 Task: Look for space in Juan Griego, Venezuela from 12th August, 2023 to 16th August, 2023 for 8 adults in price range Rs.10000 to Rs.16000. Place can be private room with 8 bedrooms having 8 beds and 8 bathrooms. Property type can be house, flat, guest house, hotel. Amenities needed are: wifi, TV, free parkinig on premises, gym, breakfast. Booking option can be shelf check-in. Required host language is English.
Action: Mouse moved to (617, 119)
Screenshot: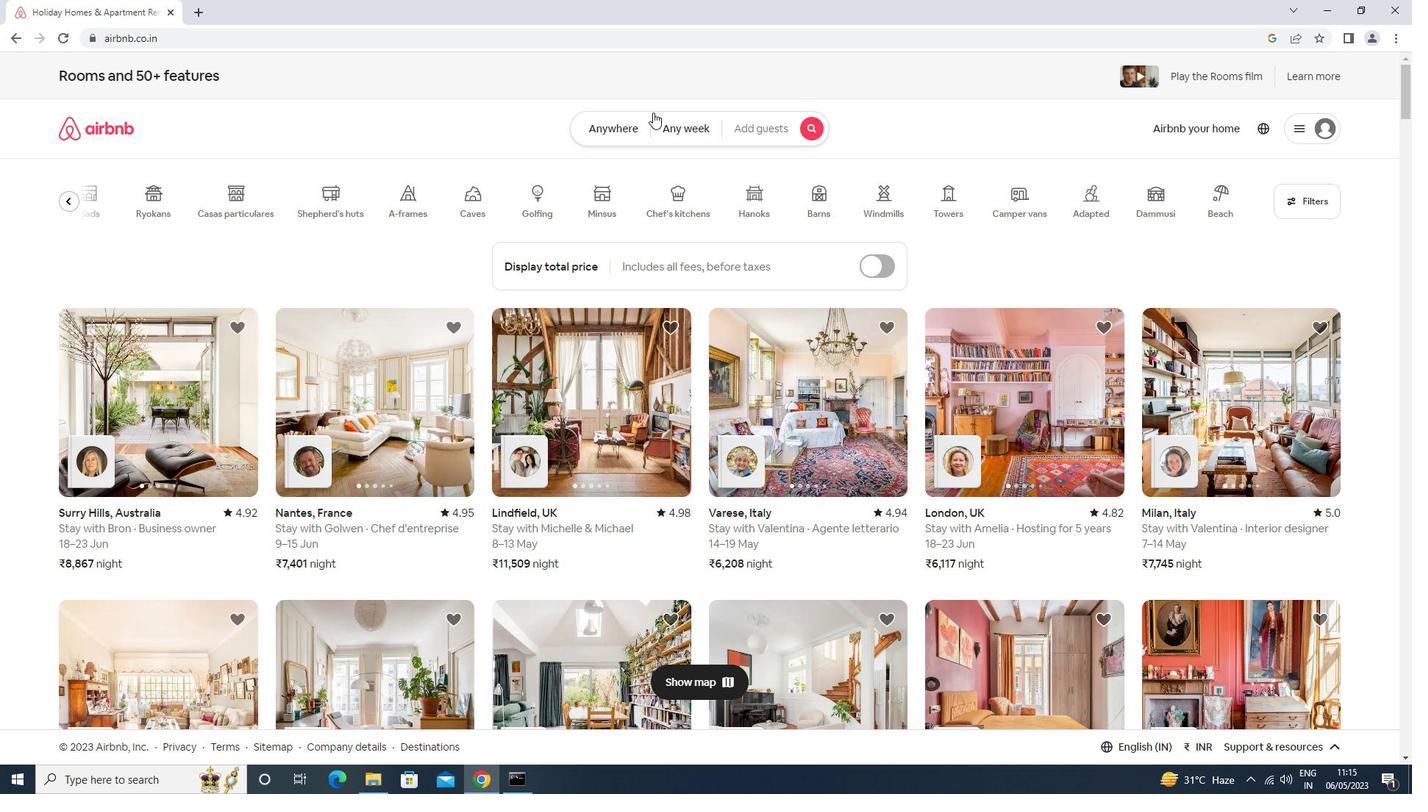 
Action: Mouse pressed left at (617, 119)
Screenshot: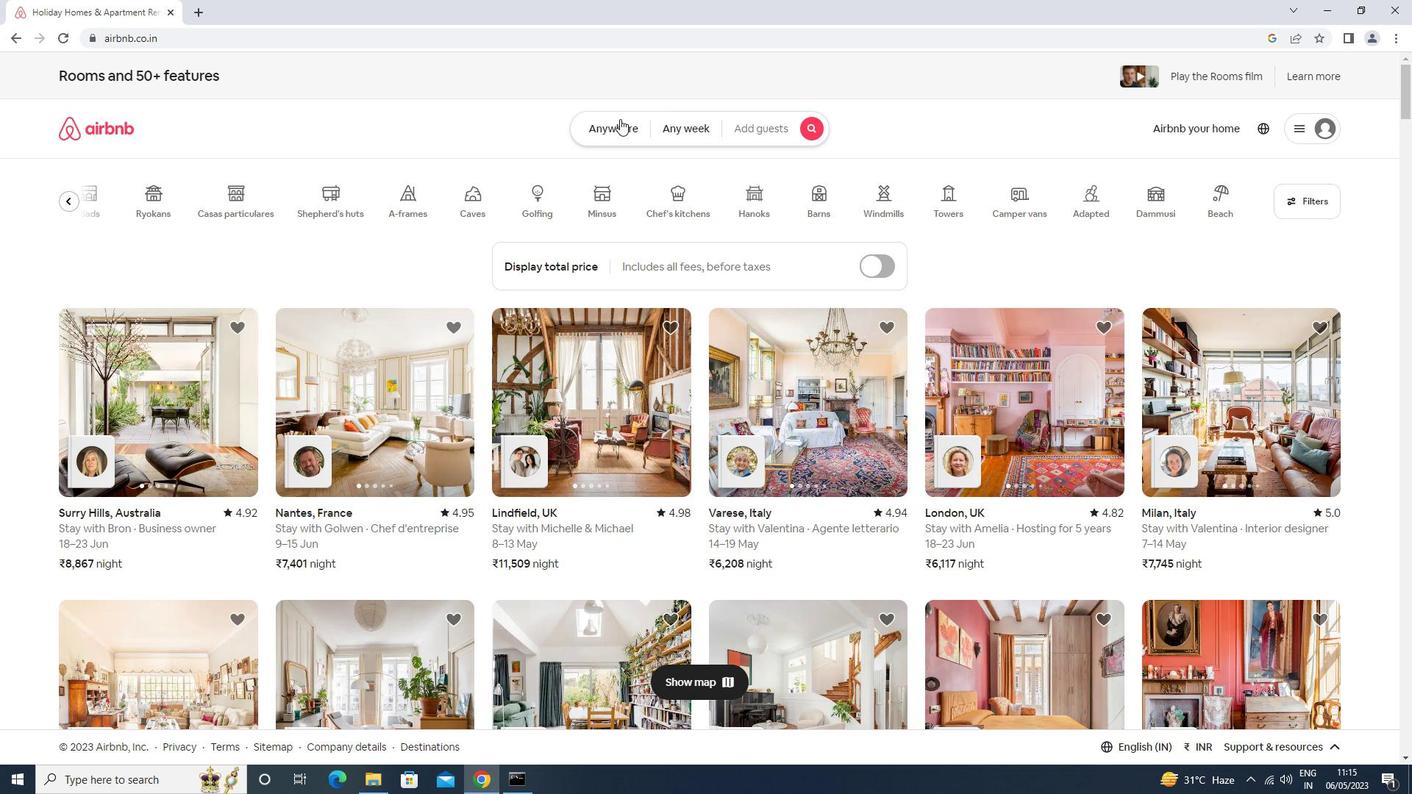 
Action: Mouse moved to (578, 169)
Screenshot: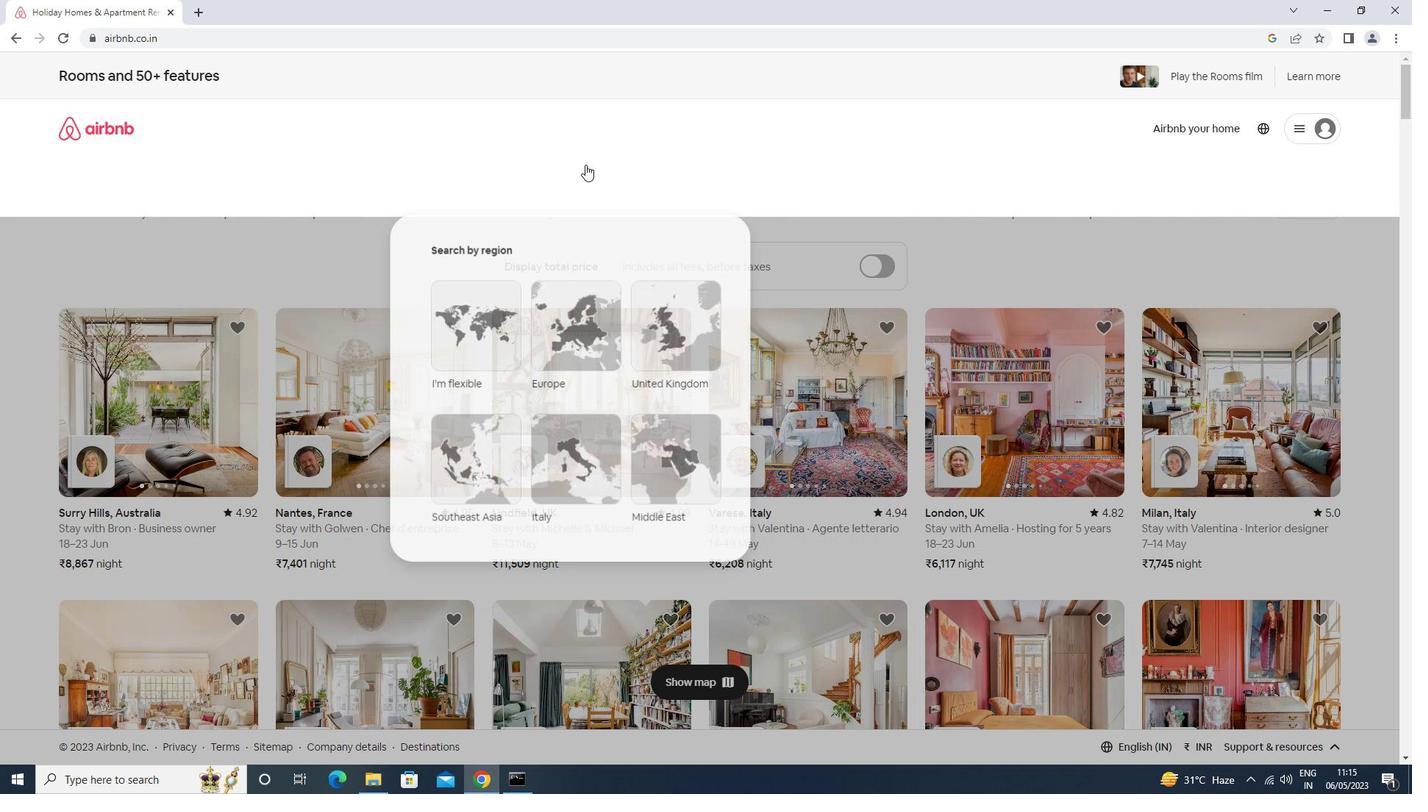 
Action: Mouse pressed left at (578, 169)
Screenshot: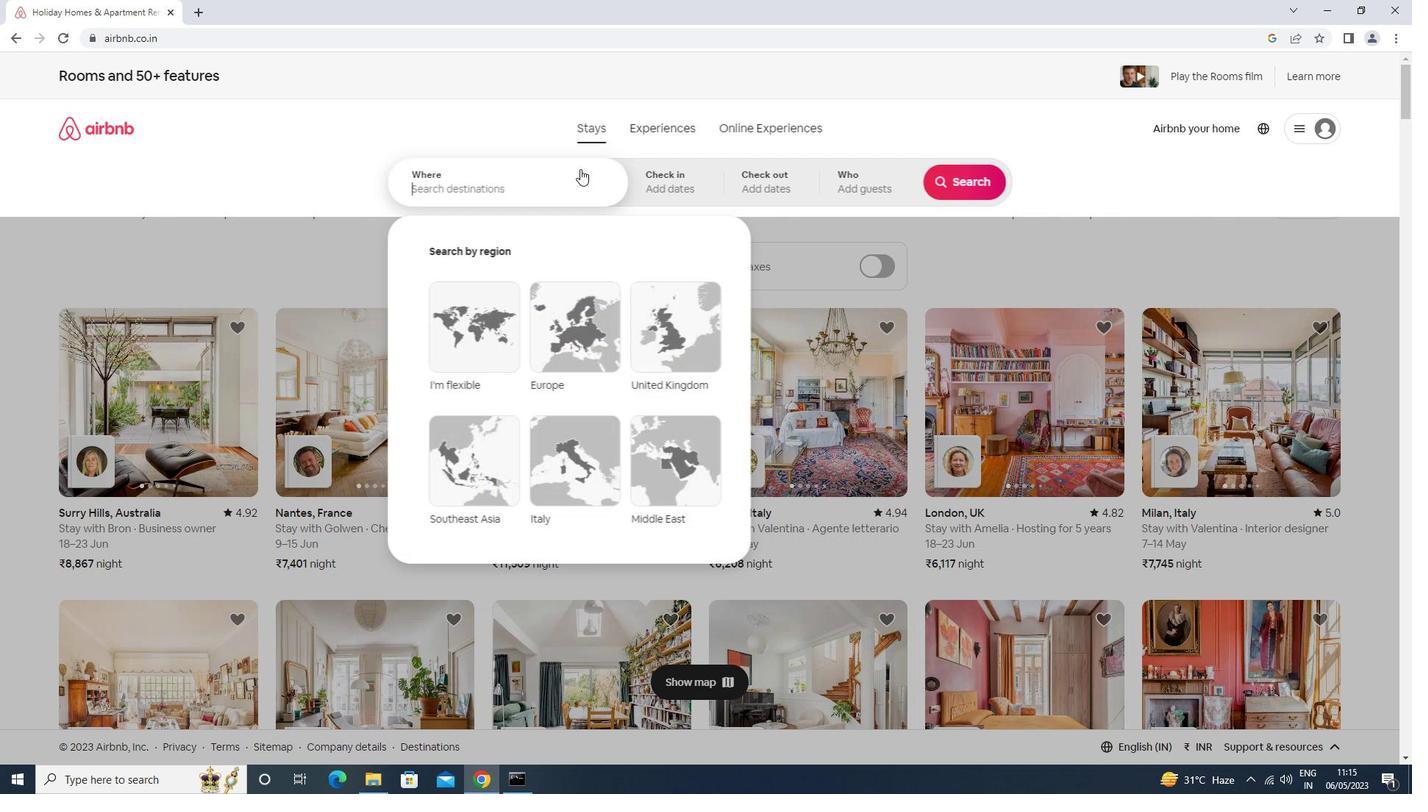 
Action: Mouse moved to (578, 169)
Screenshot: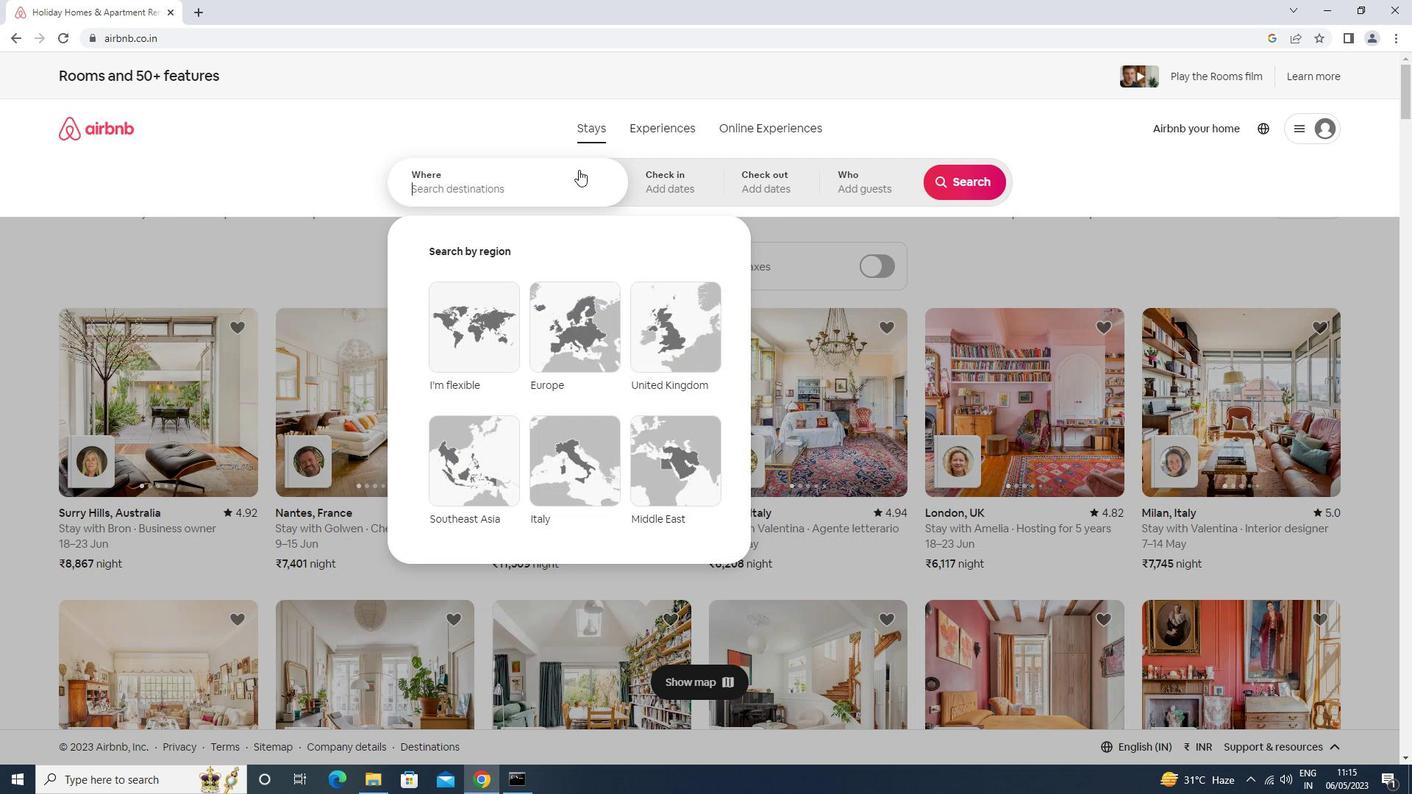 
Action: Key pressed griego<Key.space>venezuela<Key.enter>
Screenshot: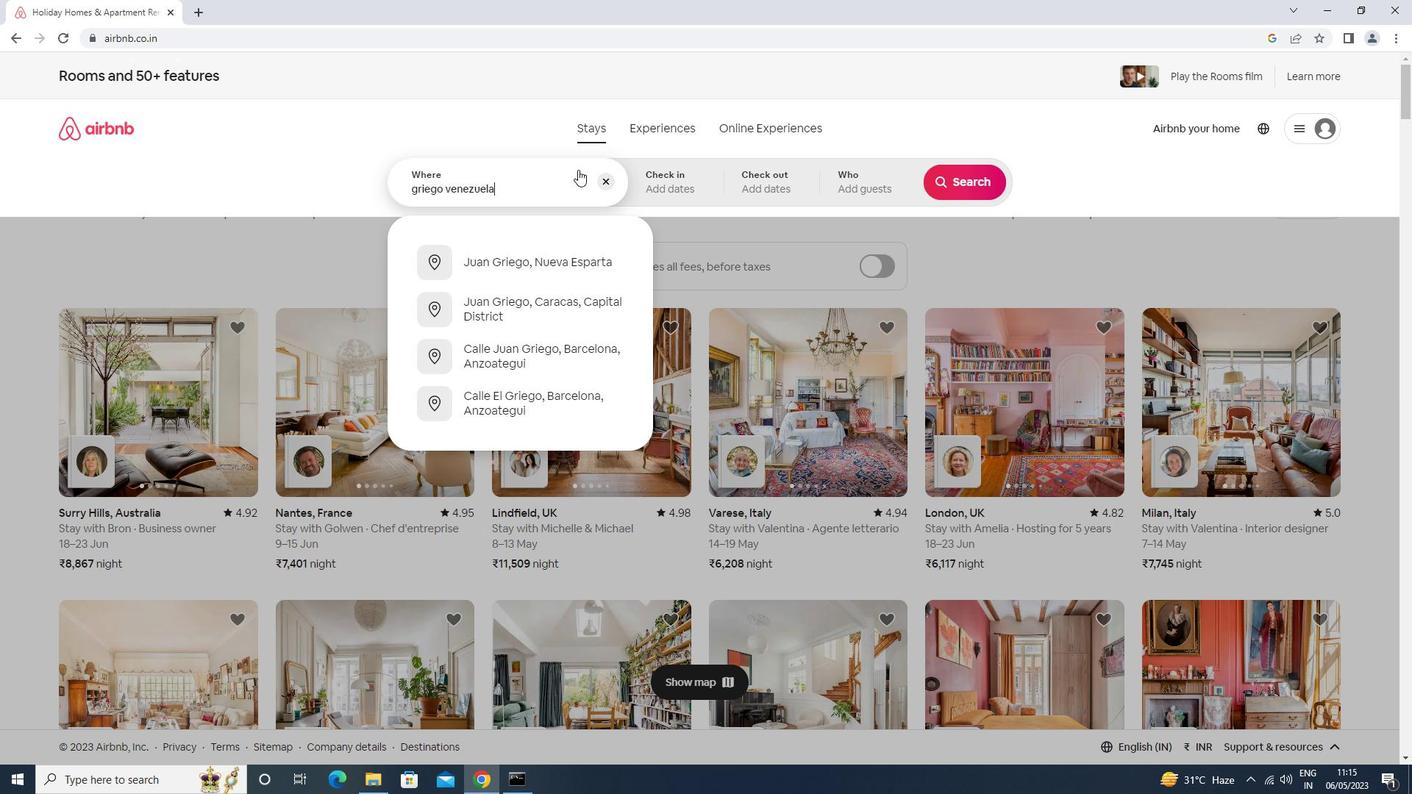 
Action: Mouse moved to (956, 298)
Screenshot: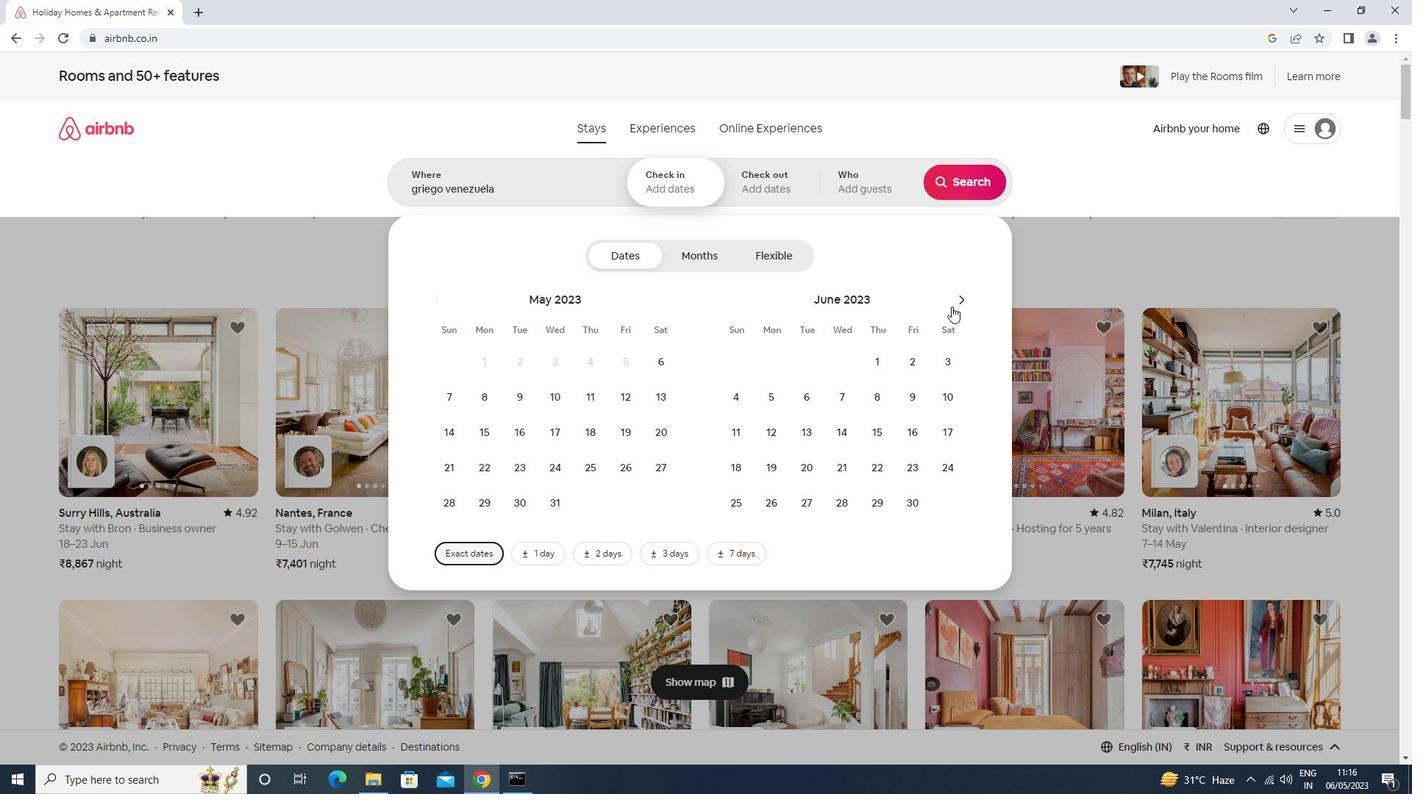 
Action: Mouse pressed left at (956, 298)
Screenshot: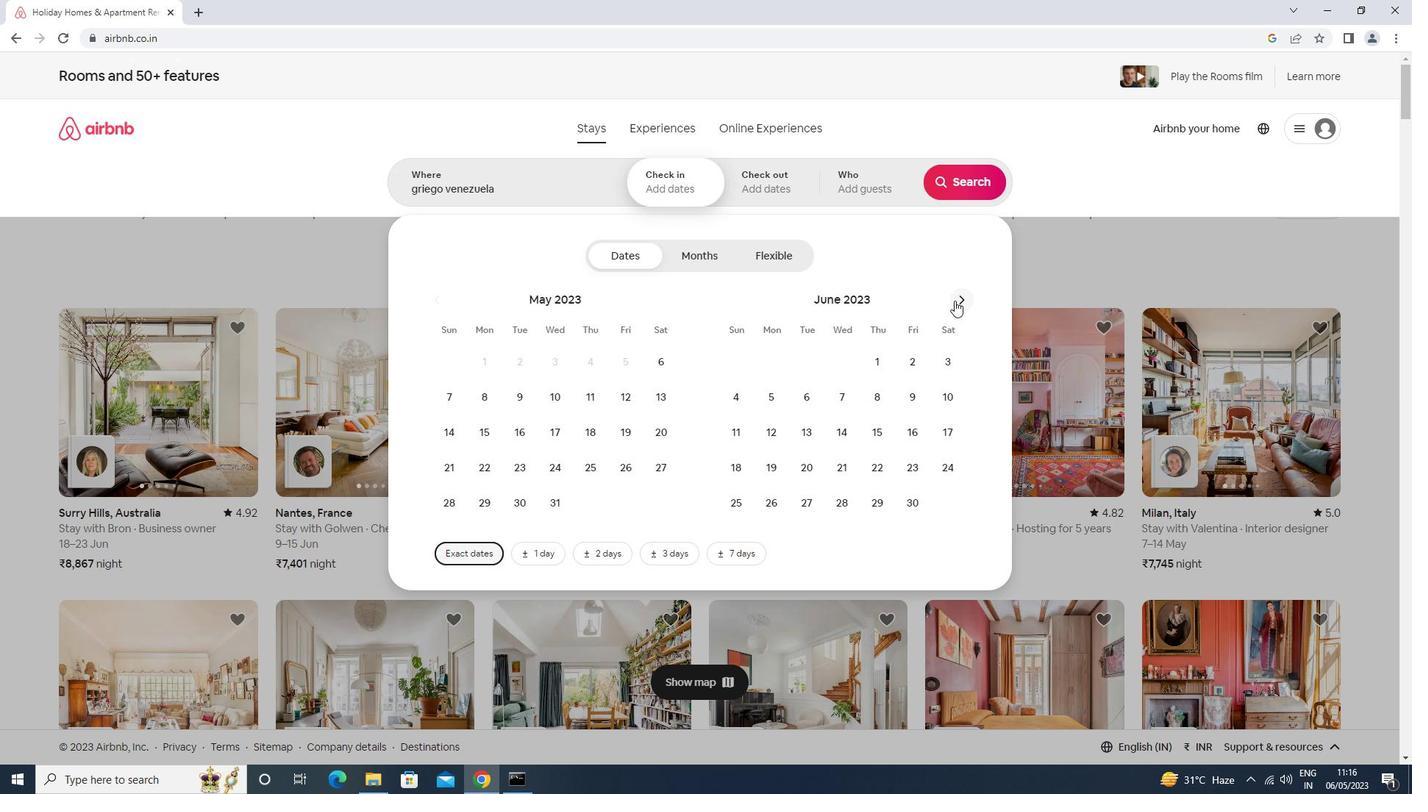 
Action: Mouse moved to (957, 297)
Screenshot: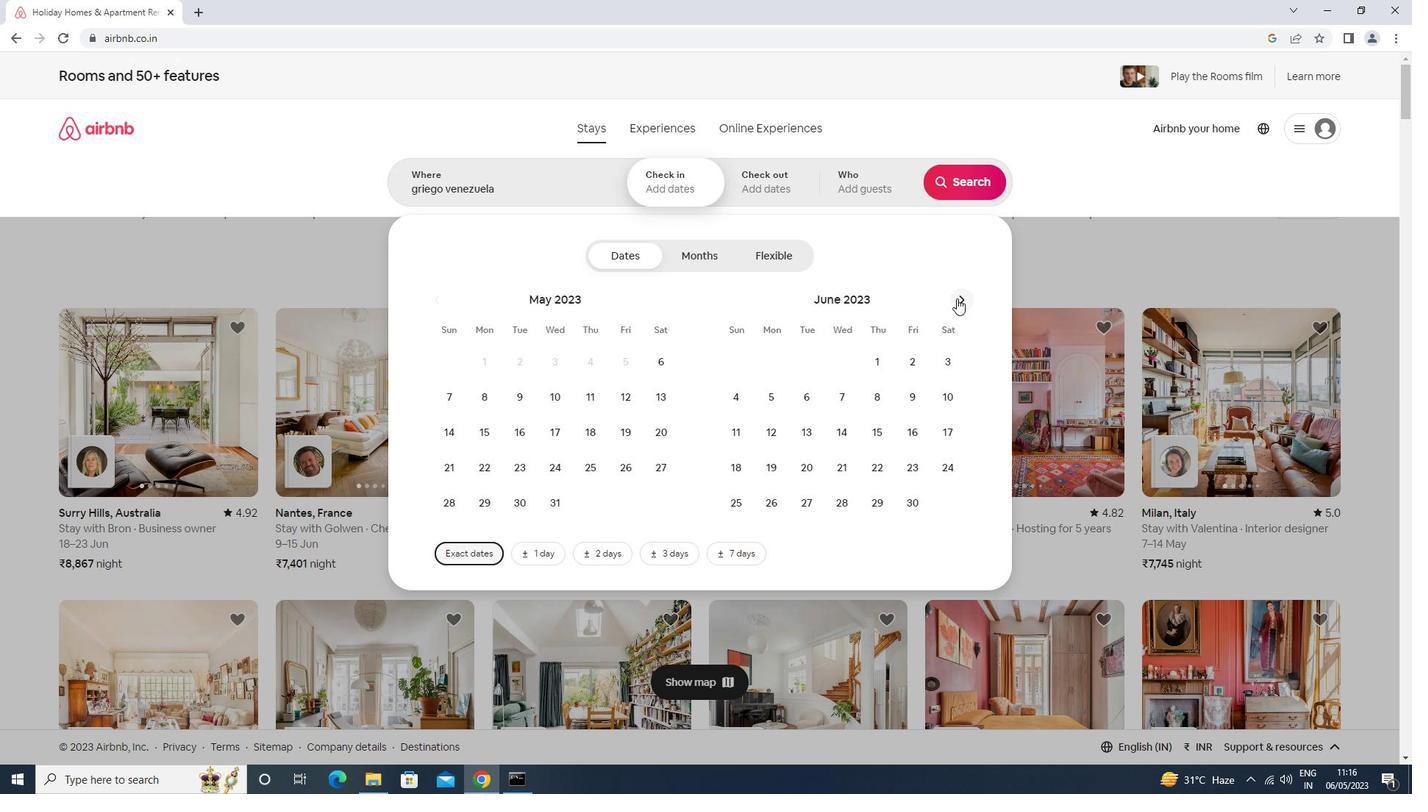 
Action: Mouse pressed left at (957, 297)
Screenshot: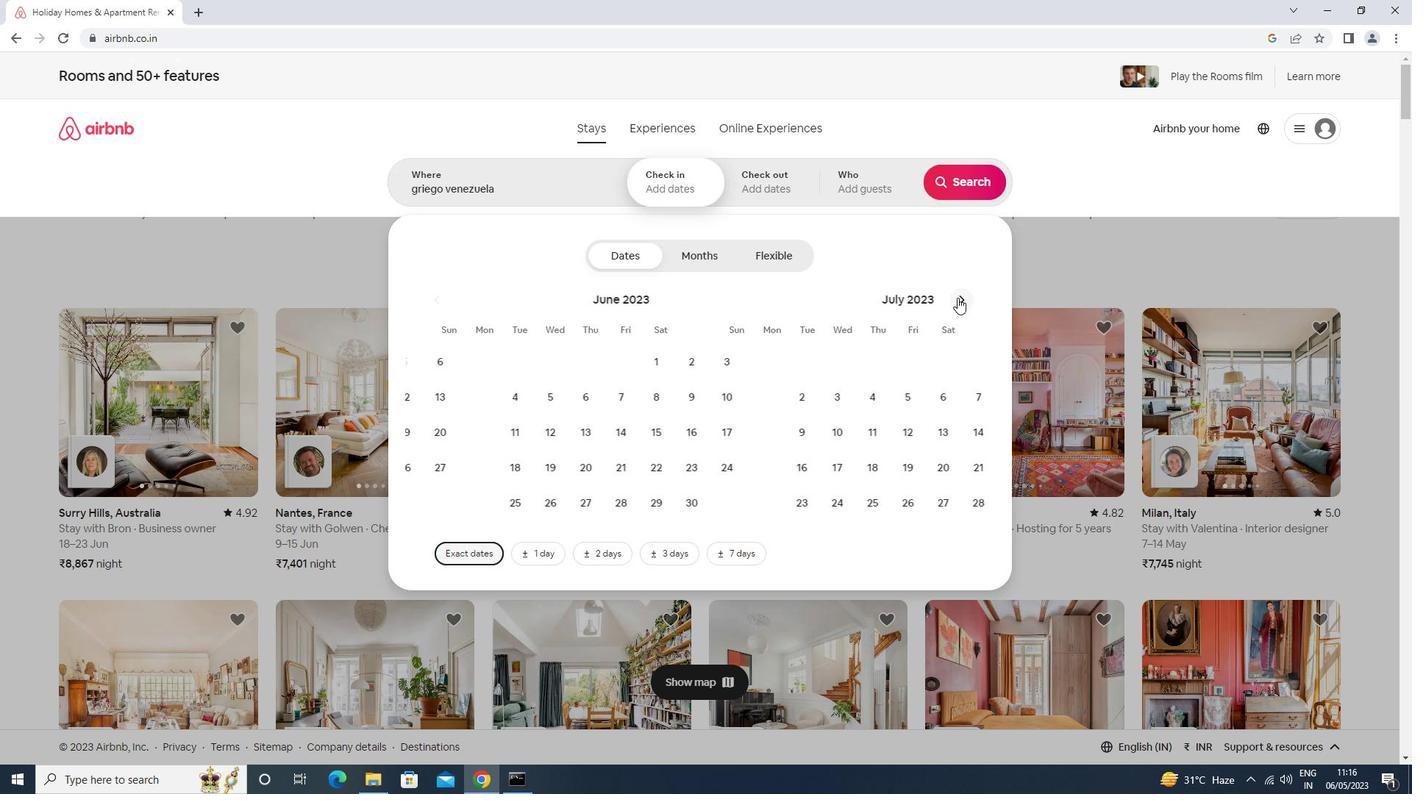 
Action: Mouse moved to (948, 393)
Screenshot: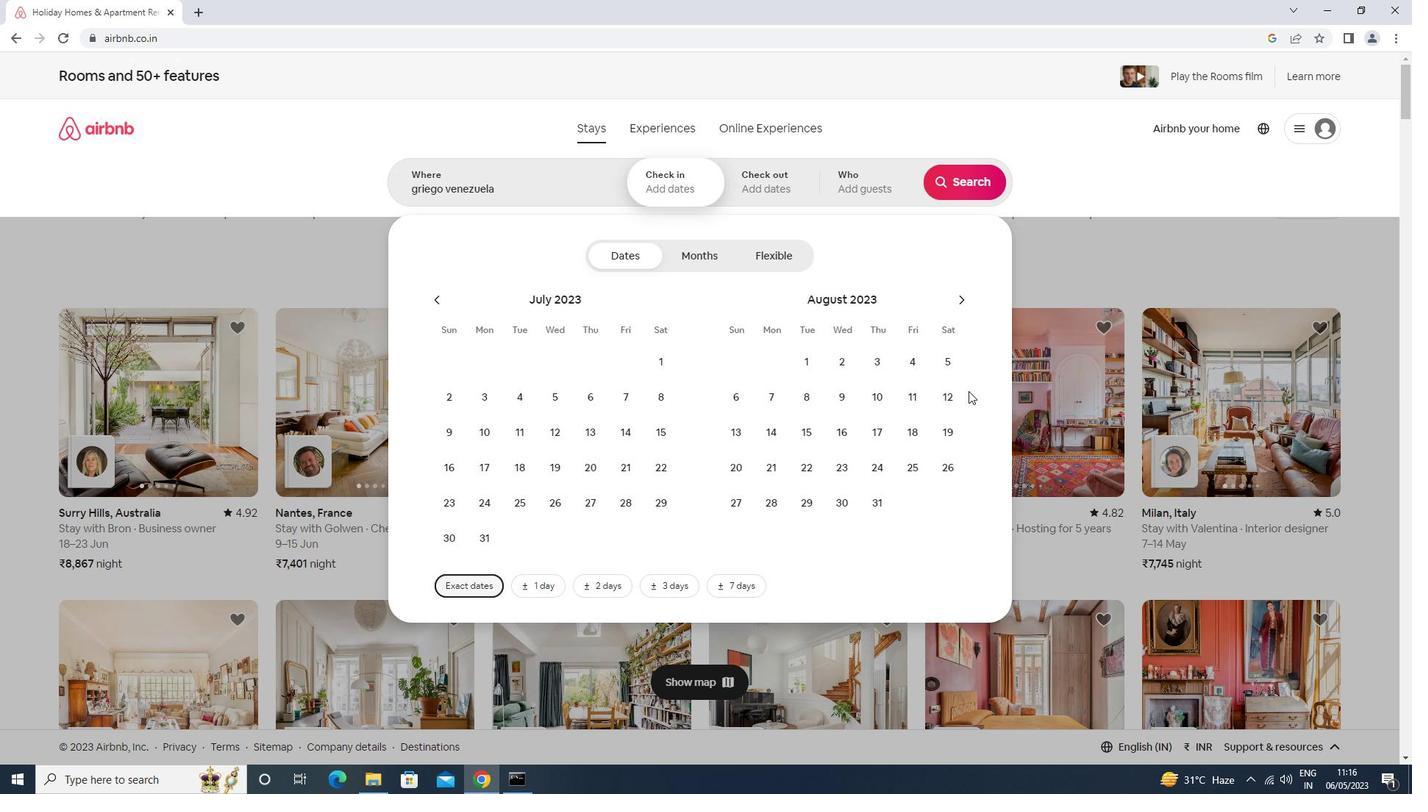 
Action: Mouse pressed left at (948, 393)
Screenshot: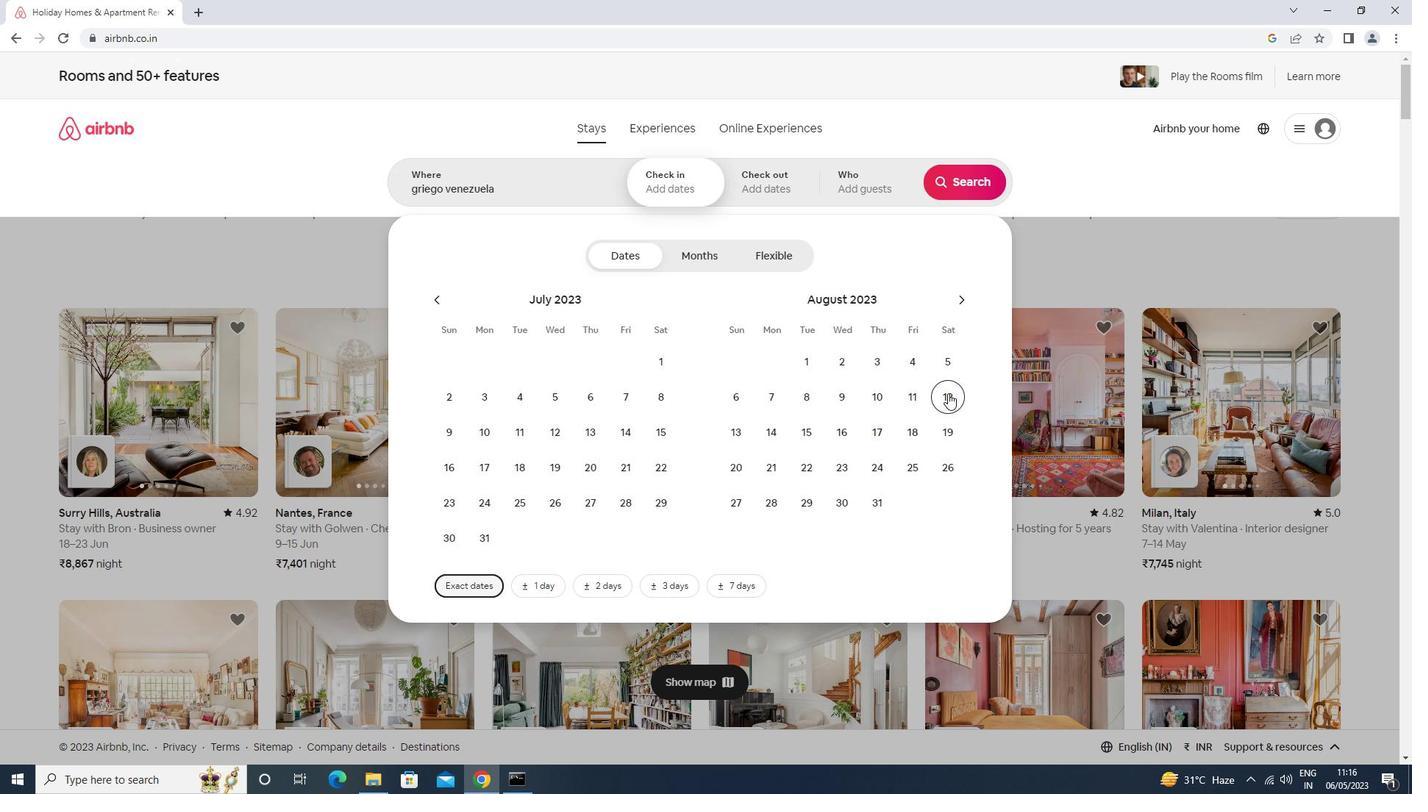 
Action: Mouse moved to (842, 444)
Screenshot: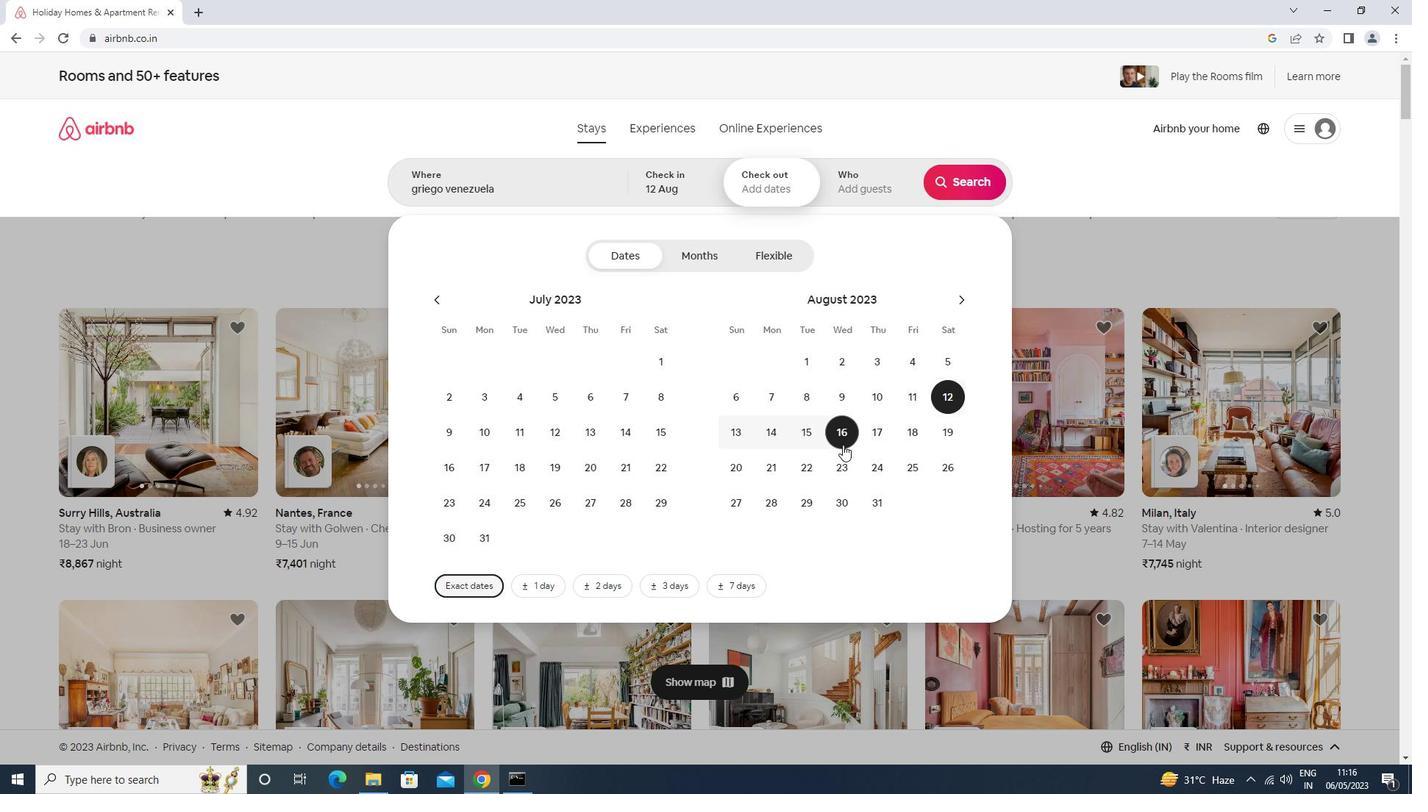 
Action: Mouse pressed left at (842, 444)
Screenshot: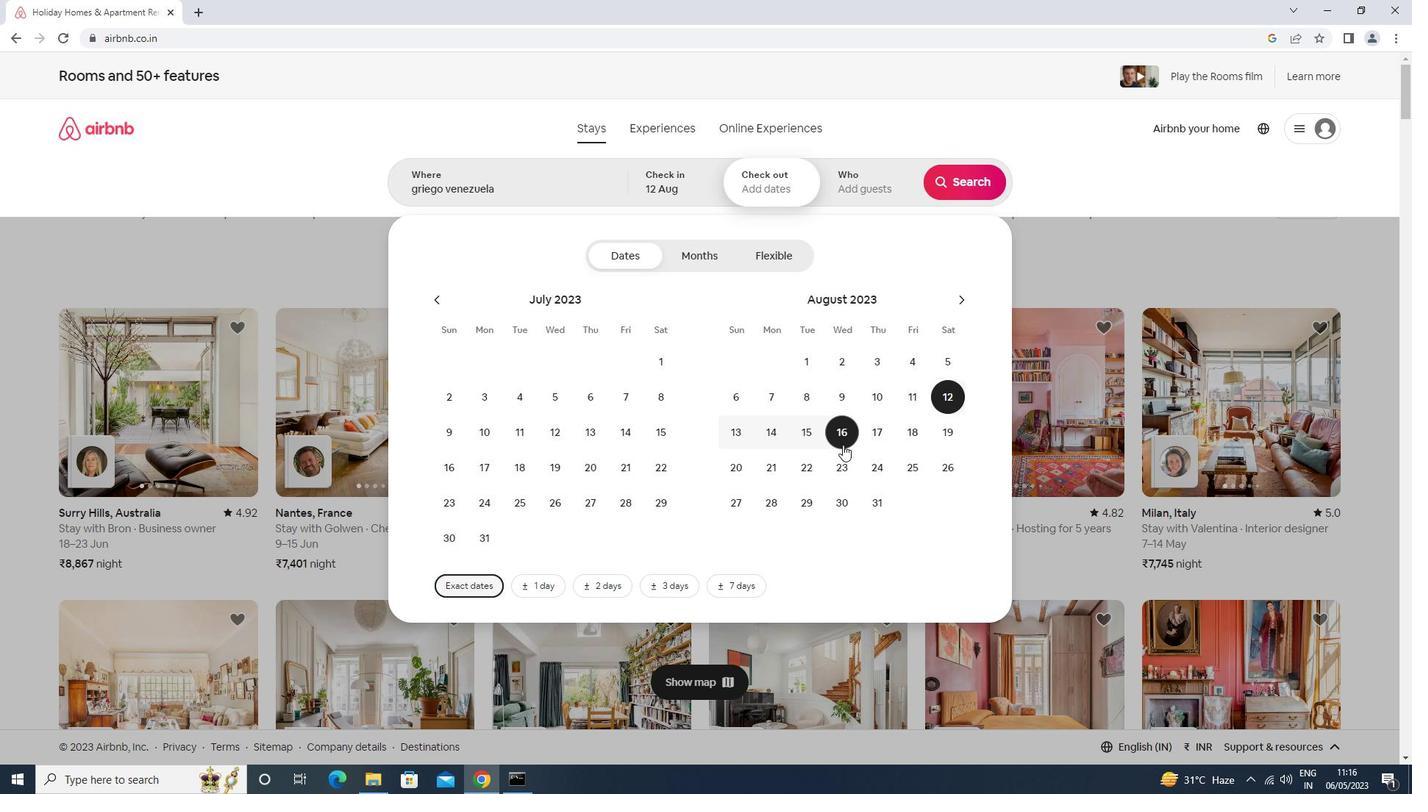 
Action: Mouse moved to (860, 191)
Screenshot: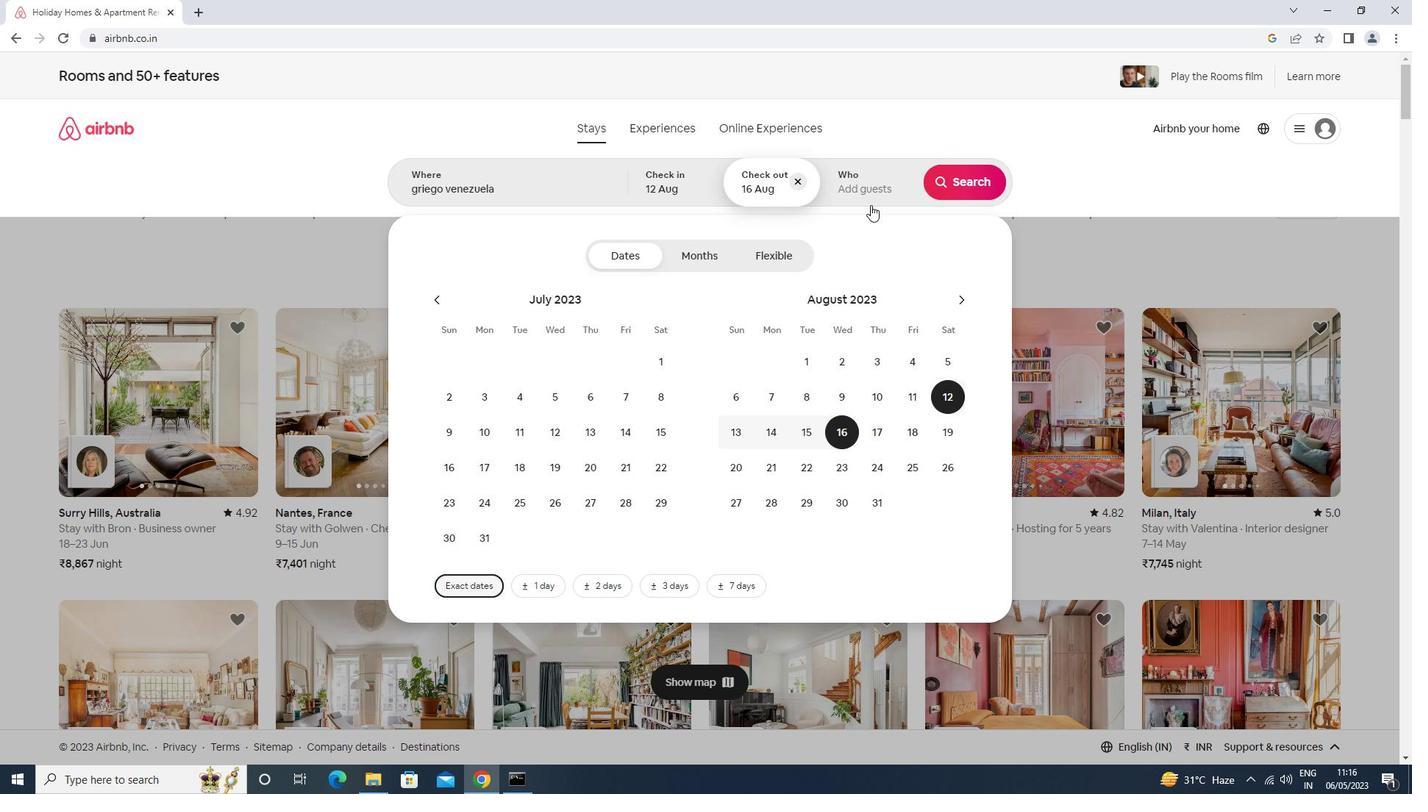
Action: Mouse pressed left at (860, 191)
Screenshot: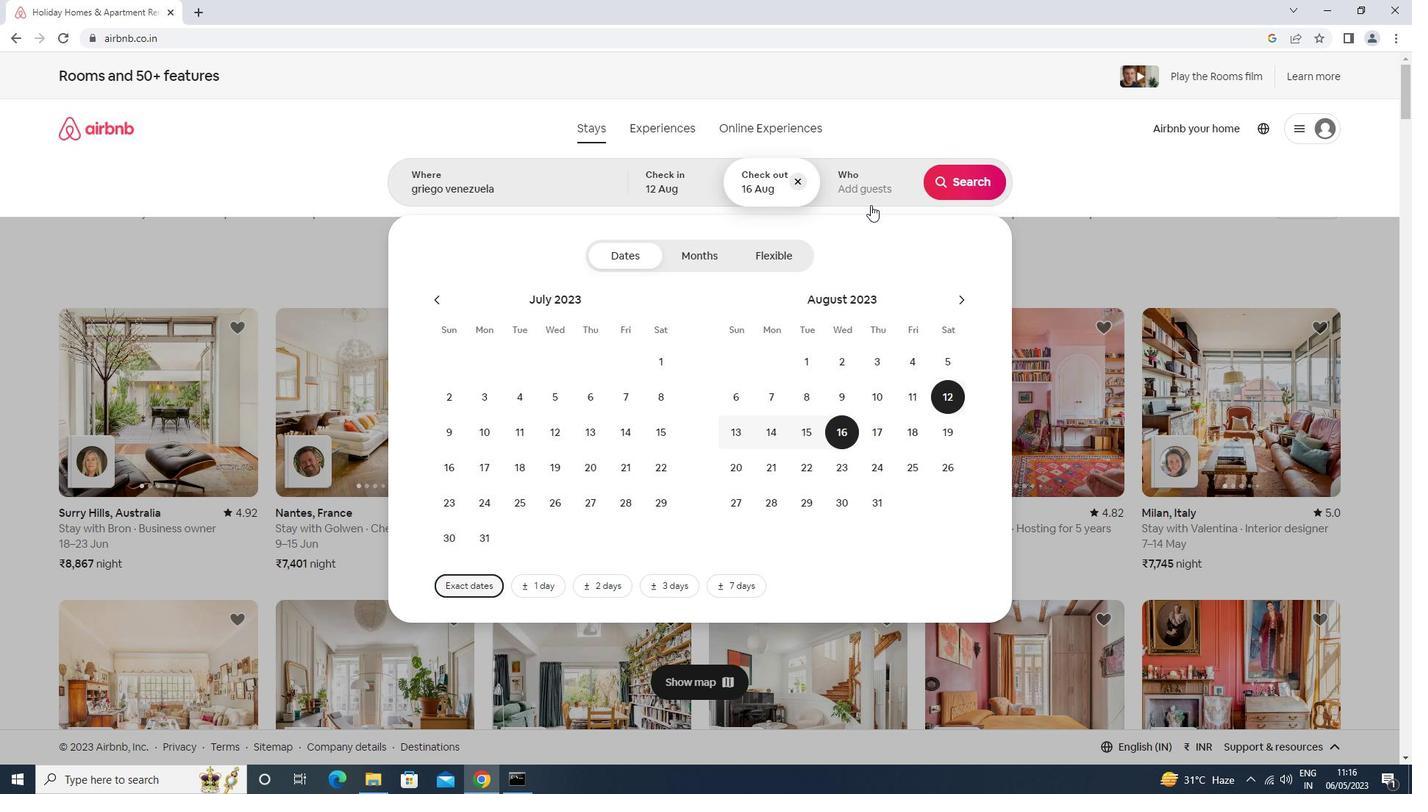 
Action: Mouse moved to (963, 257)
Screenshot: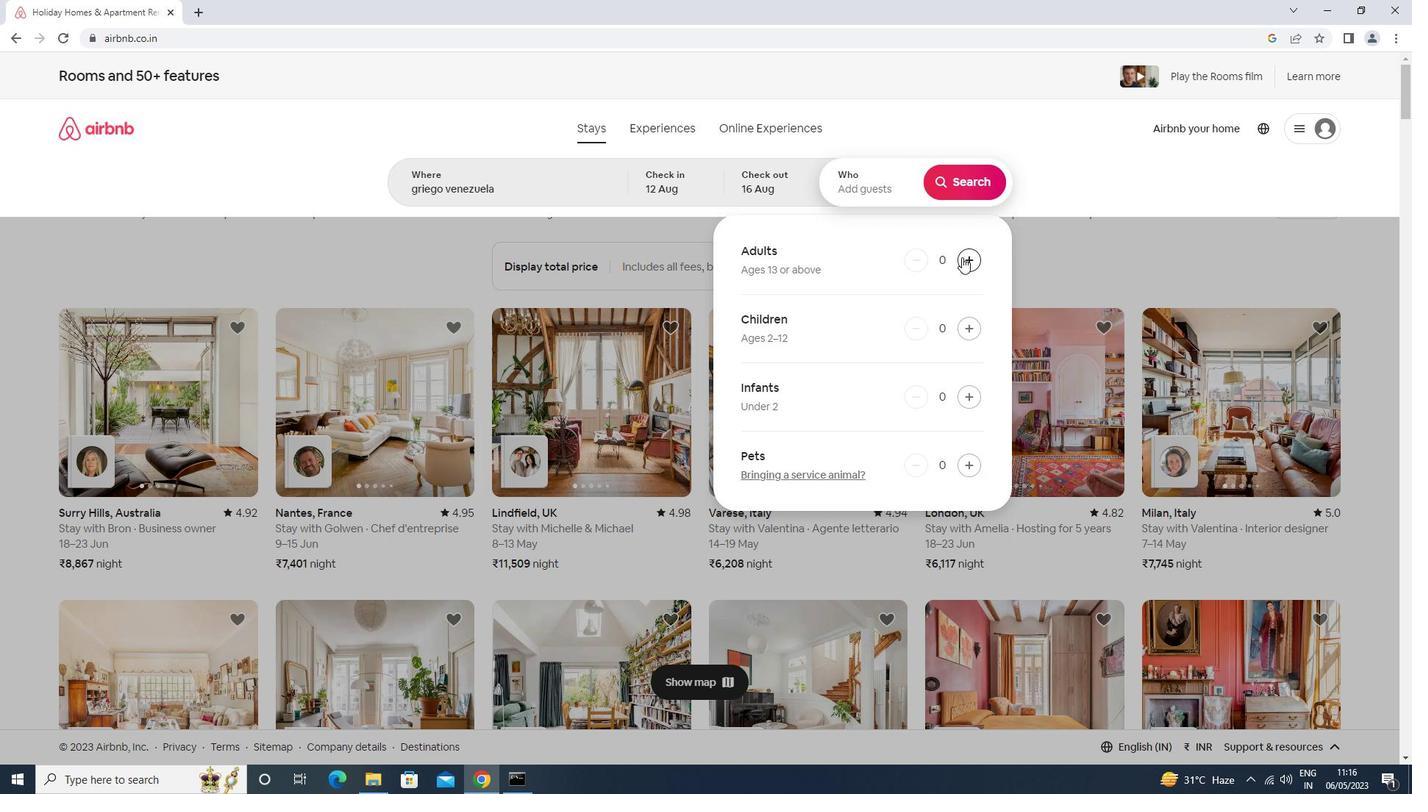 
Action: Mouse pressed left at (963, 257)
Screenshot: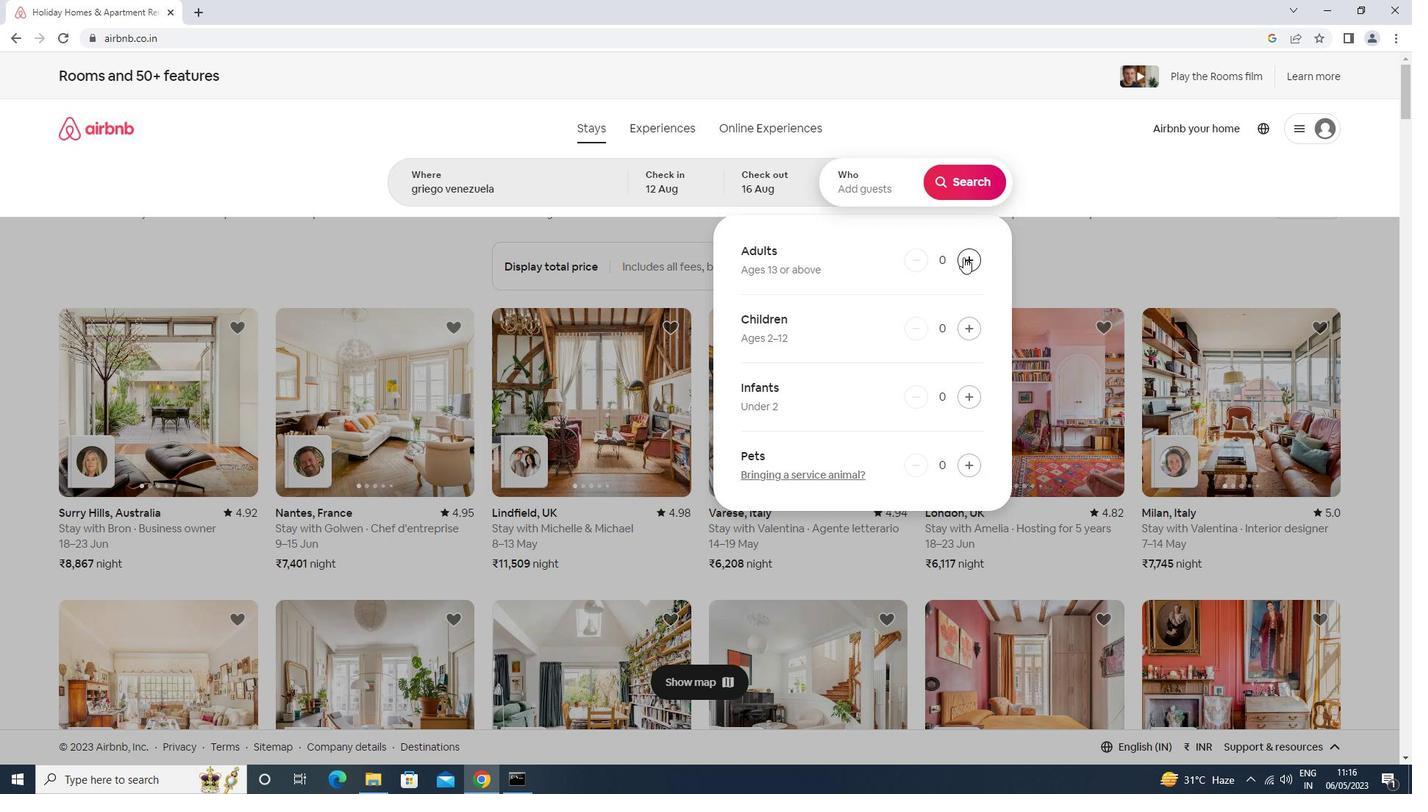 
Action: Mouse pressed left at (963, 257)
Screenshot: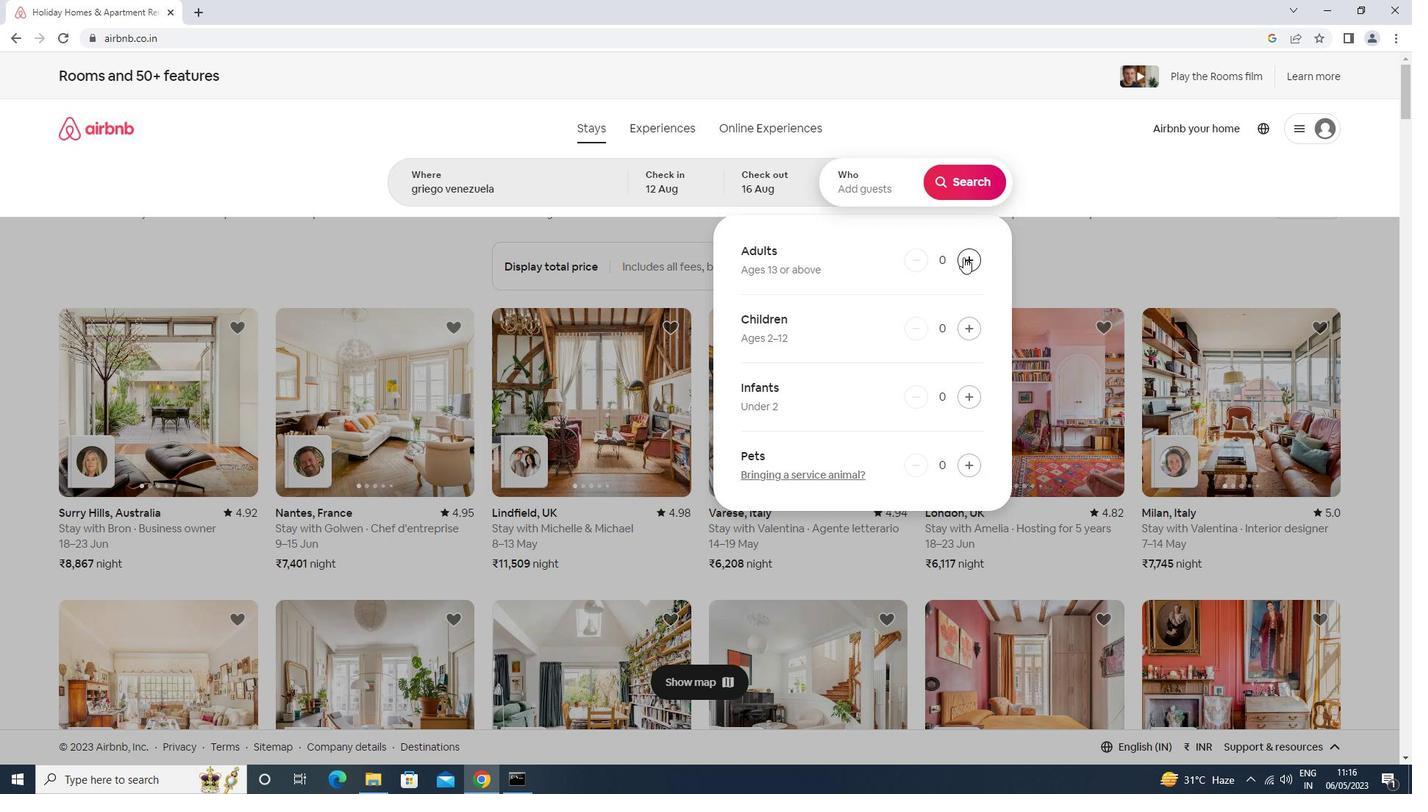 
Action: Mouse pressed left at (963, 257)
Screenshot: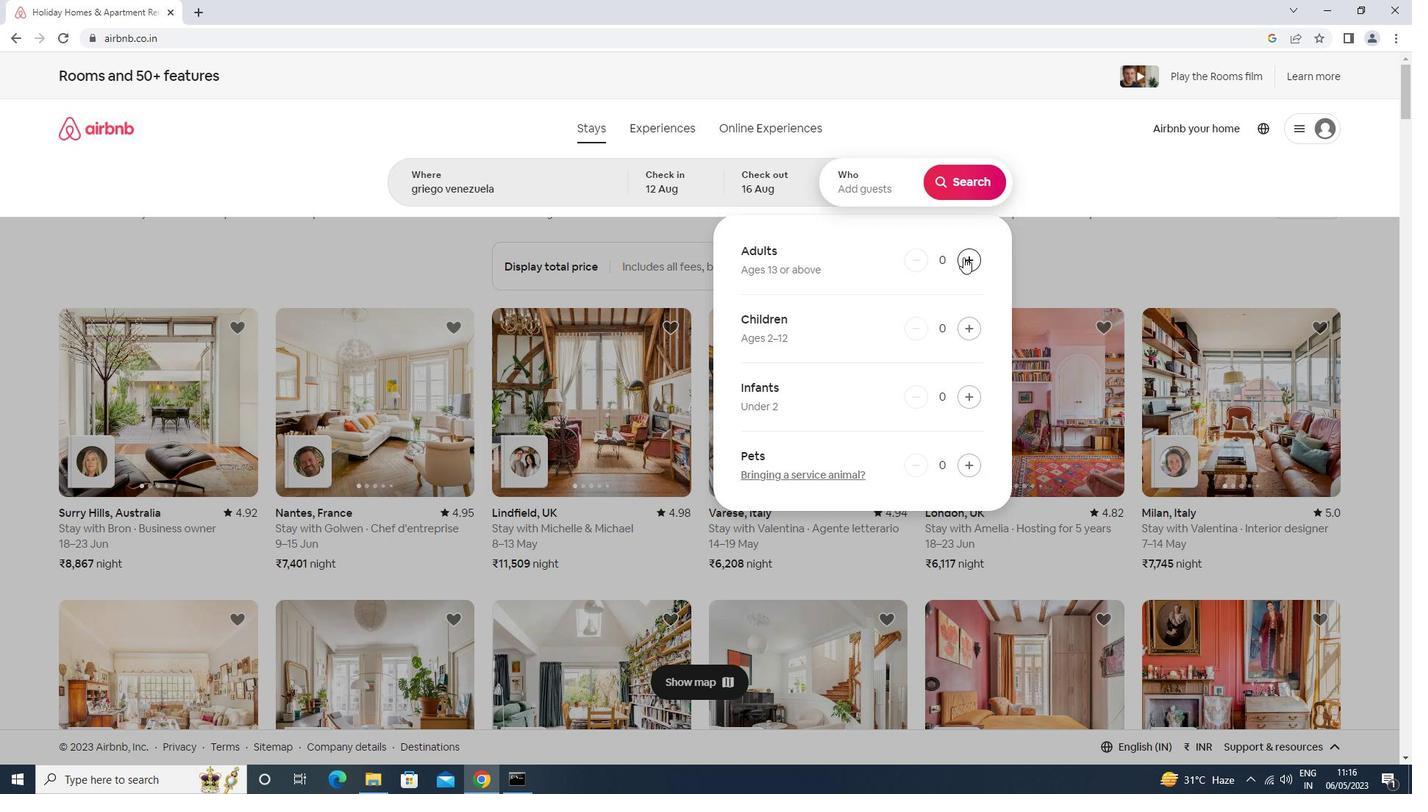 
Action: Mouse pressed left at (963, 257)
Screenshot: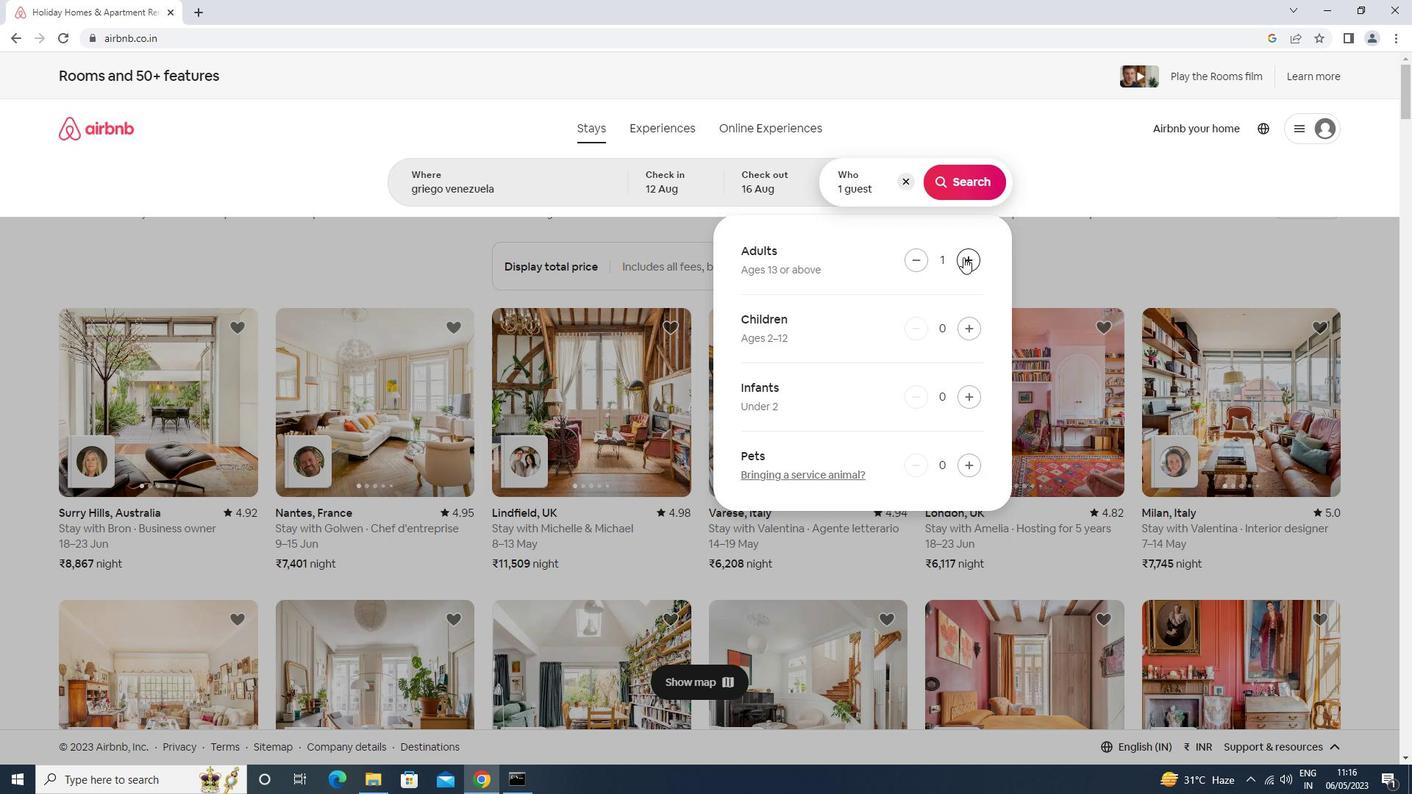 
Action: Mouse pressed left at (963, 257)
Screenshot: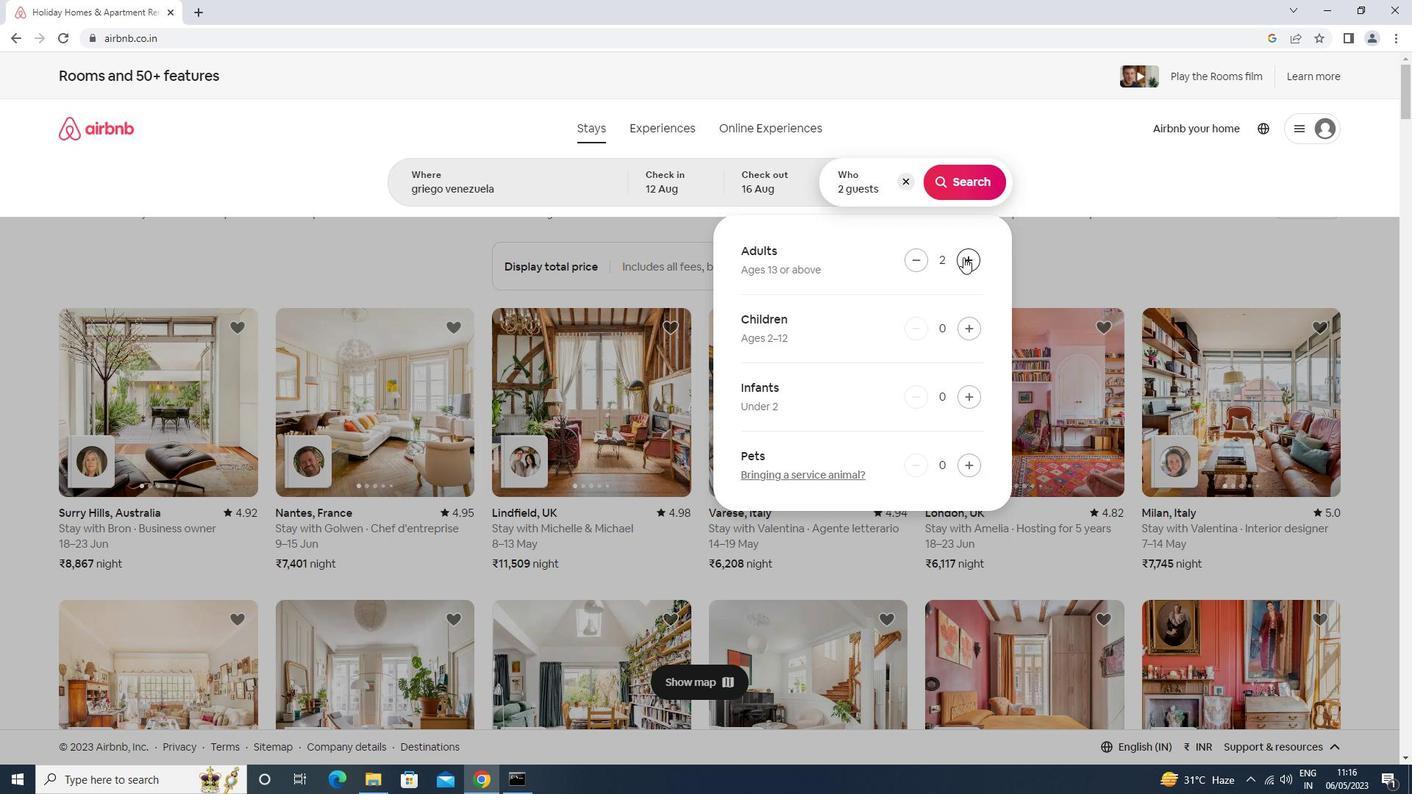 
Action: Mouse pressed left at (963, 257)
Screenshot: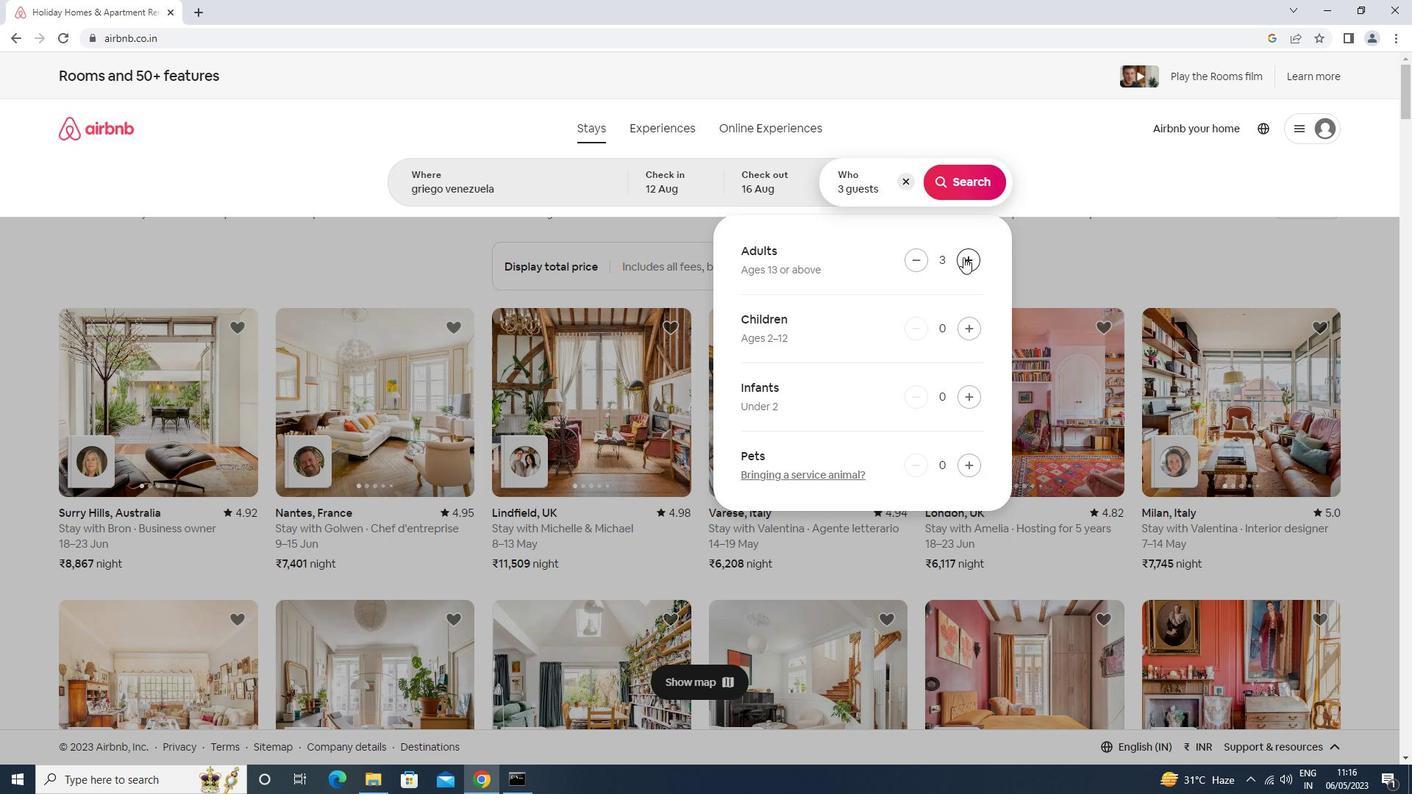 
Action: Mouse pressed left at (963, 257)
Screenshot: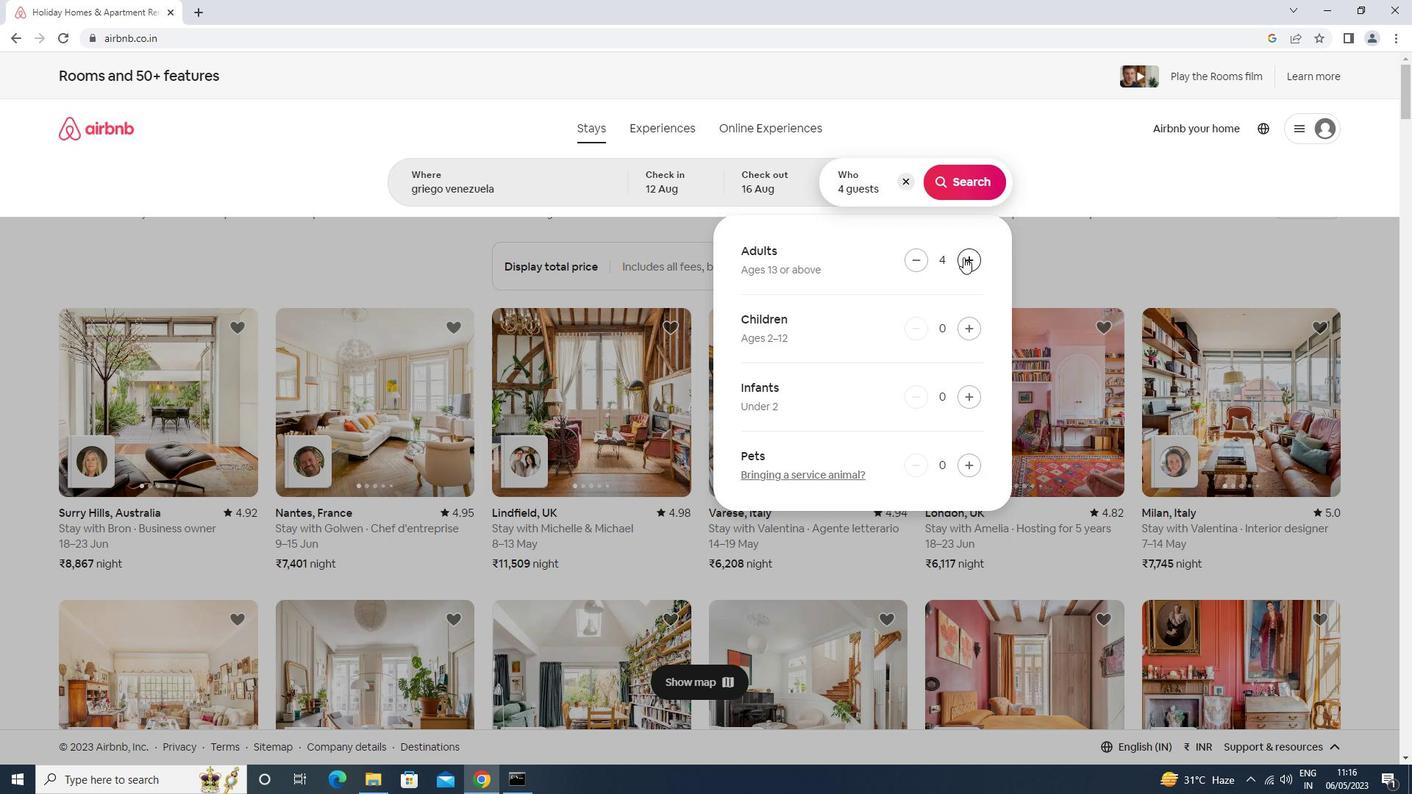 
Action: Mouse pressed left at (963, 257)
Screenshot: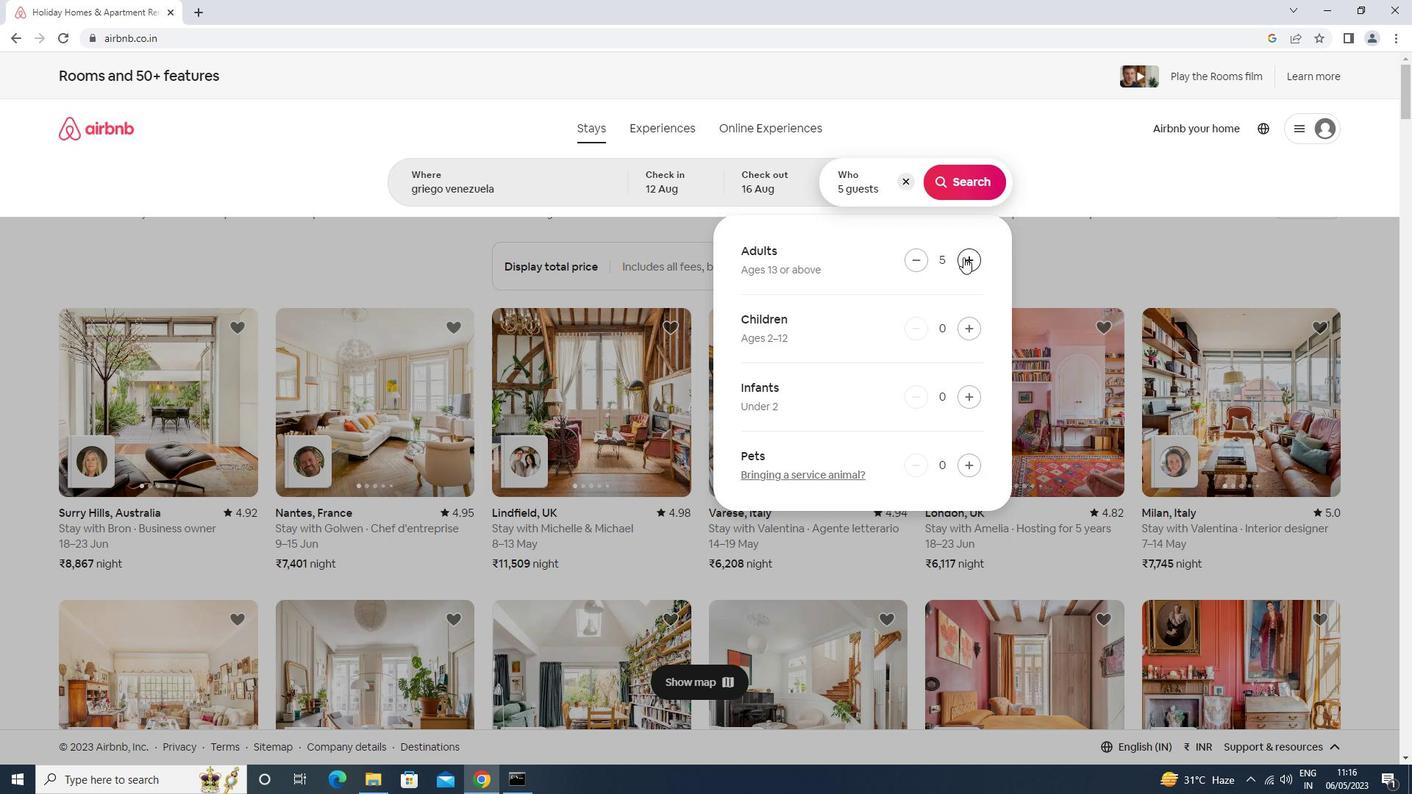 
Action: Mouse moved to (975, 183)
Screenshot: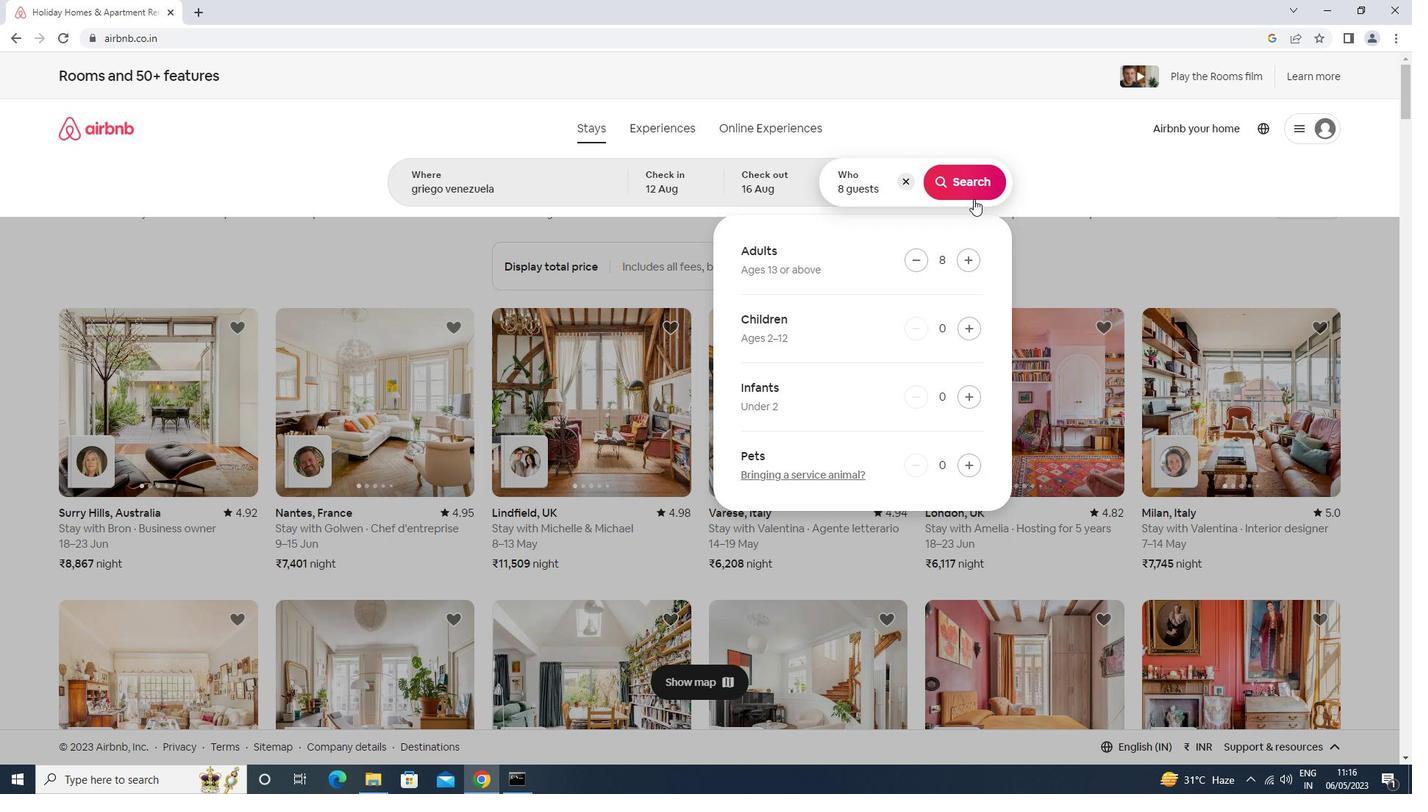 
Action: Mouse pressed left at (975, 183)
Screenshot: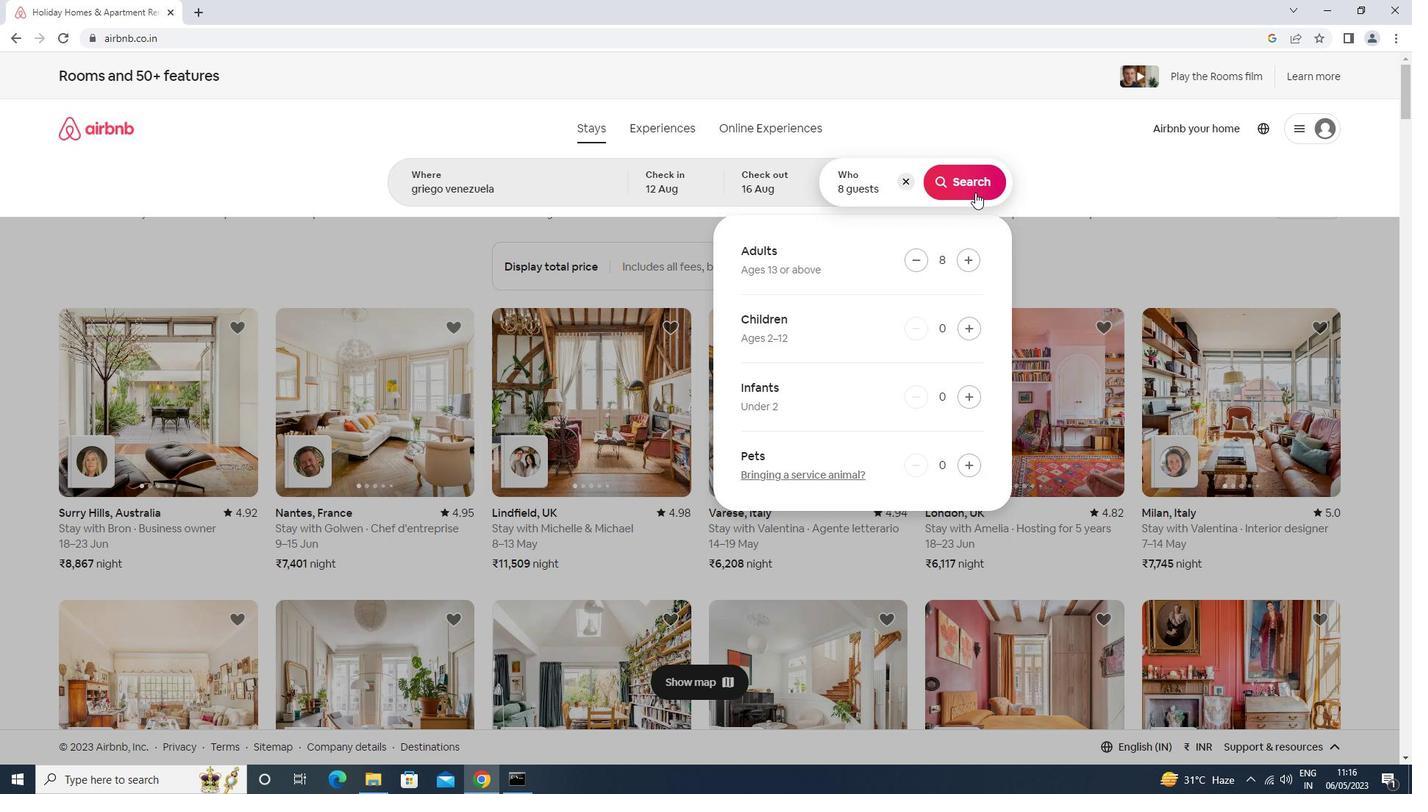 
Action: Mouse moved to (1348, 133)
Screenshot: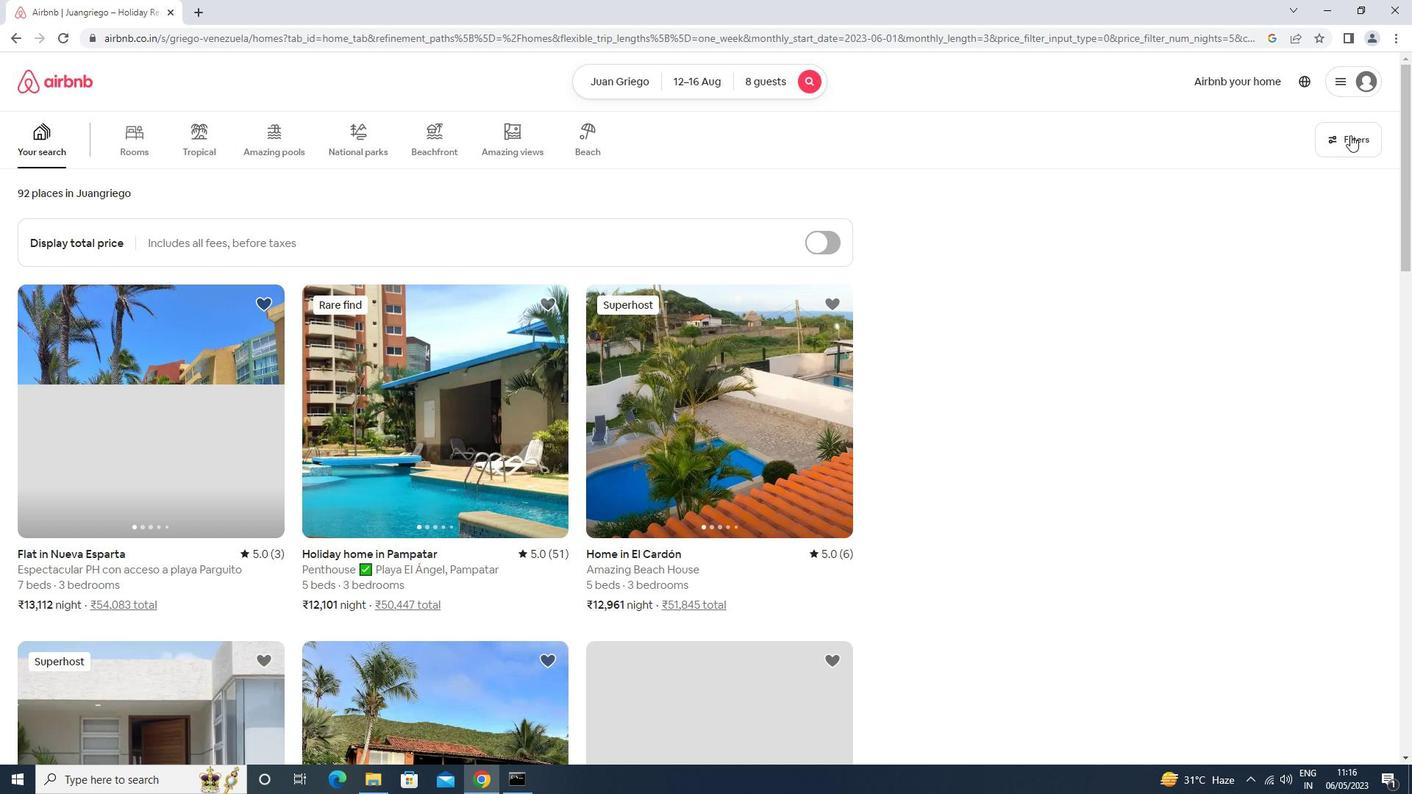 
Action: Mouse pressed left at (1348, 133)
Screenshot: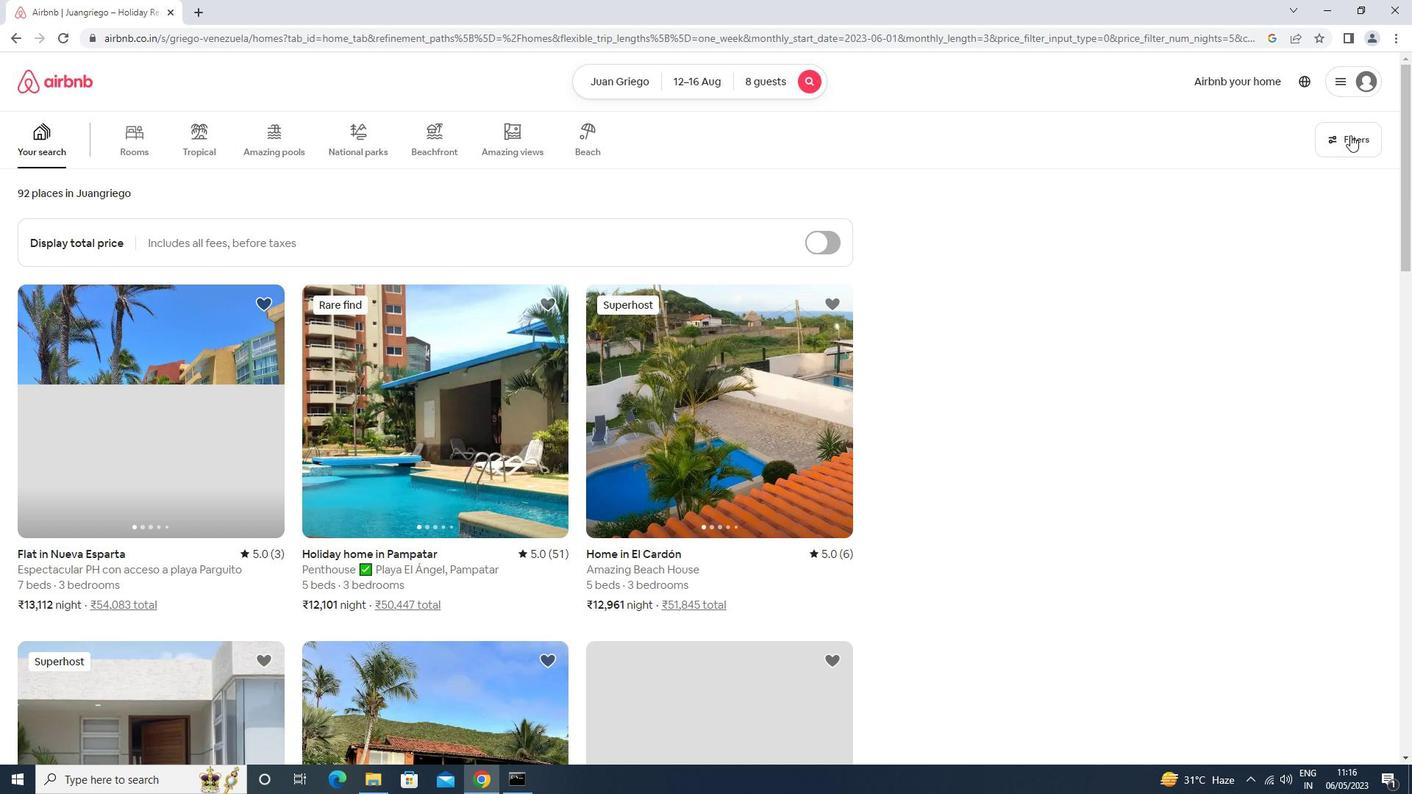 
Action: Mouse moved to (604, 497)
Screenshot: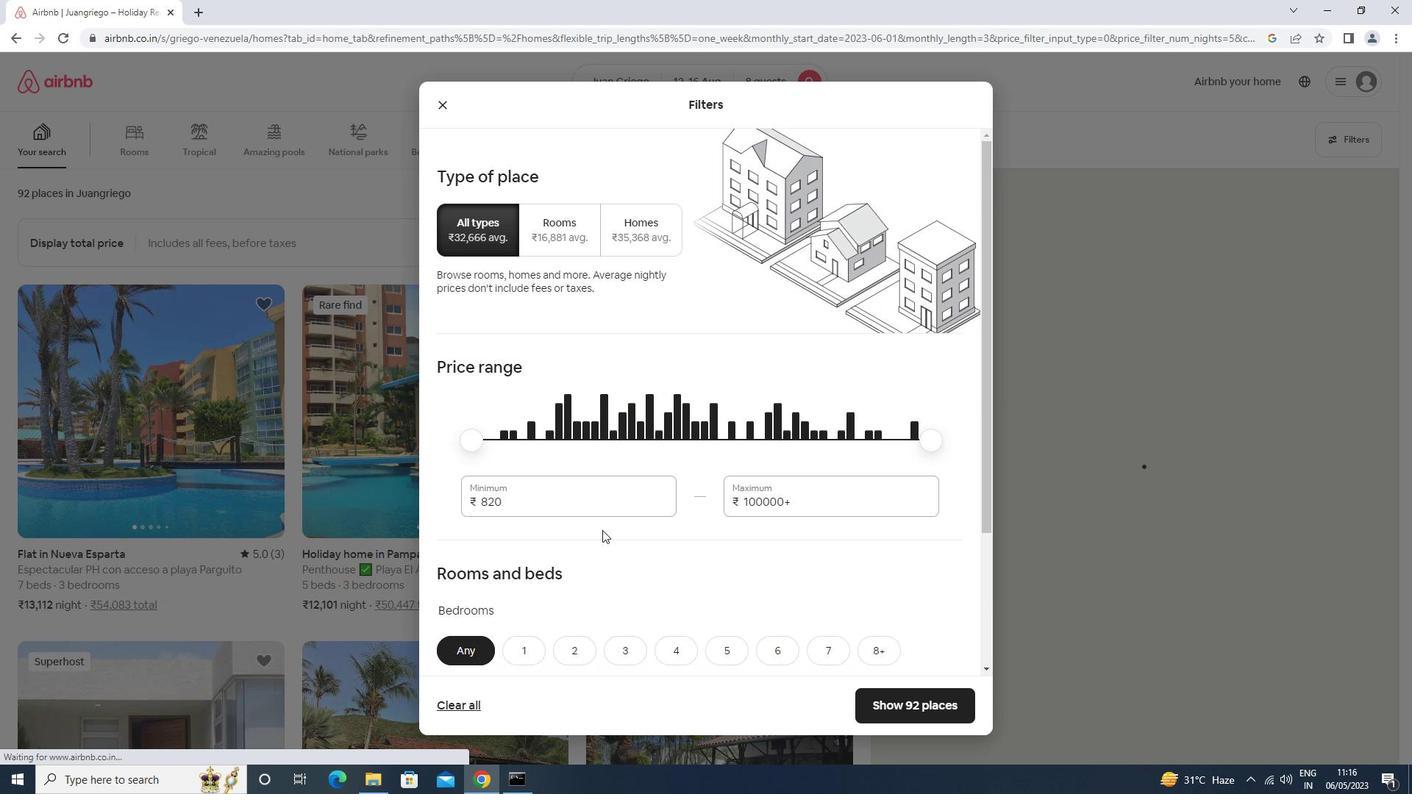 
Action: Mouse pressed left at (604, 497)
Screenshot: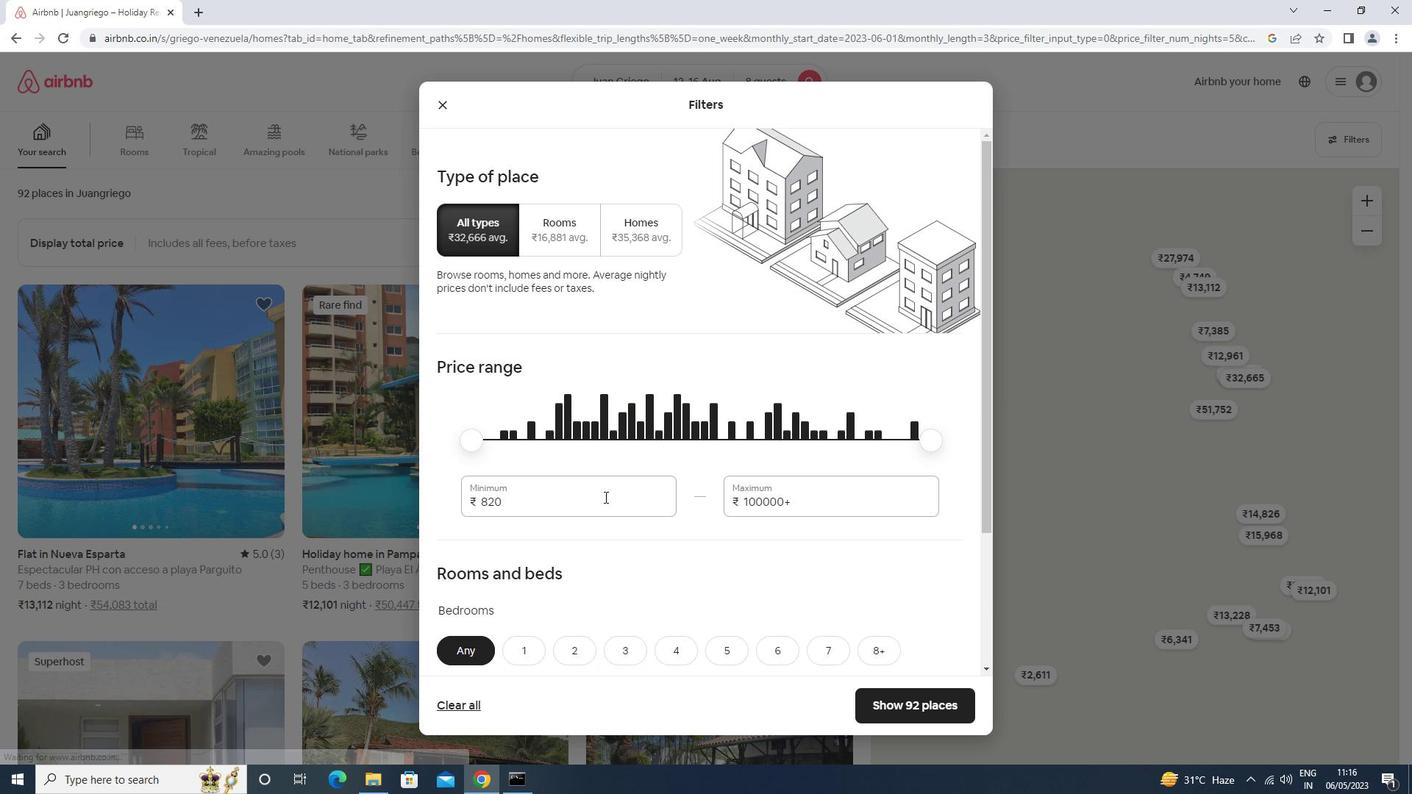 
Action: Mouse moved to (601, 495)
Screenshot: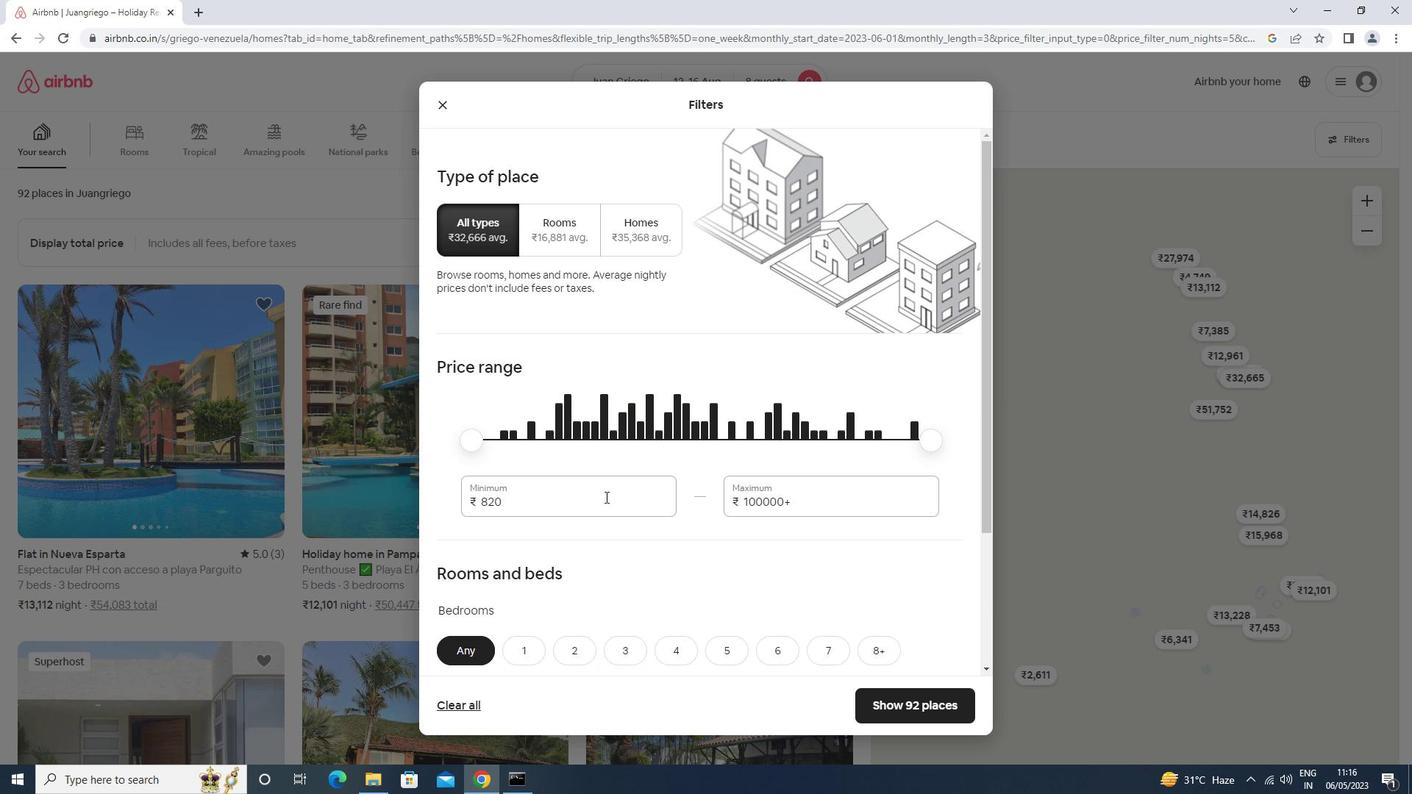 
Action: Key pressed <Key.backspace><Key.backspace><Key.backspace><Key.backspace><Key.backspace>10000<Key.tab>16000
Screenshot: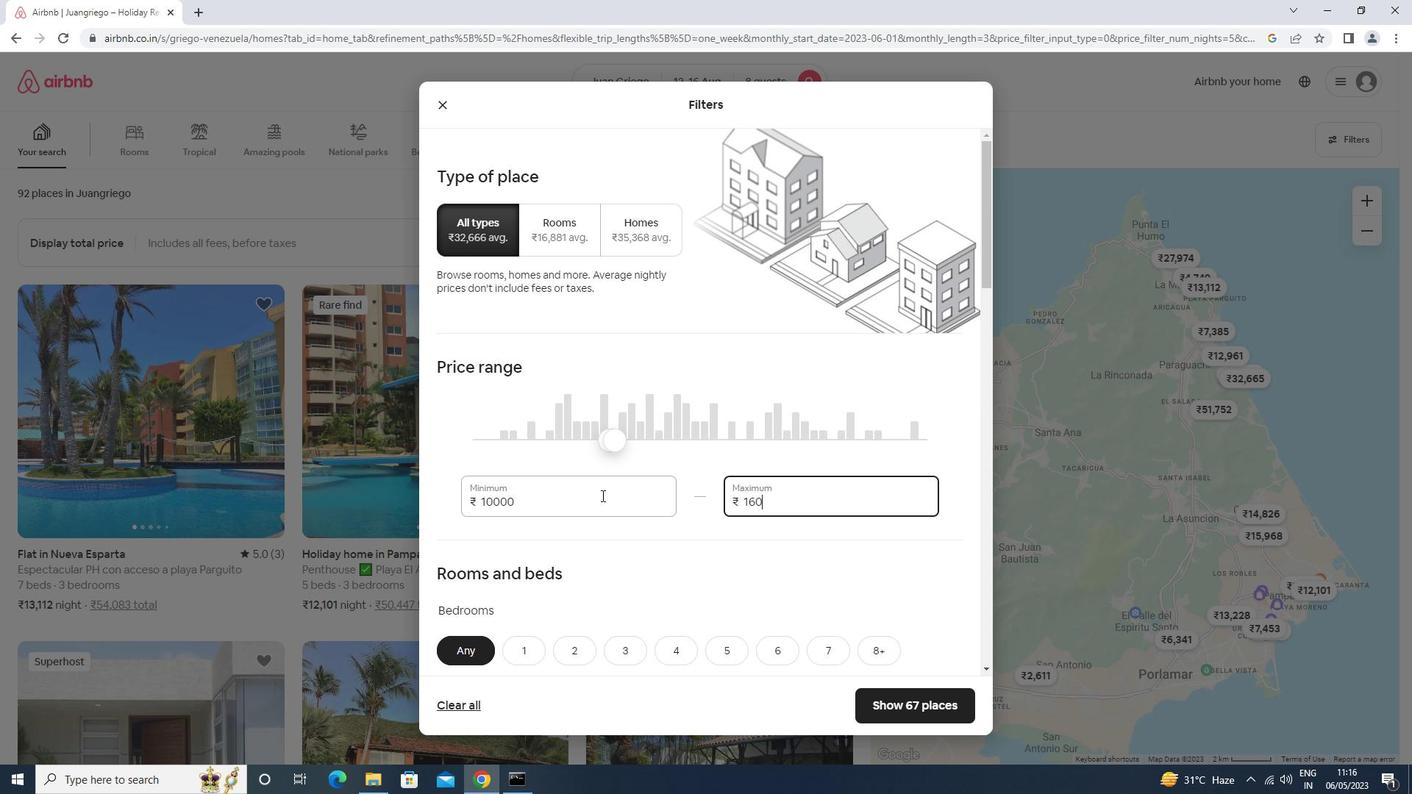 
Action: Mouse moved to (602, 490)
Screenshot: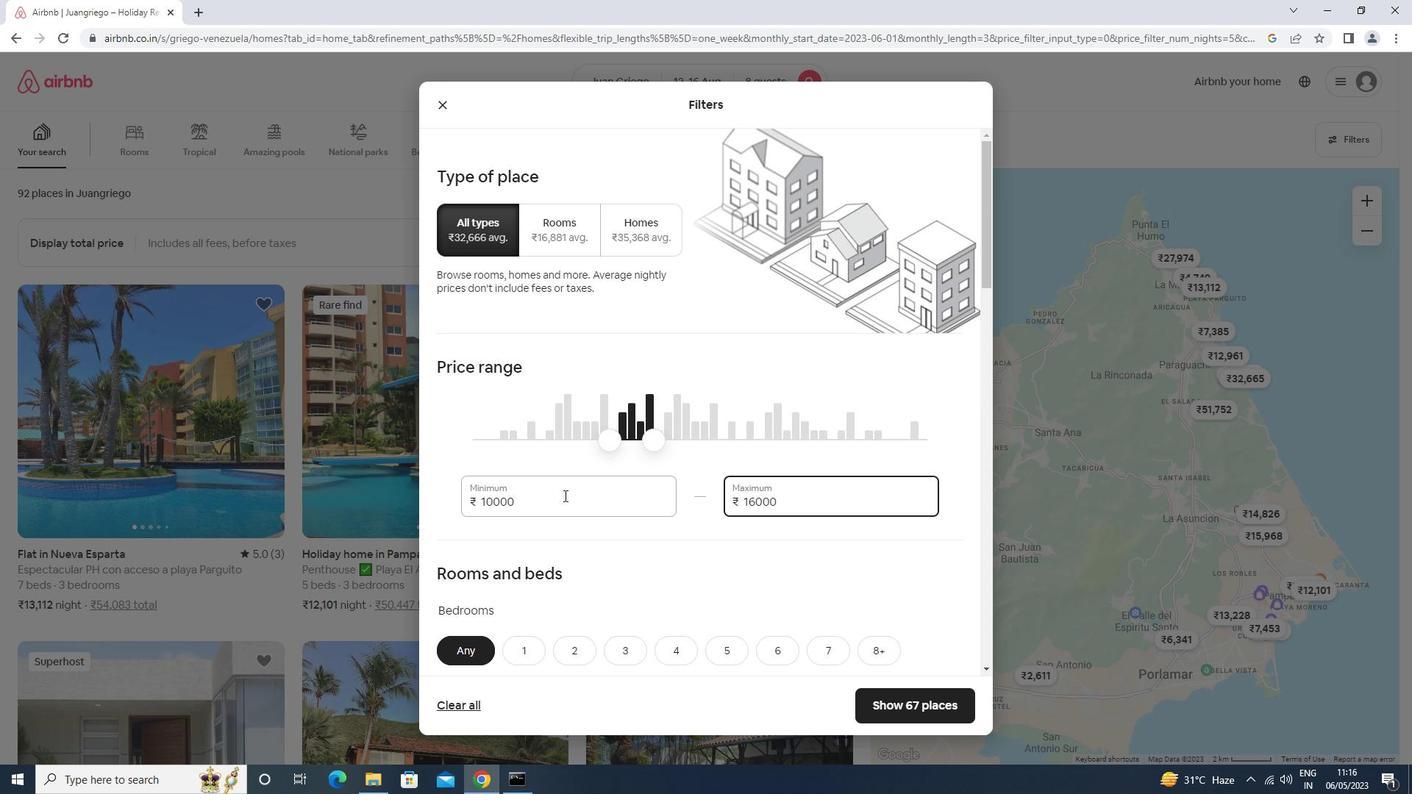 
Action: Mouse scrolled (602, 489) with delta (0, 0)
Screenshot: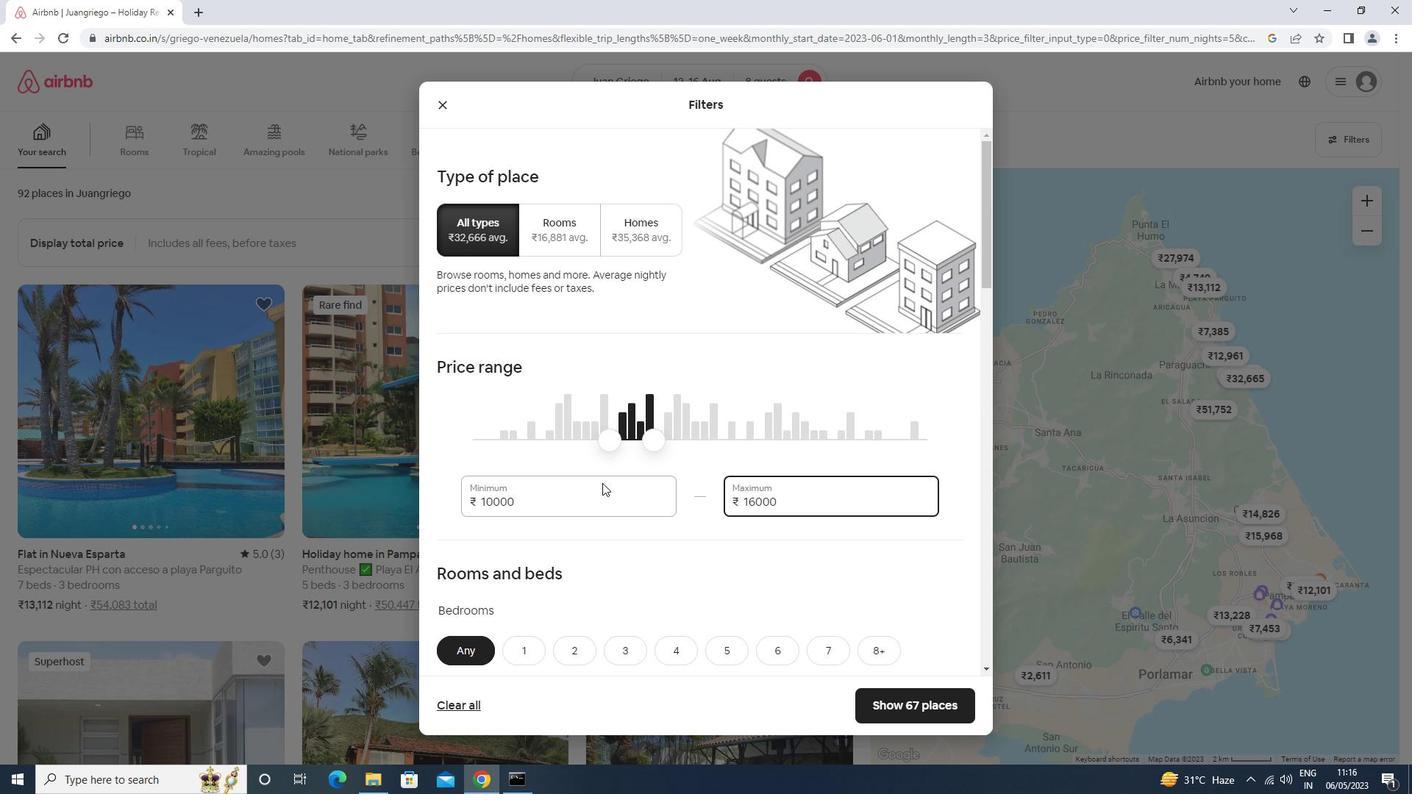 
Action: Mouse moved to (602, 484)
Screenshot: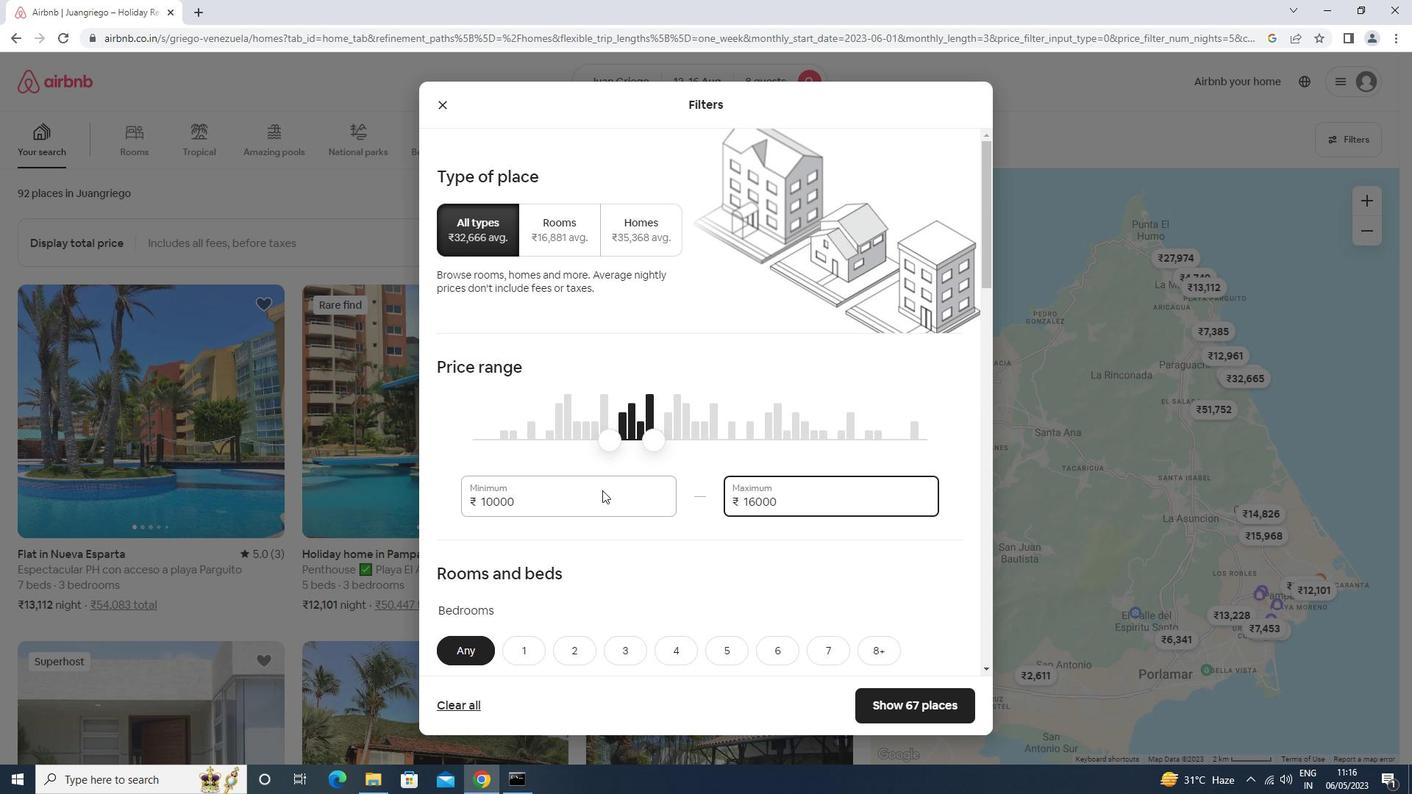 
Action: Mouse scrolled (602, 483) with delta (0, 0)
Screenshot: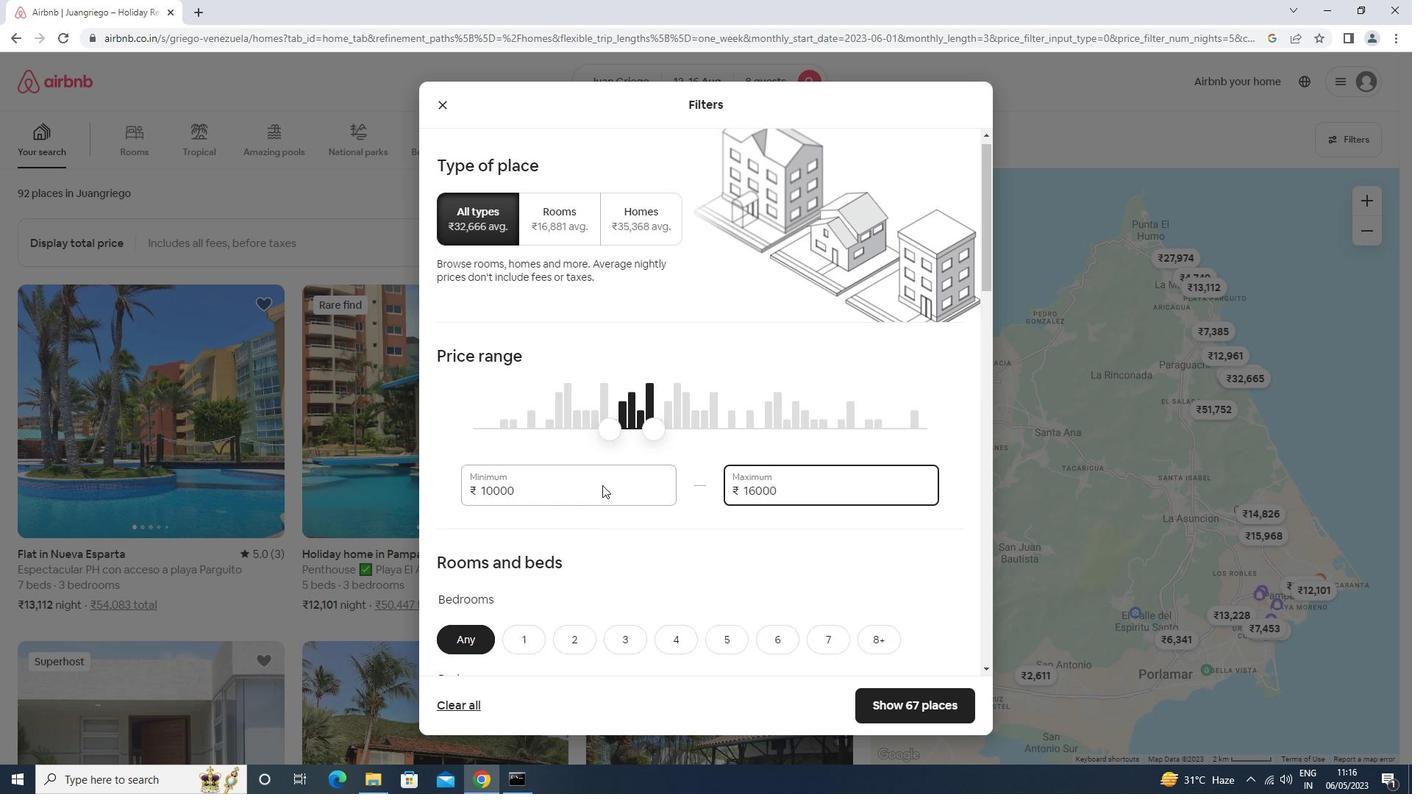 
Action: Mouse scrolled (602, 483) with delta (0, 0)
Screenshot: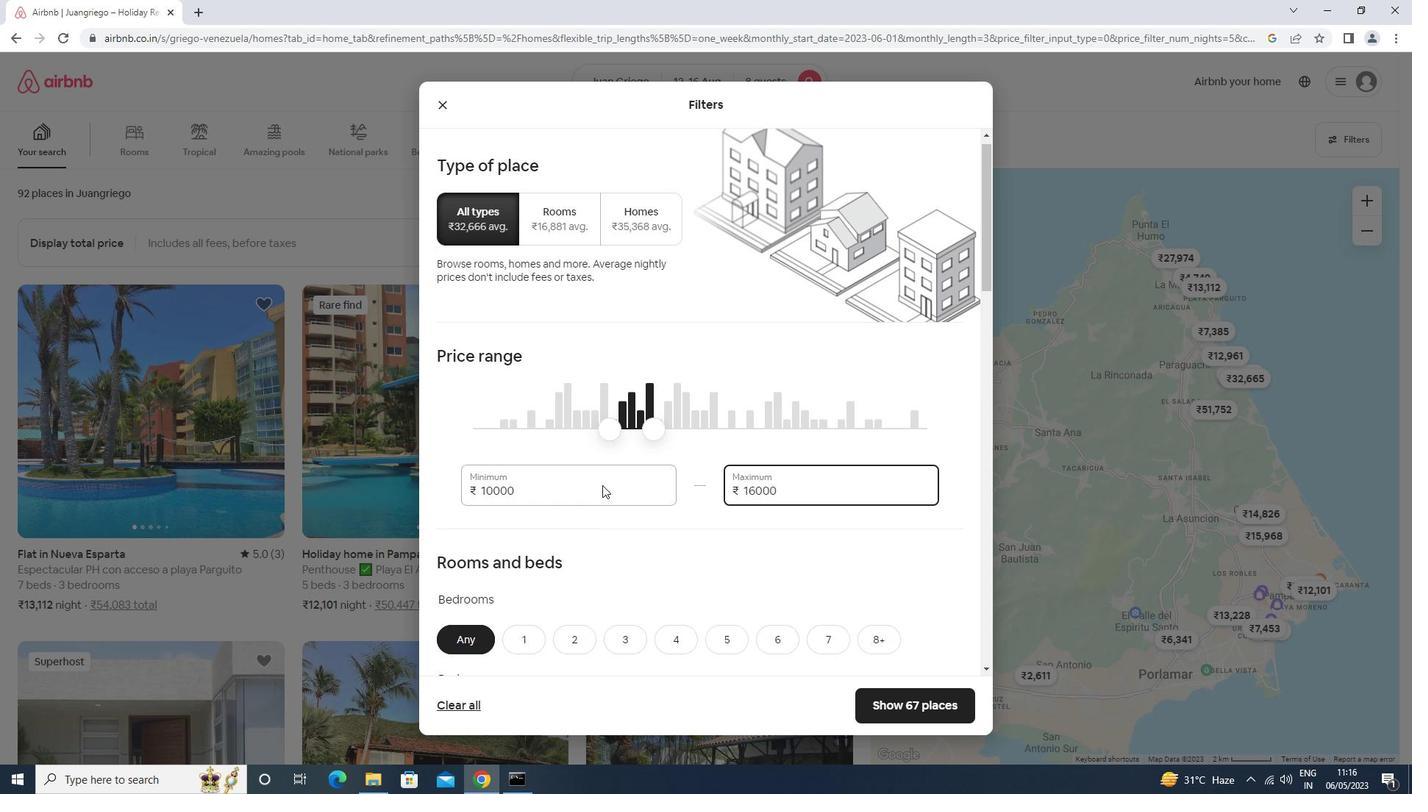 
Action: Mouse scrolled (602, 483) with delta (0, 0)
Screenshot: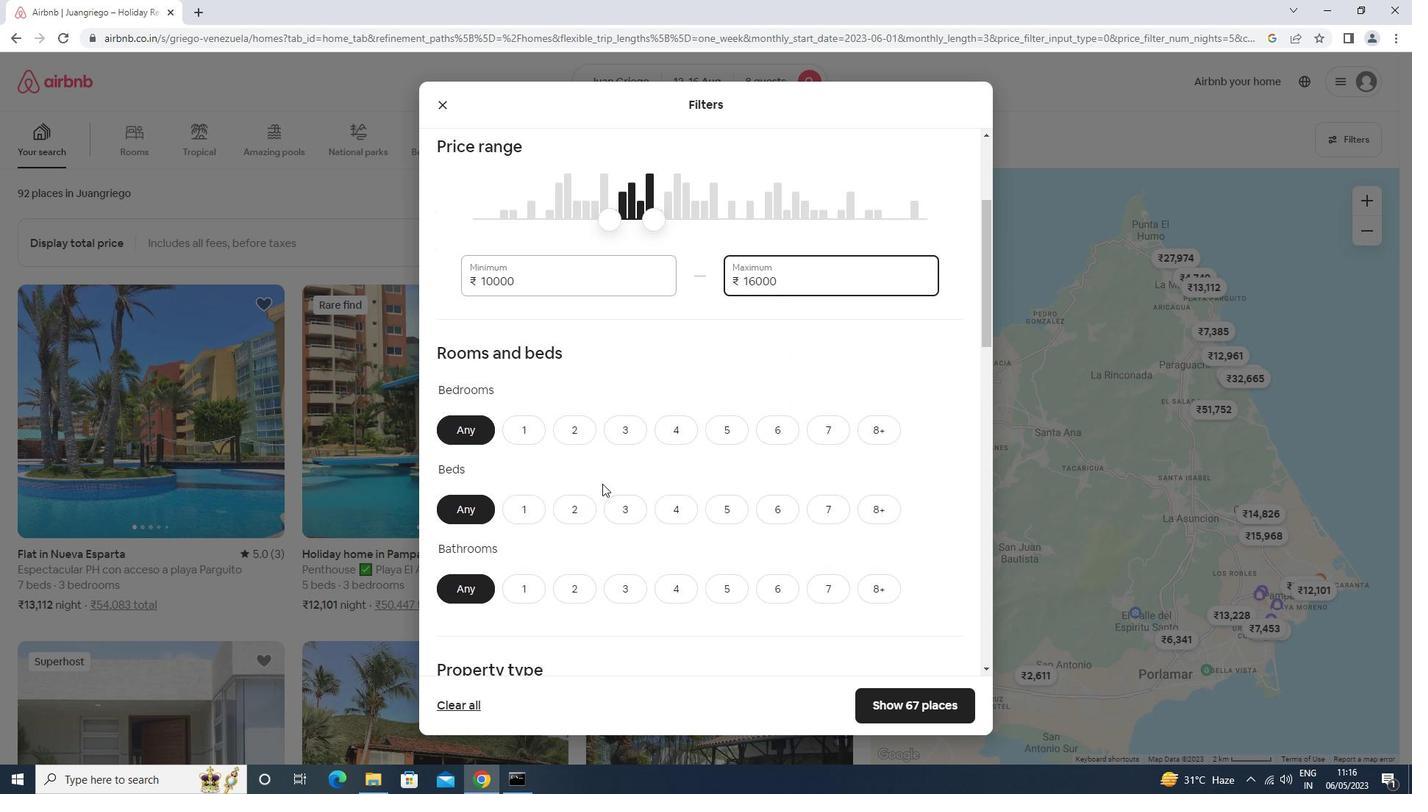
Action: Mouse moved to (602, 483)
Screenshot: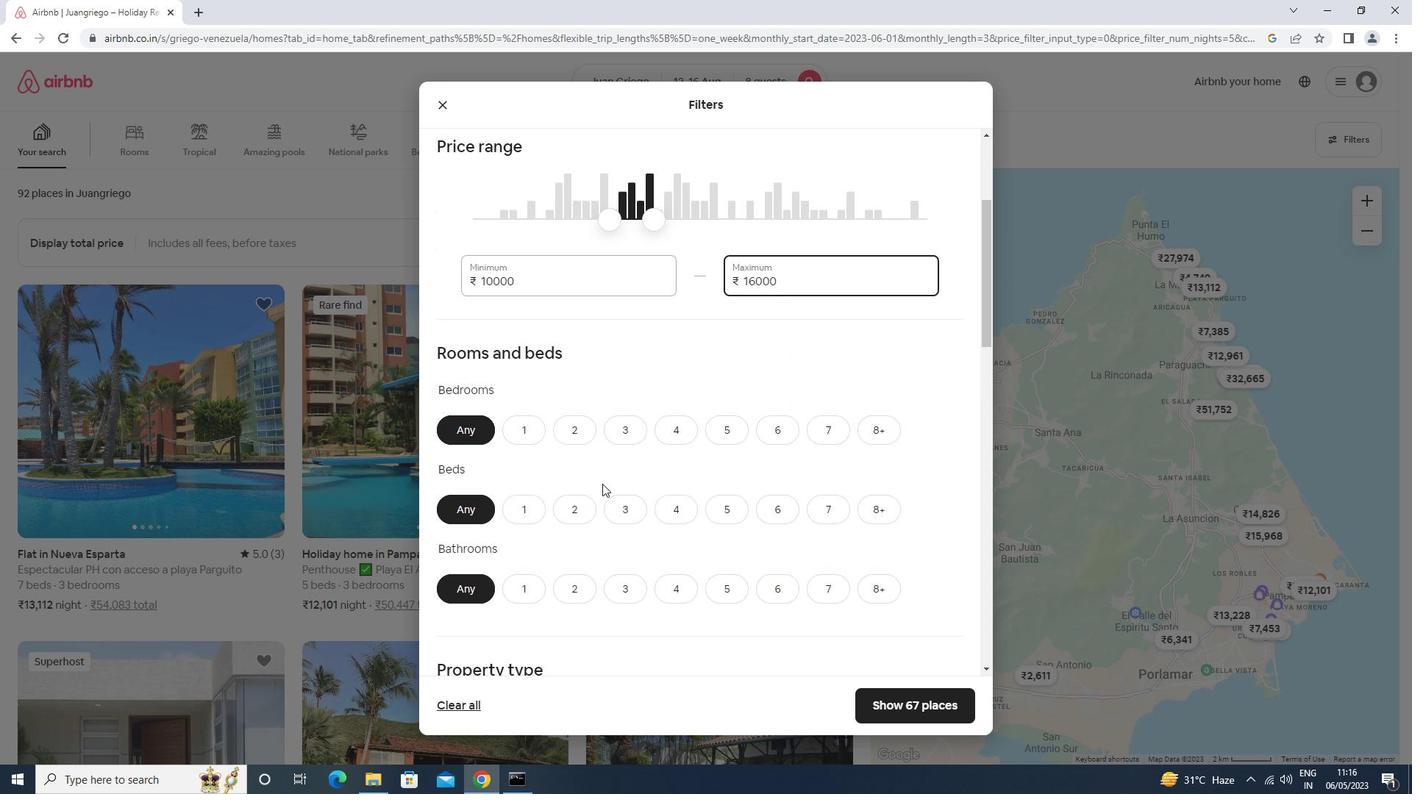 
Action: Mouse scrolled (602, 482) with delta (0, 0)
Screenshot: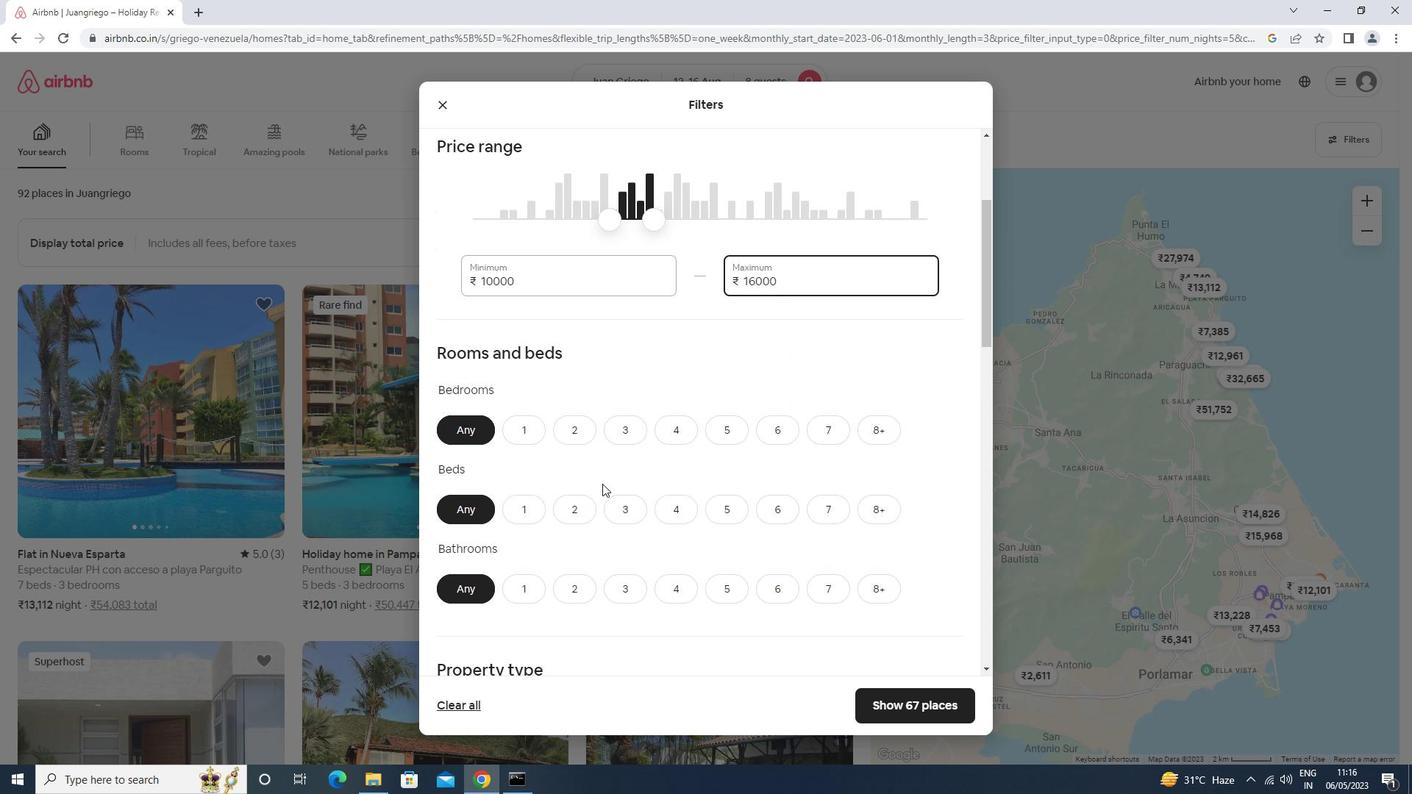 
Action: Mouse moved to (884, 281)
Screenshot: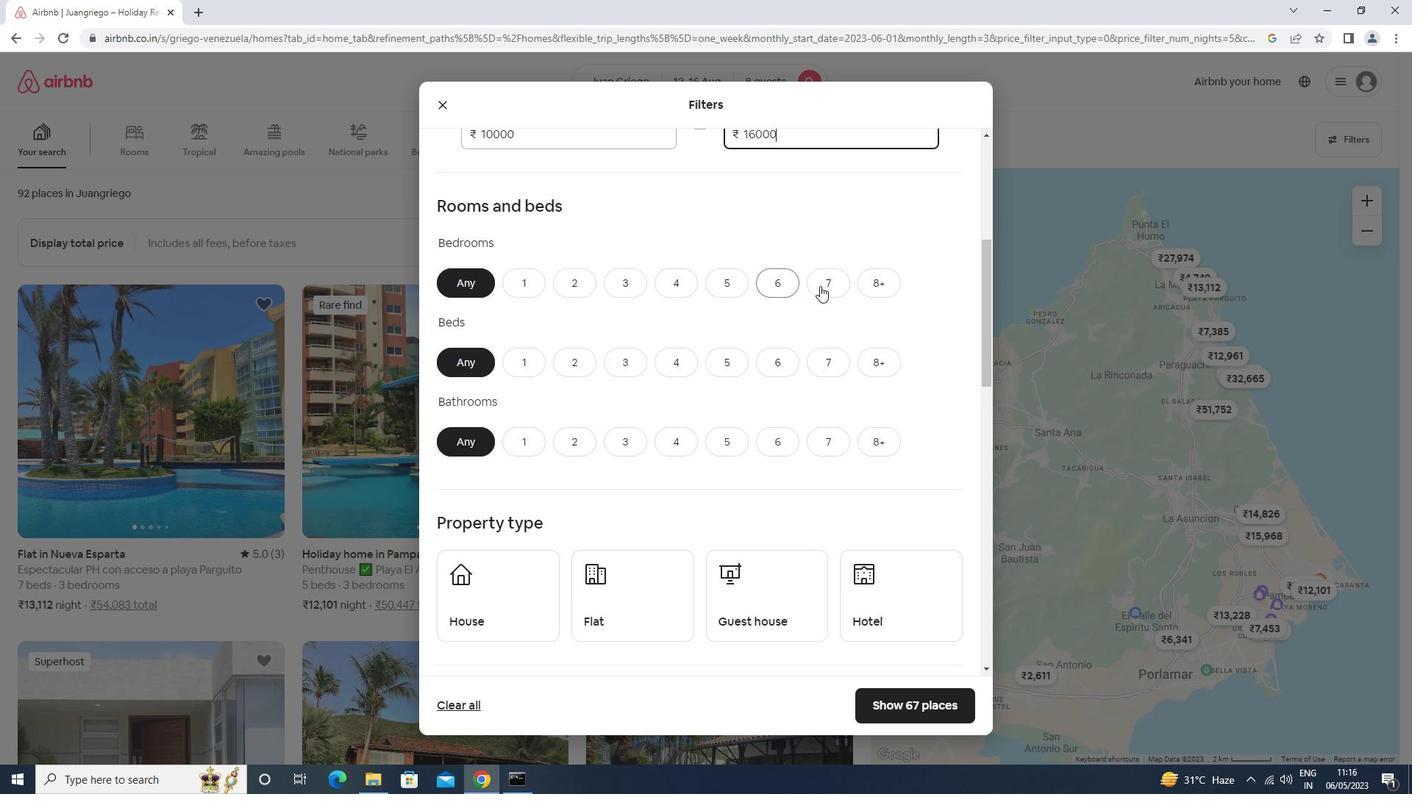
Action: Mouse pressed left at (884, 281)
Screenshot: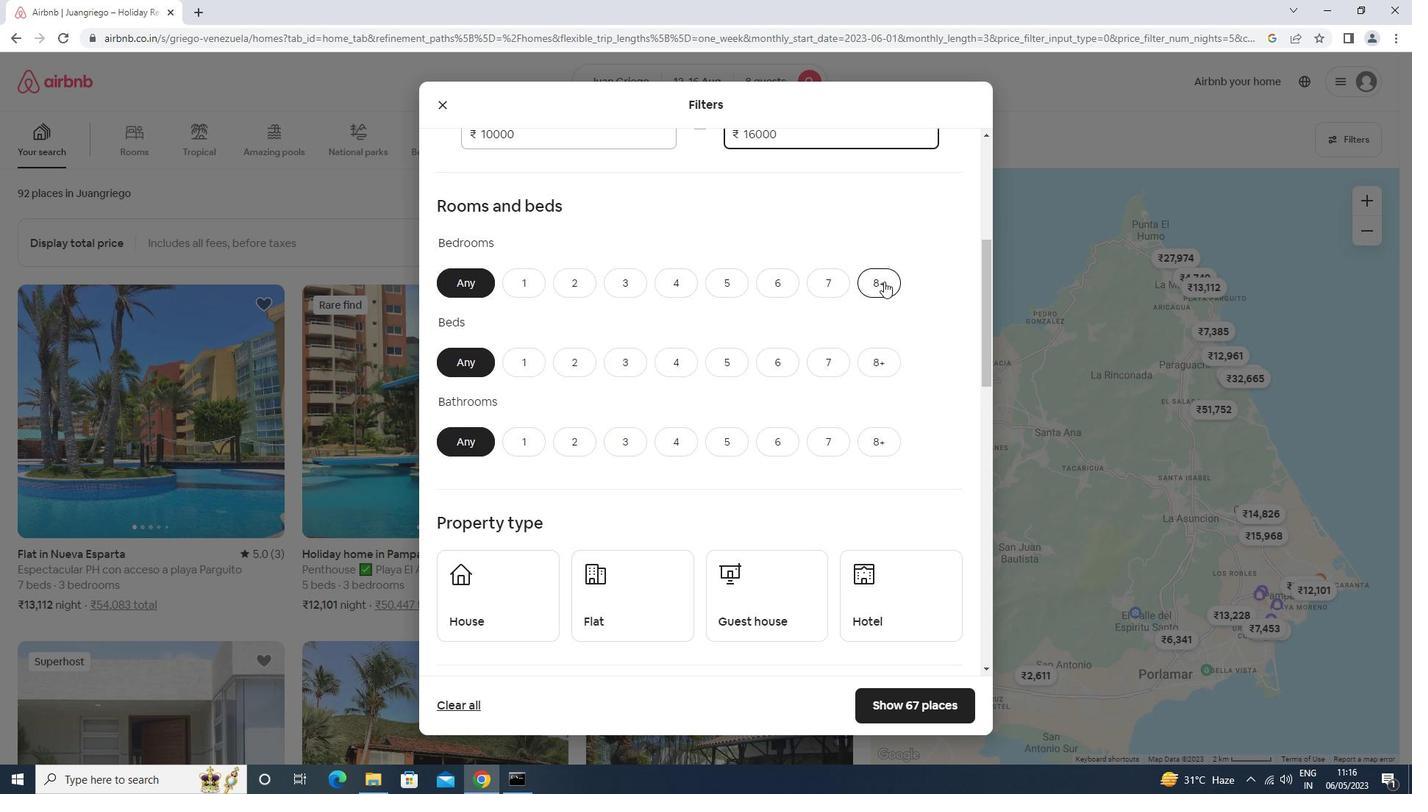 
Action: Mouse moved to (887, 361)
Screenshot: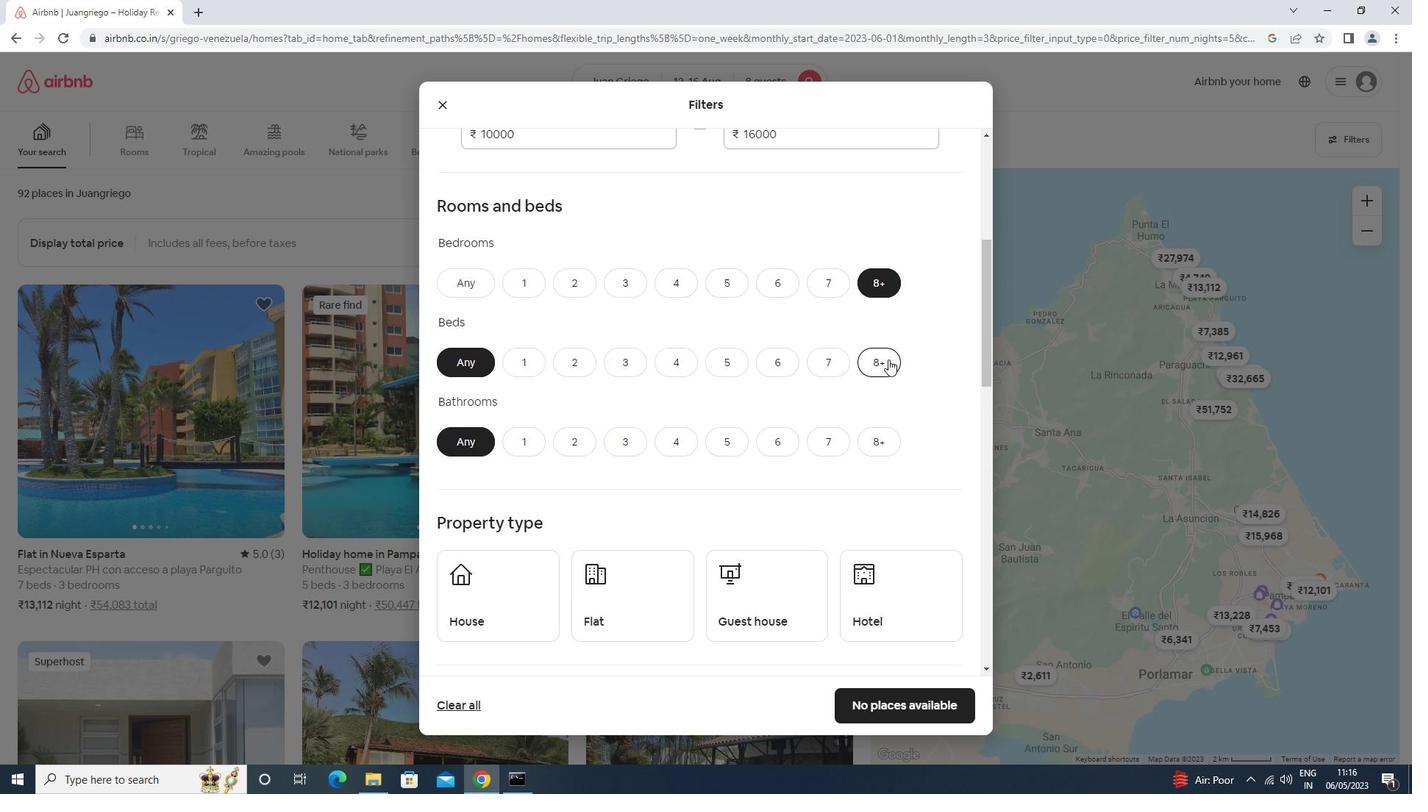 
Action: Mouse pressed left at (887, 361)
Screenshot: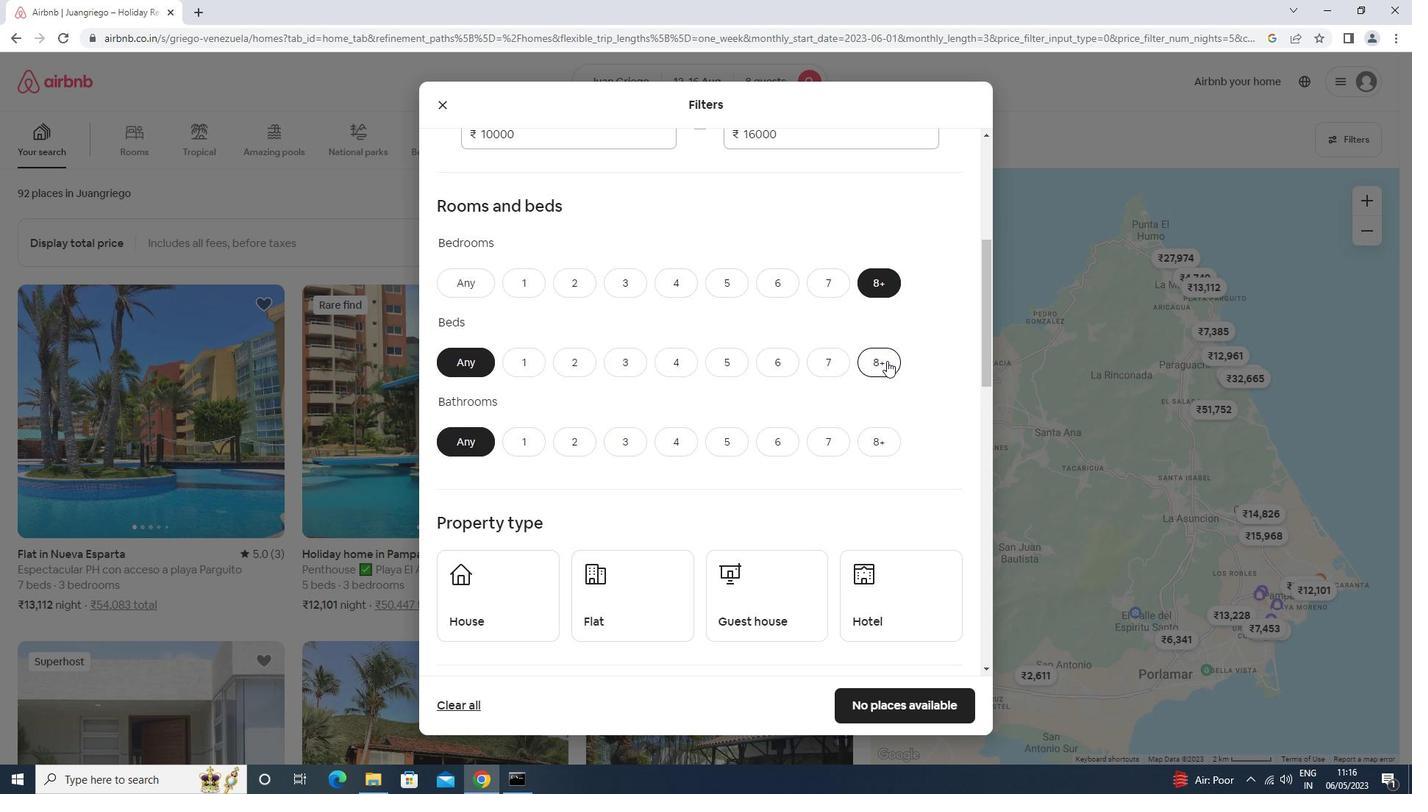 
Action: Mouse moved to (876, 447)
Screenshot: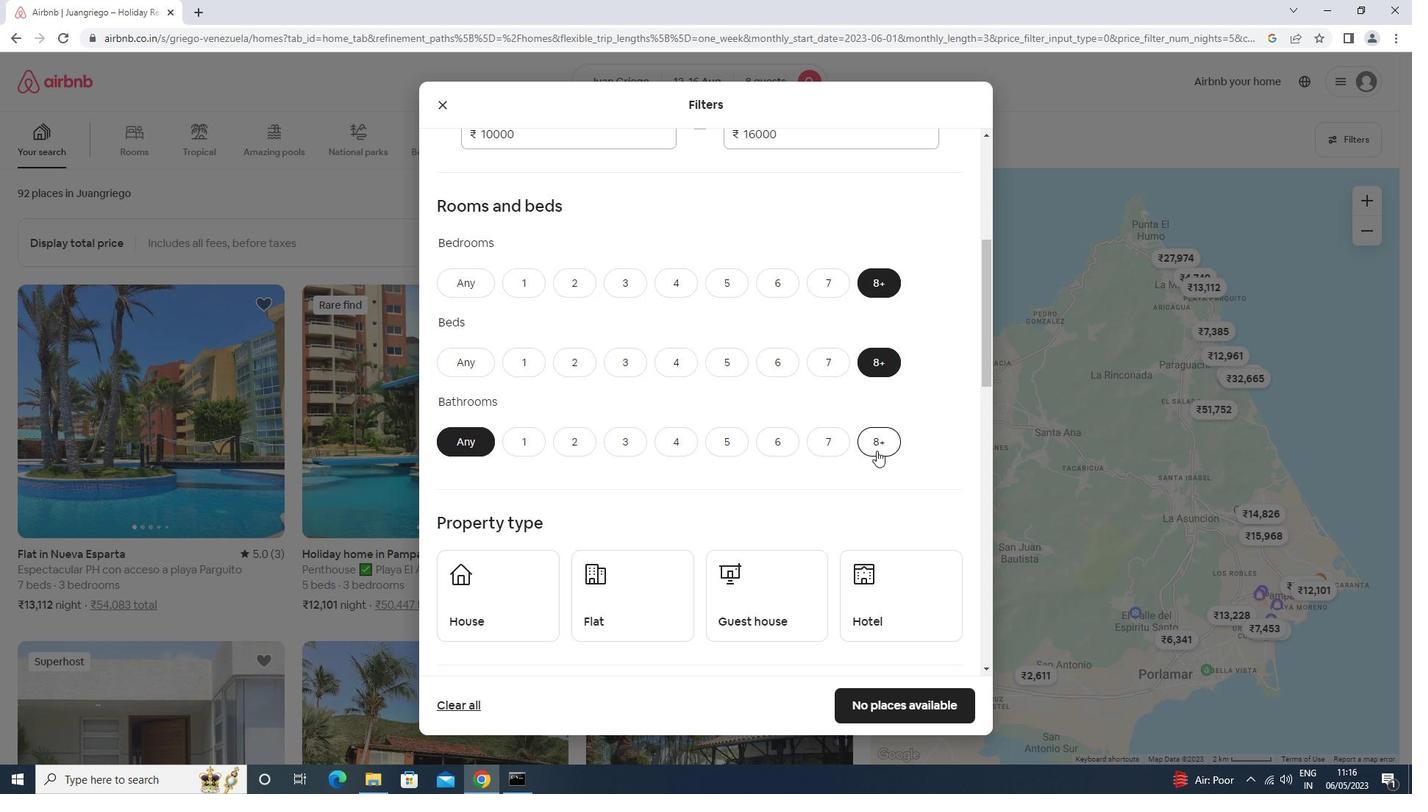 
Action: Mouse pressed left at (876, 447)
Screenshot: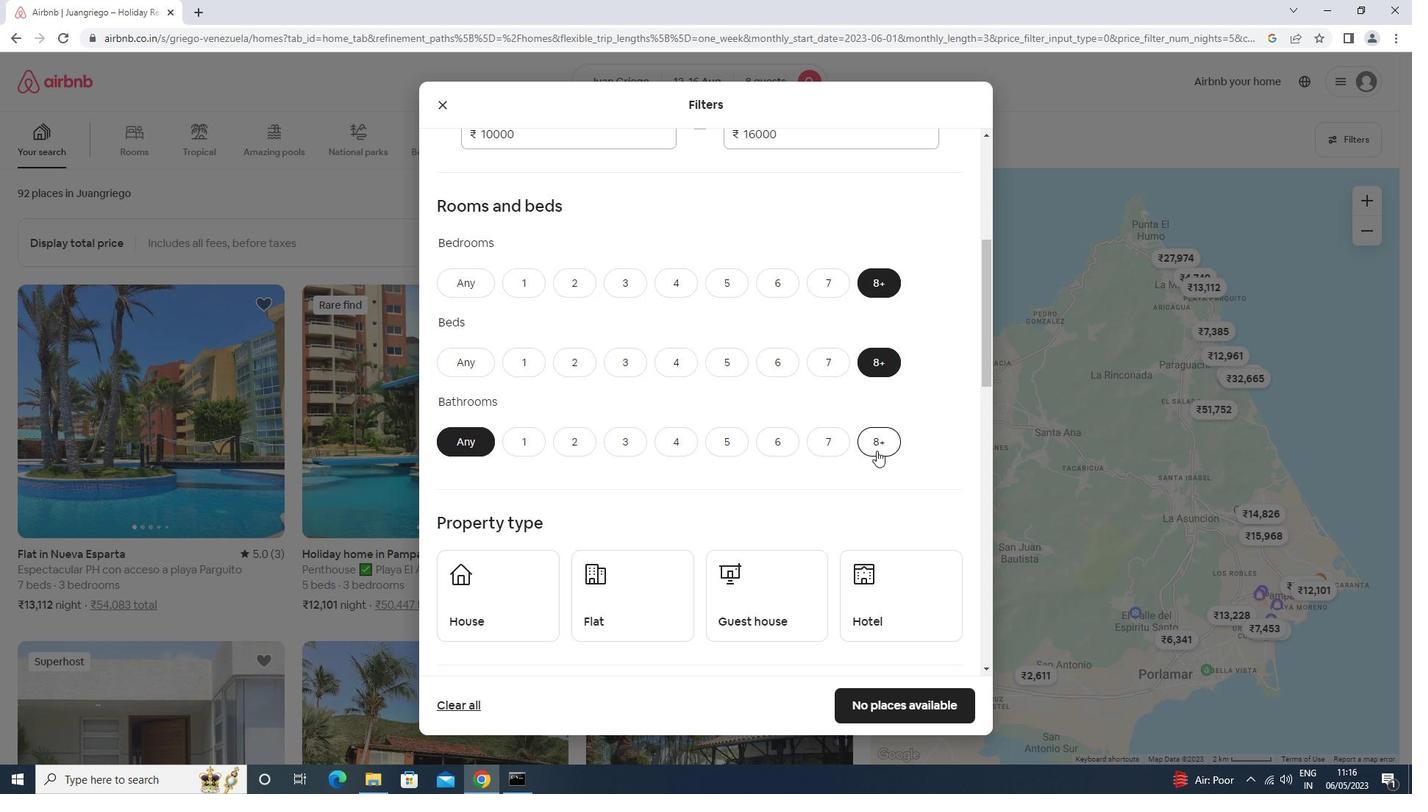 
Action: Mouse moved to (541, 415)
Screenshot: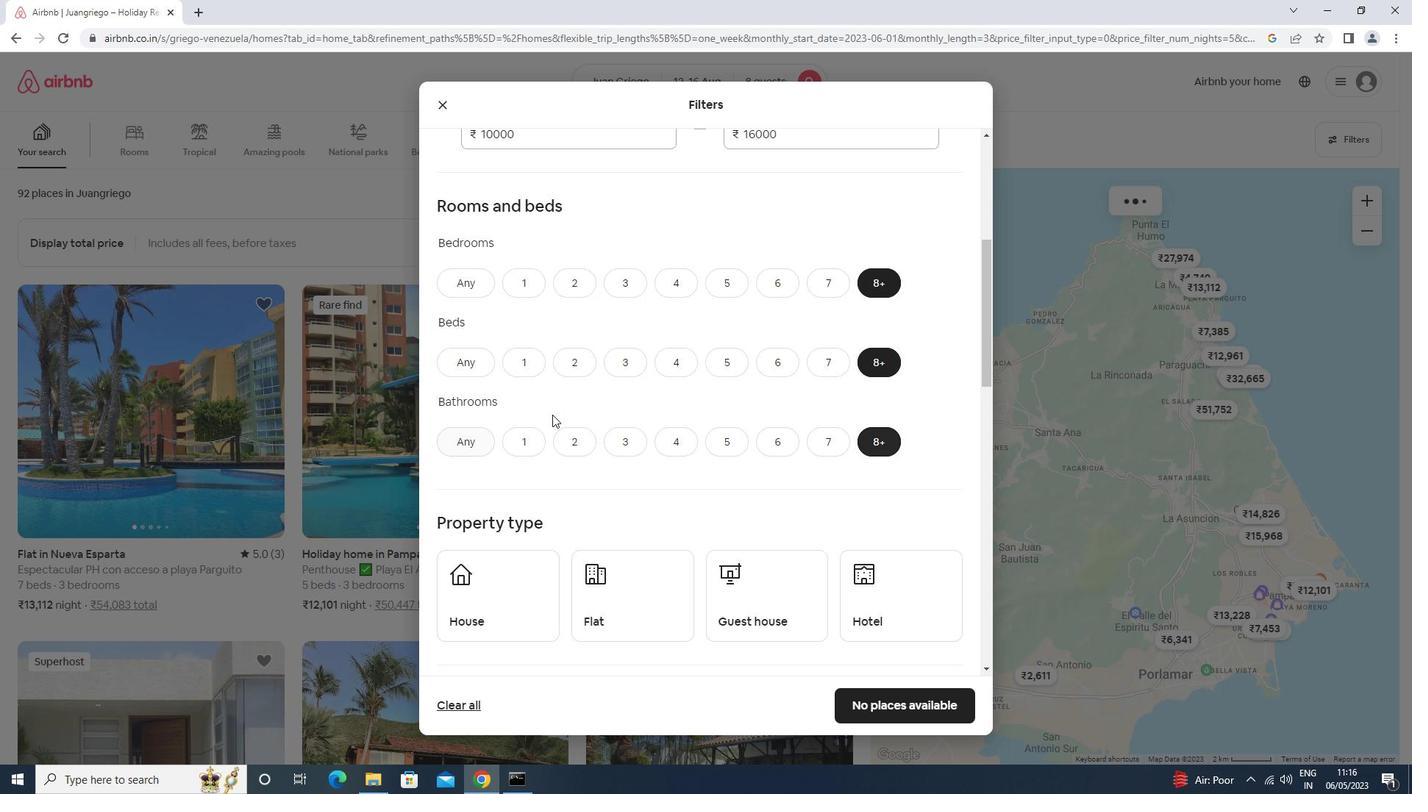 
Action: Mouse scrolled (541, 414) with delta (0, 0)
Screenshot: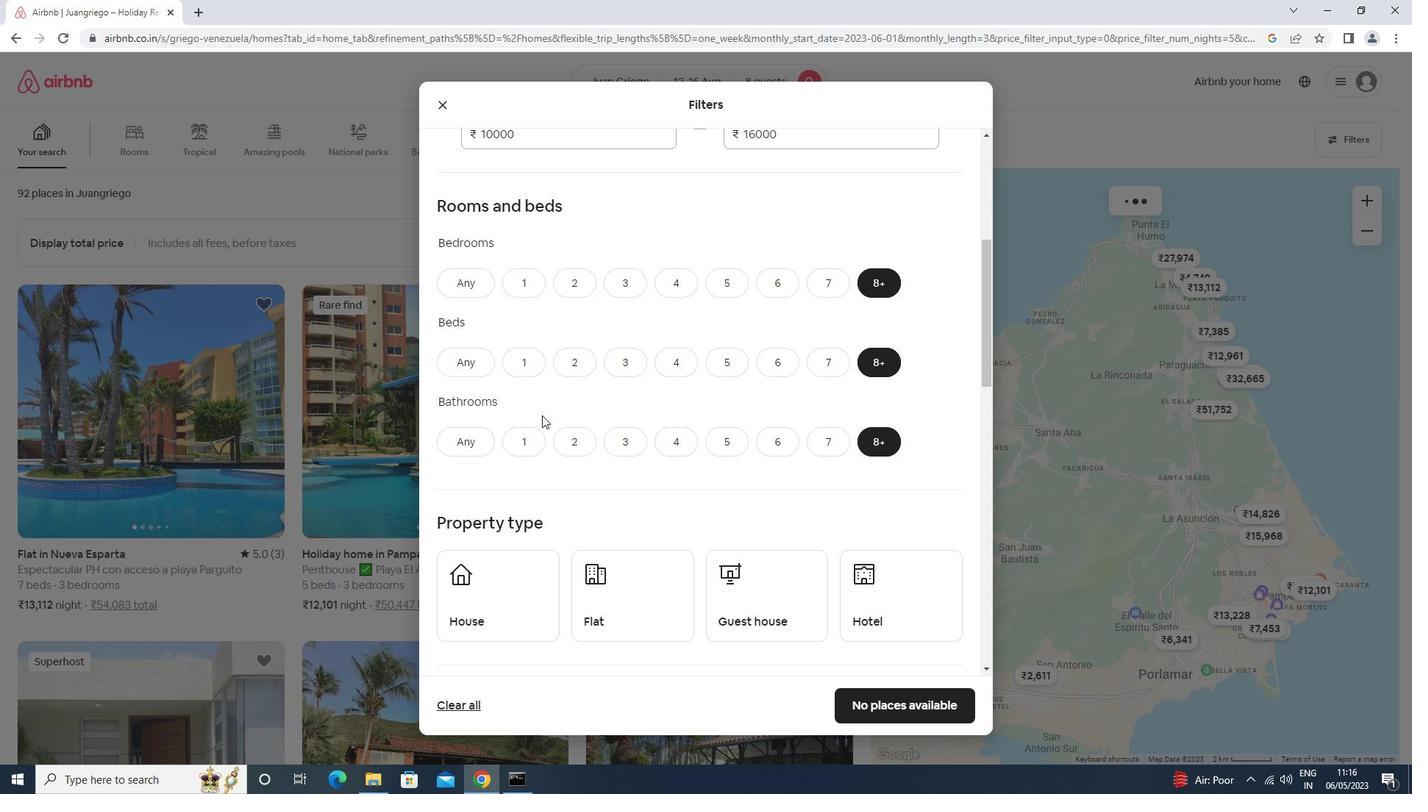 
Action: Mouse scrolled (541, 414) with delta (0, 0)
Screenshot: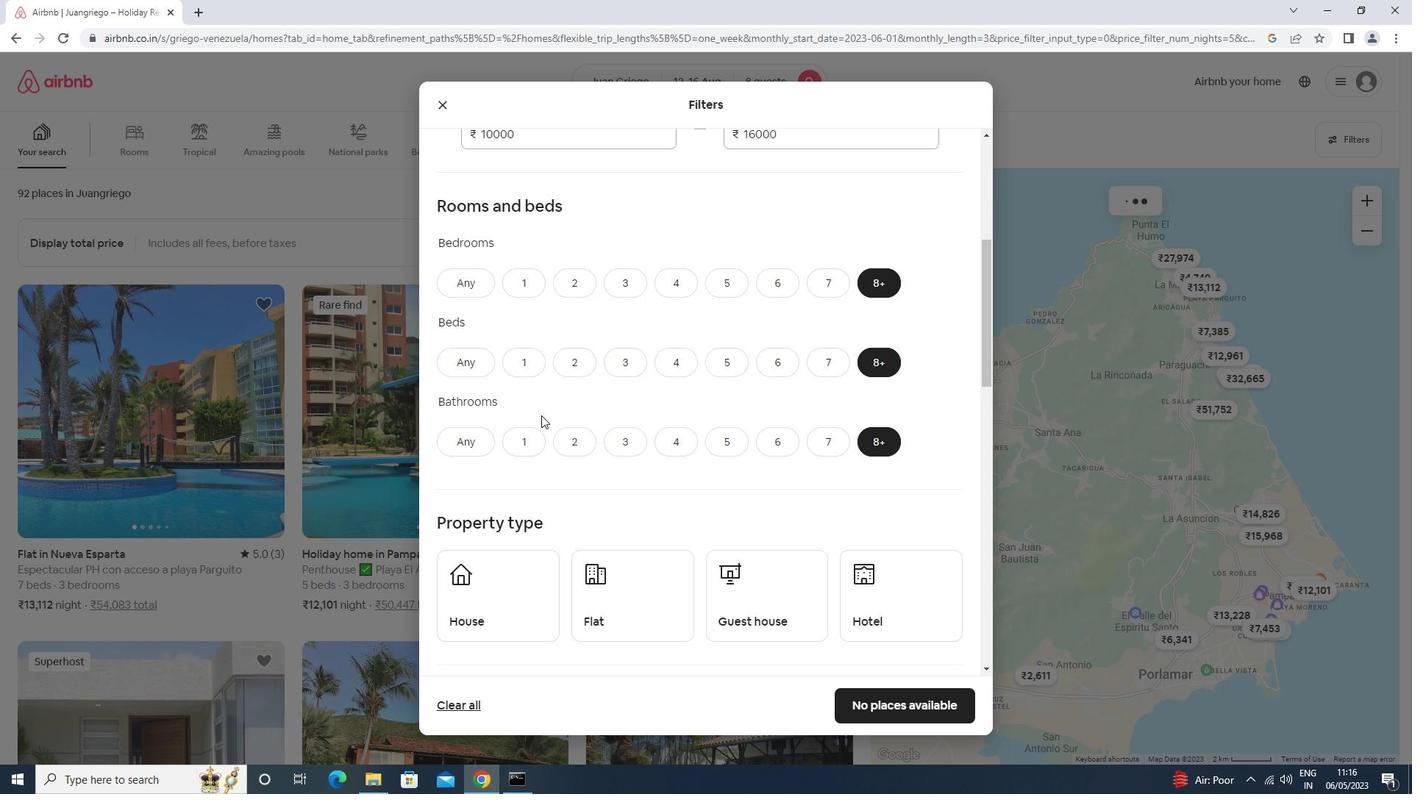 
Action: Mouse scrolled (541, 414) with delta (0, 0)
Screenshot: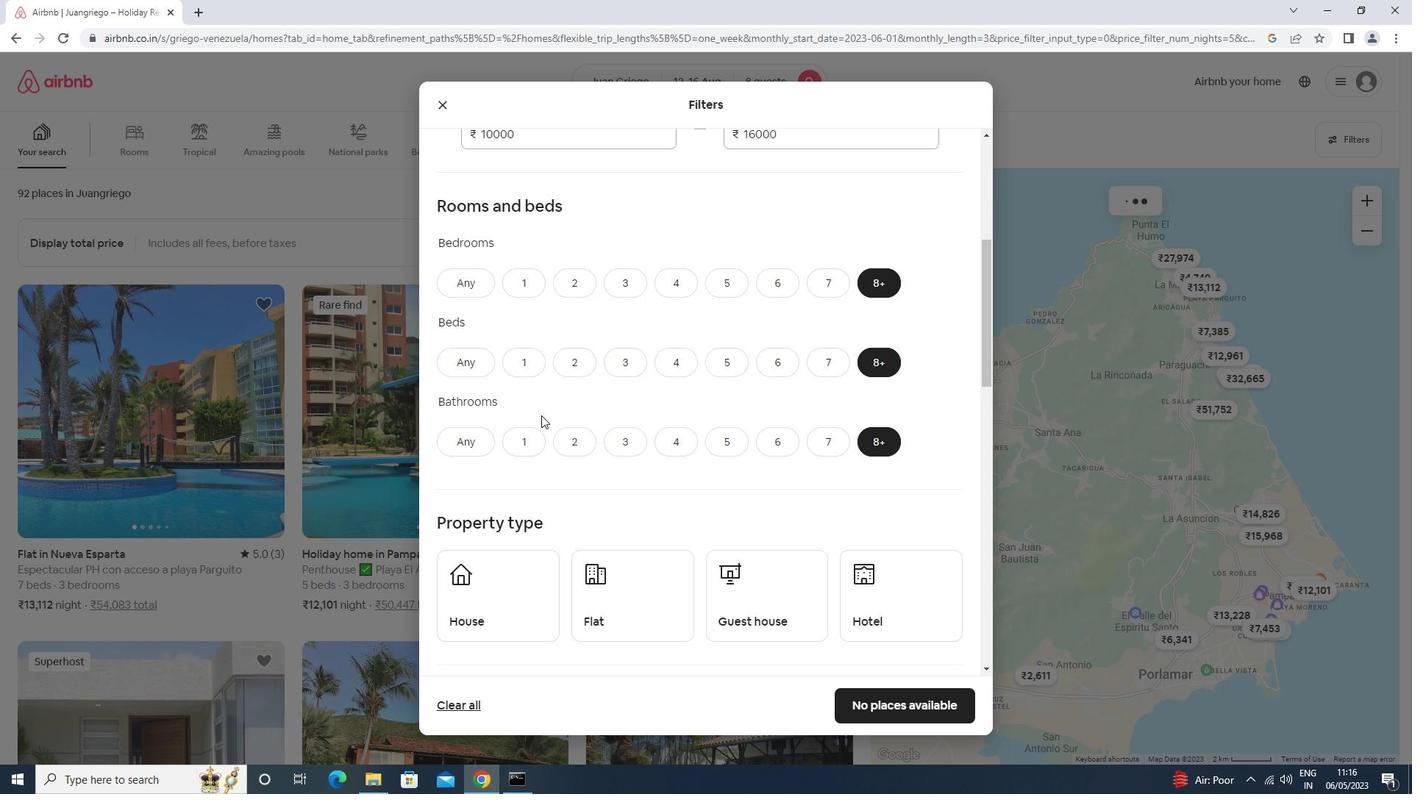 
Action: Mouse scrolled (541, 414) with delta (0, 0)
Screenshot: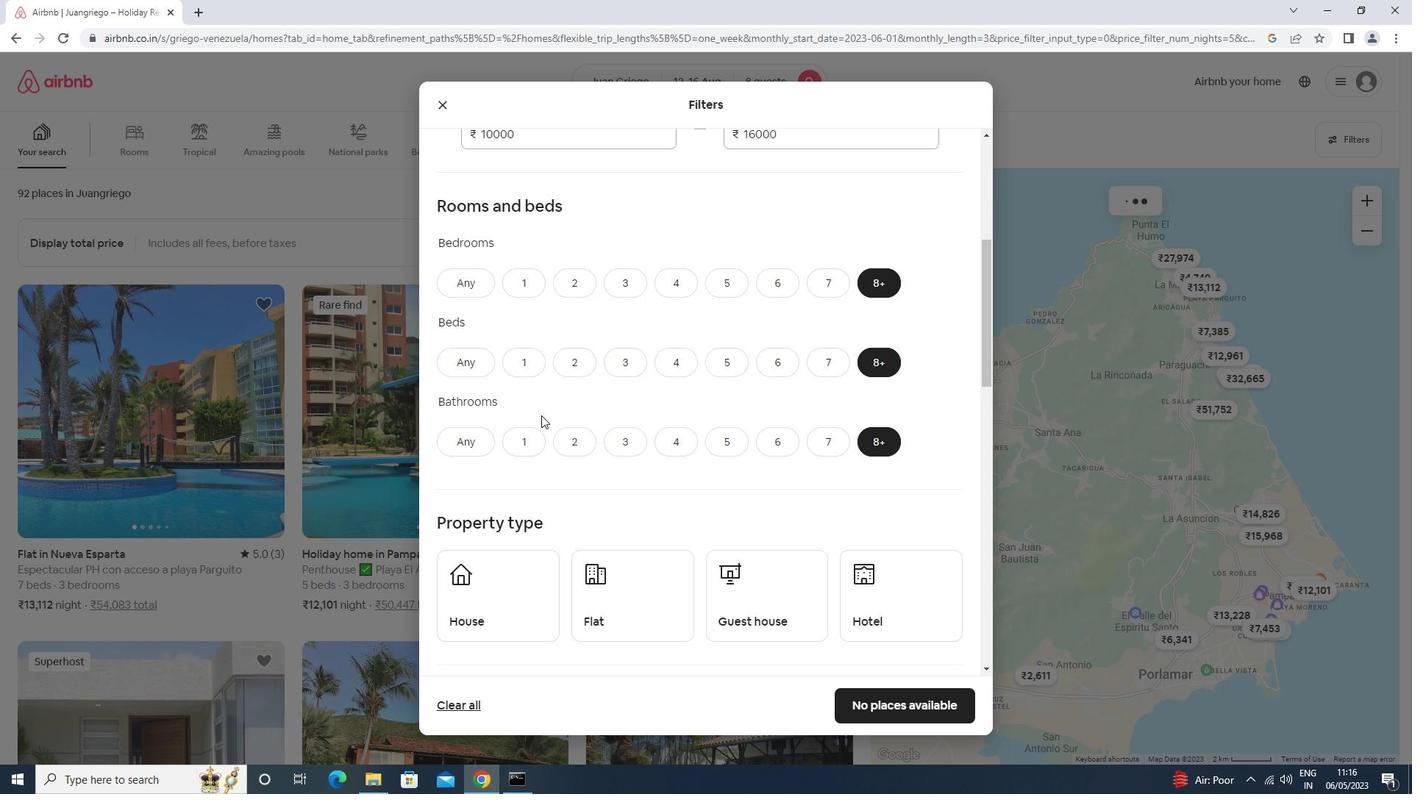 
Action: Mouse scrolled (541, 414) with delta (0, 0)
Screenshot: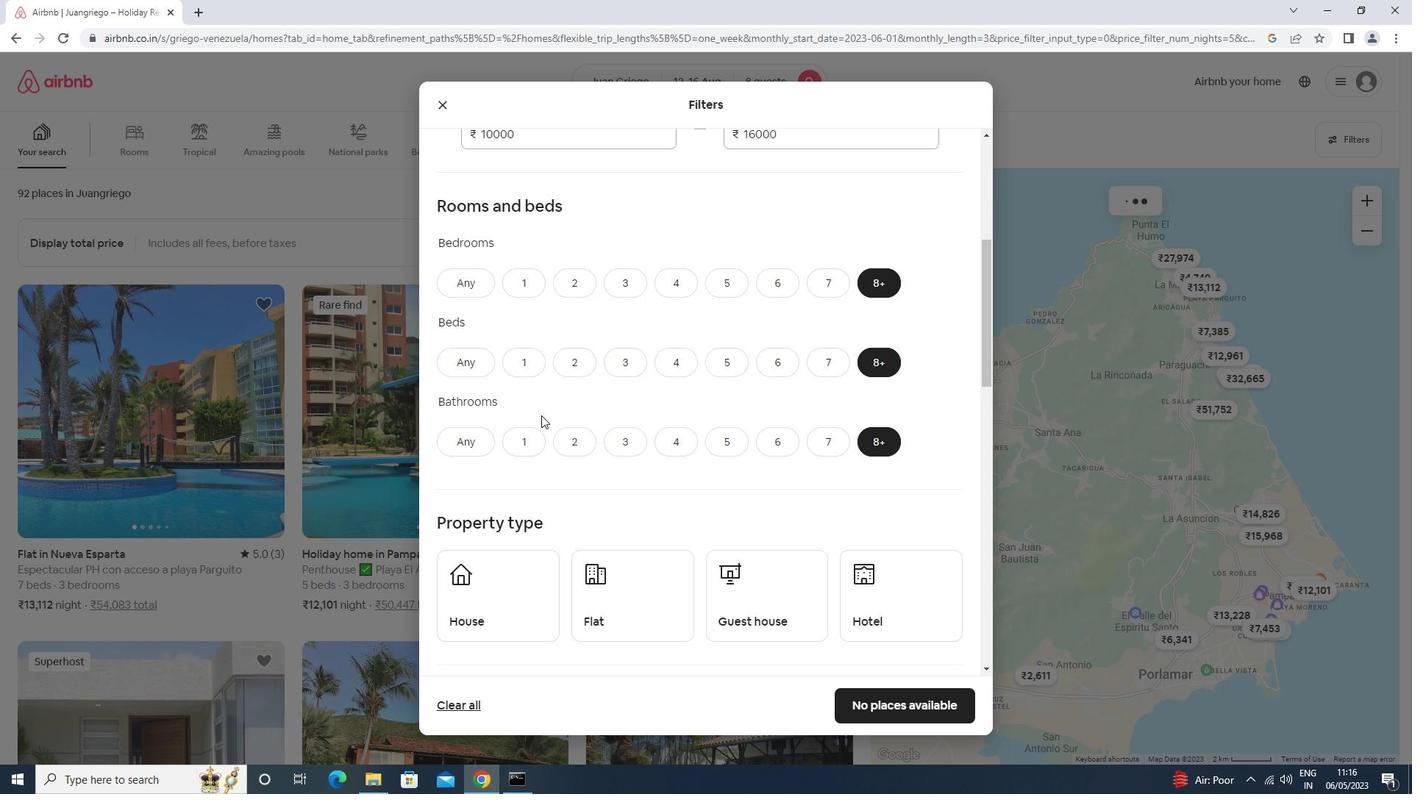 
Action: Mouse scrolled (541, 414) with delta (0, 0)
Screenshot: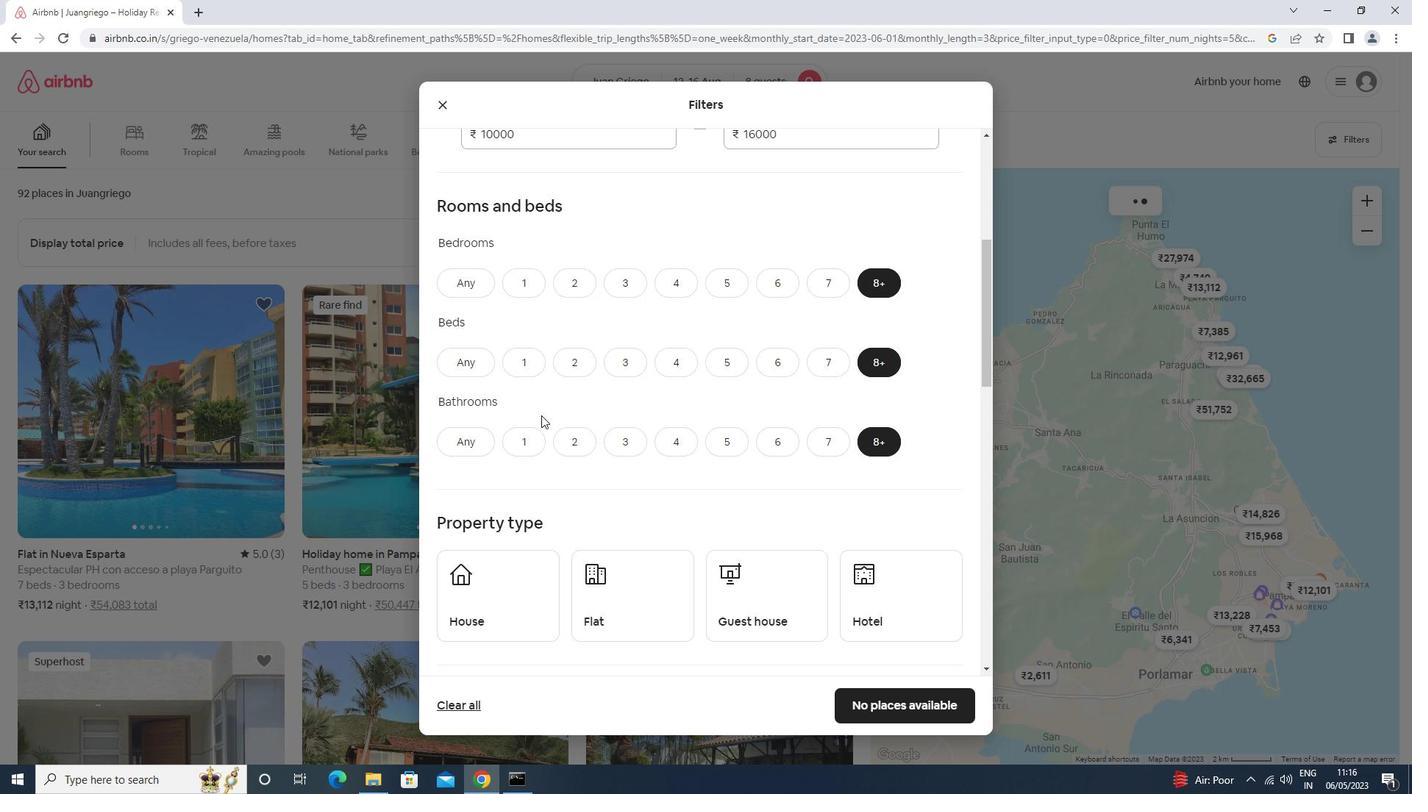 
Action: Mouse moved to (486, 196)
Screenshot: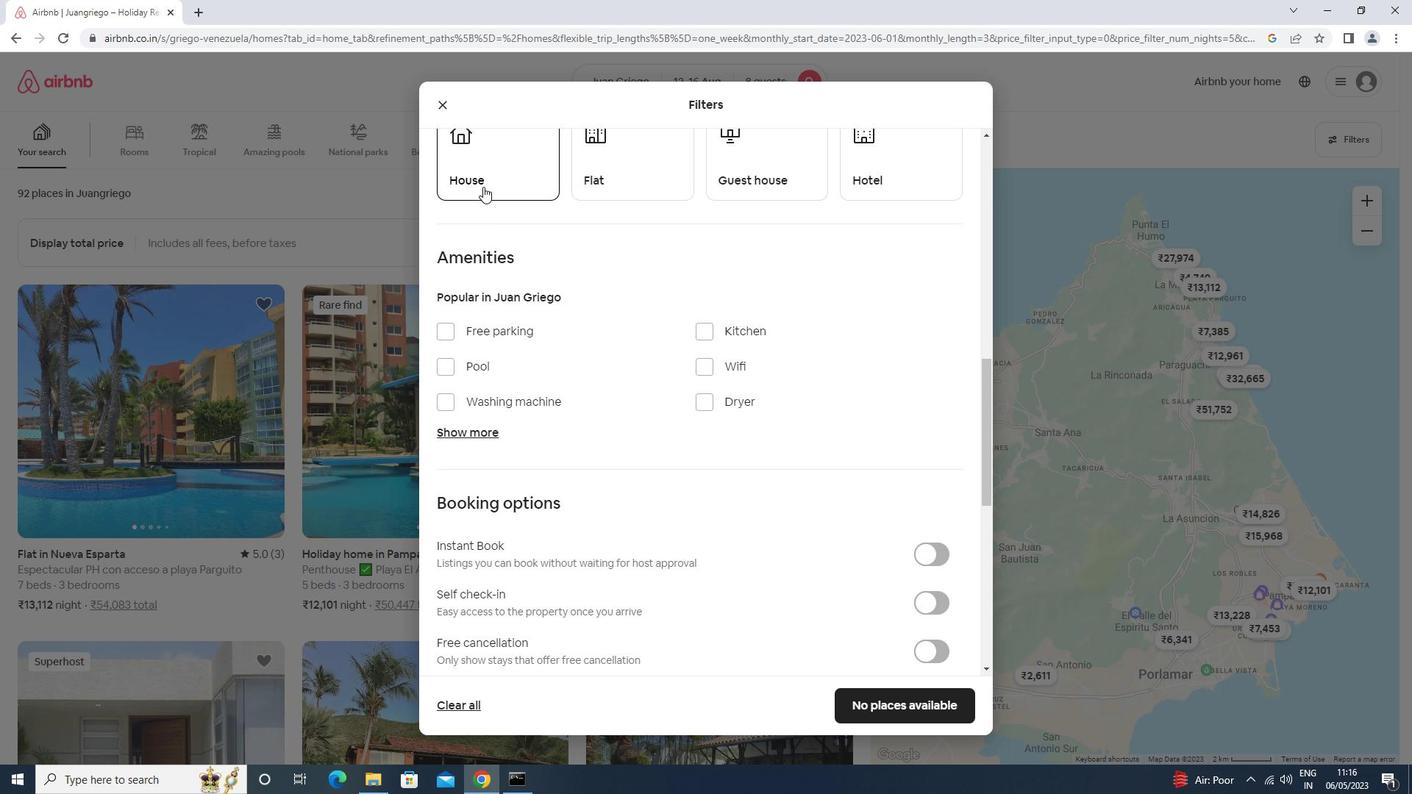 
Action: Mouse scrolled (486, 197) with delta (0, 0)
Screenshot: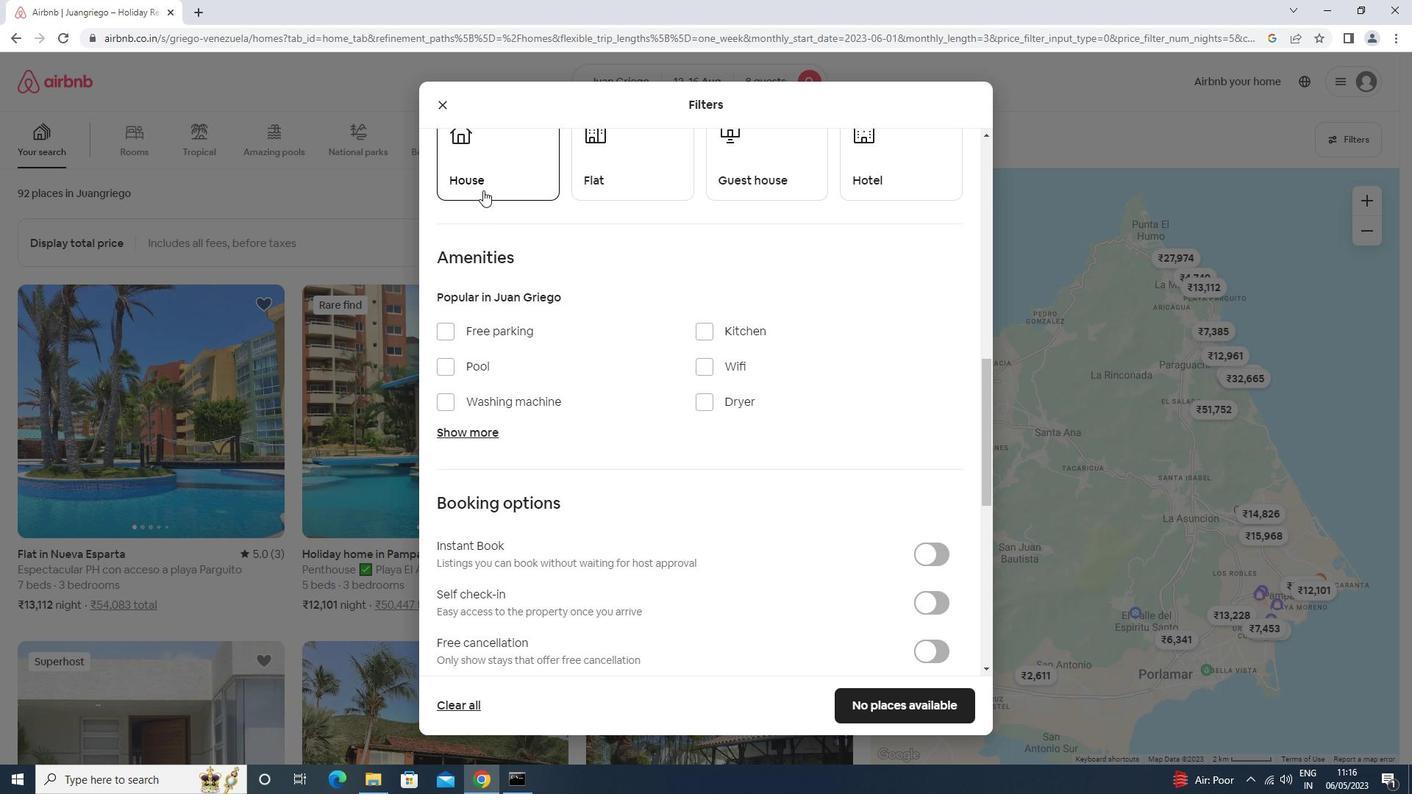 
Action: Mouse moved to (487, 196)
Screenshot: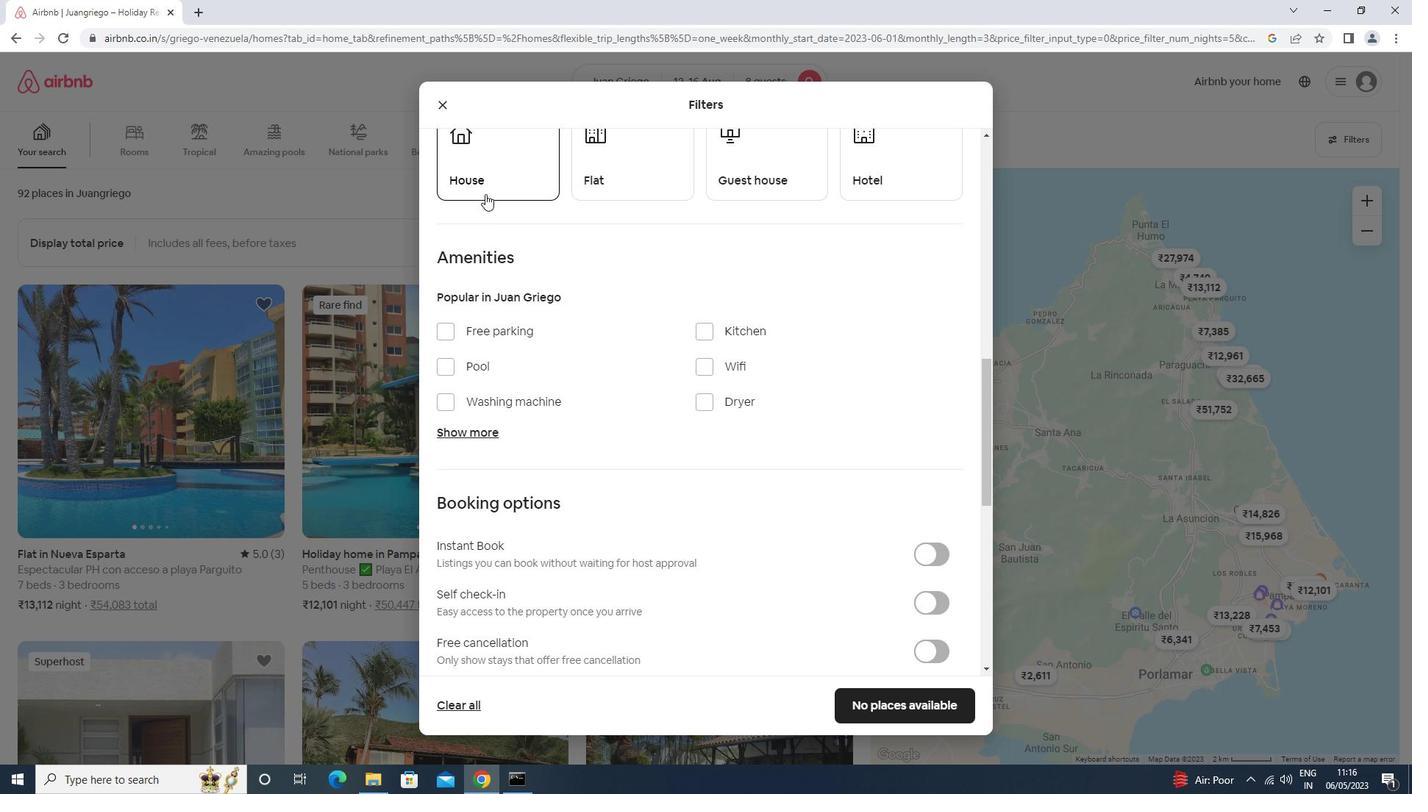 
Action: Mouse scrolled (487, 197) with delta (0, 0)
Screenshot: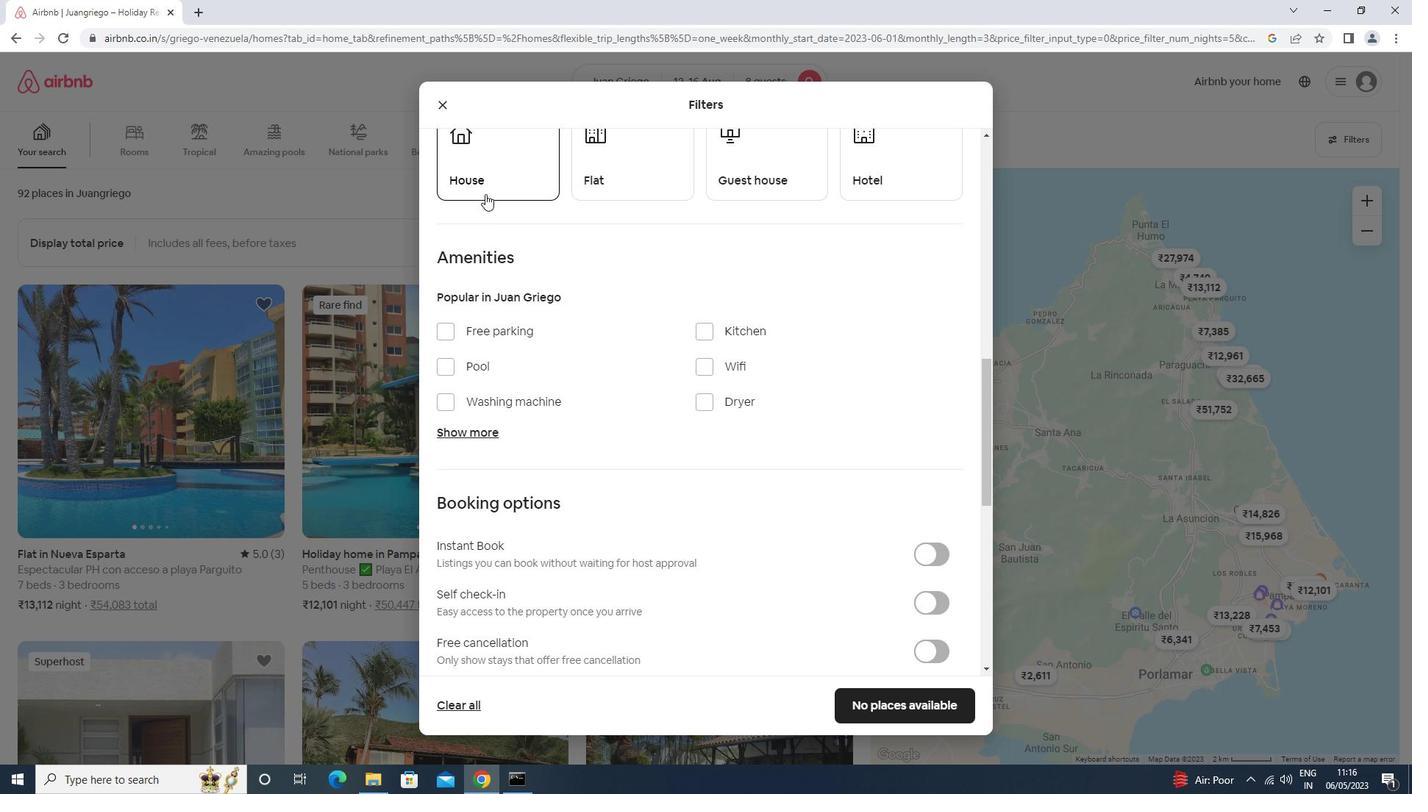 
Action: Mouse moved to (494, 303)
Screenshot: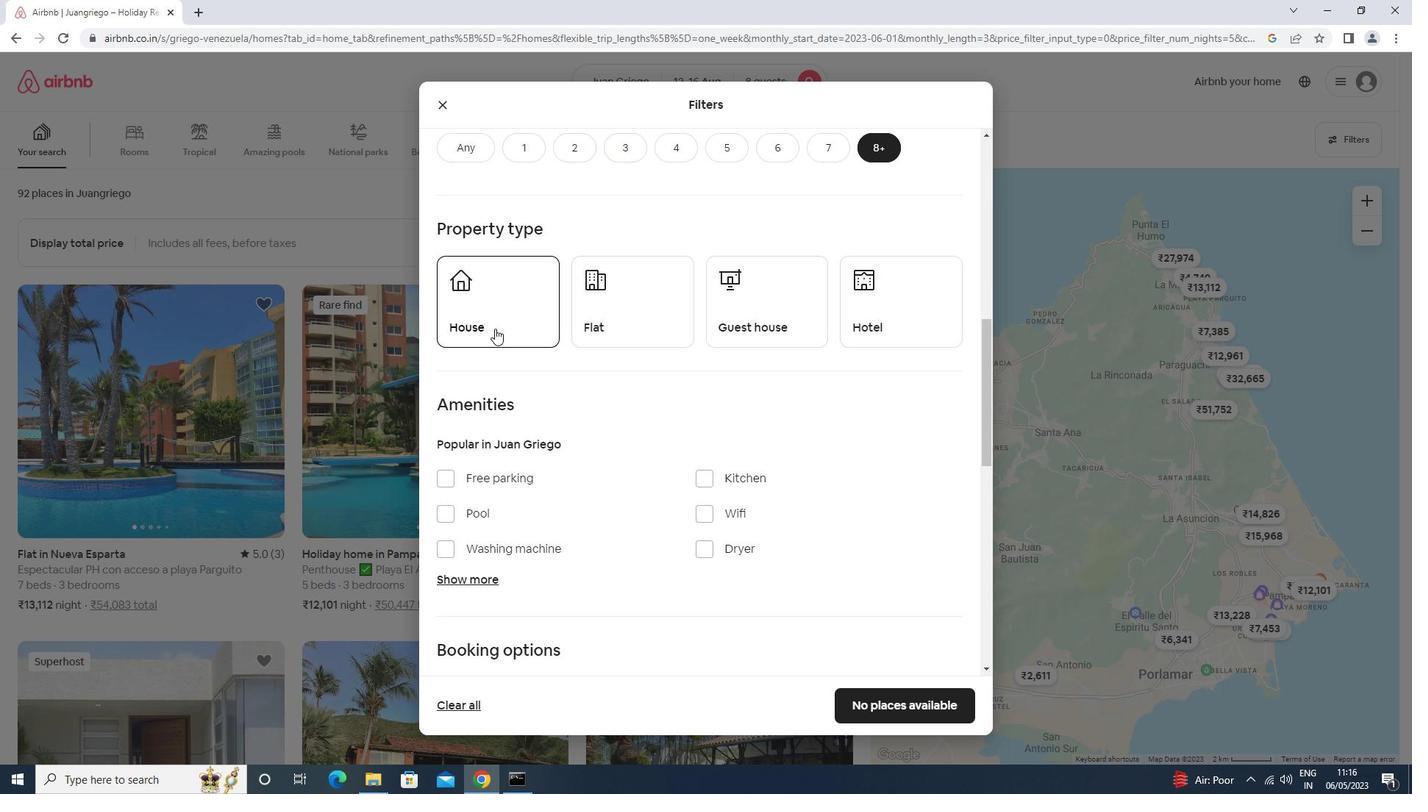 
Action: Mouse pressed left at (494, 303)
Screenshot: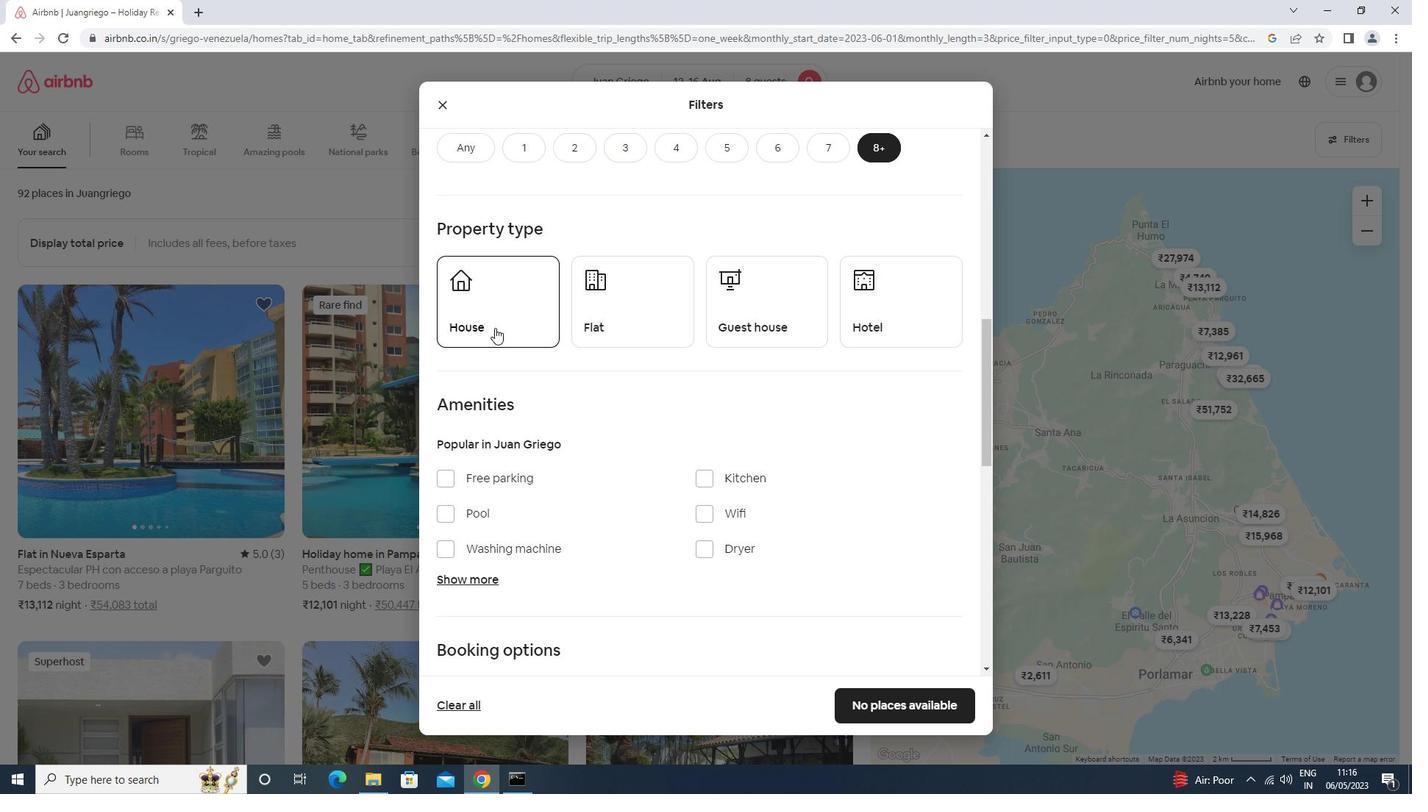 
Action: Mouse moved to (653, 322)
Screenshot: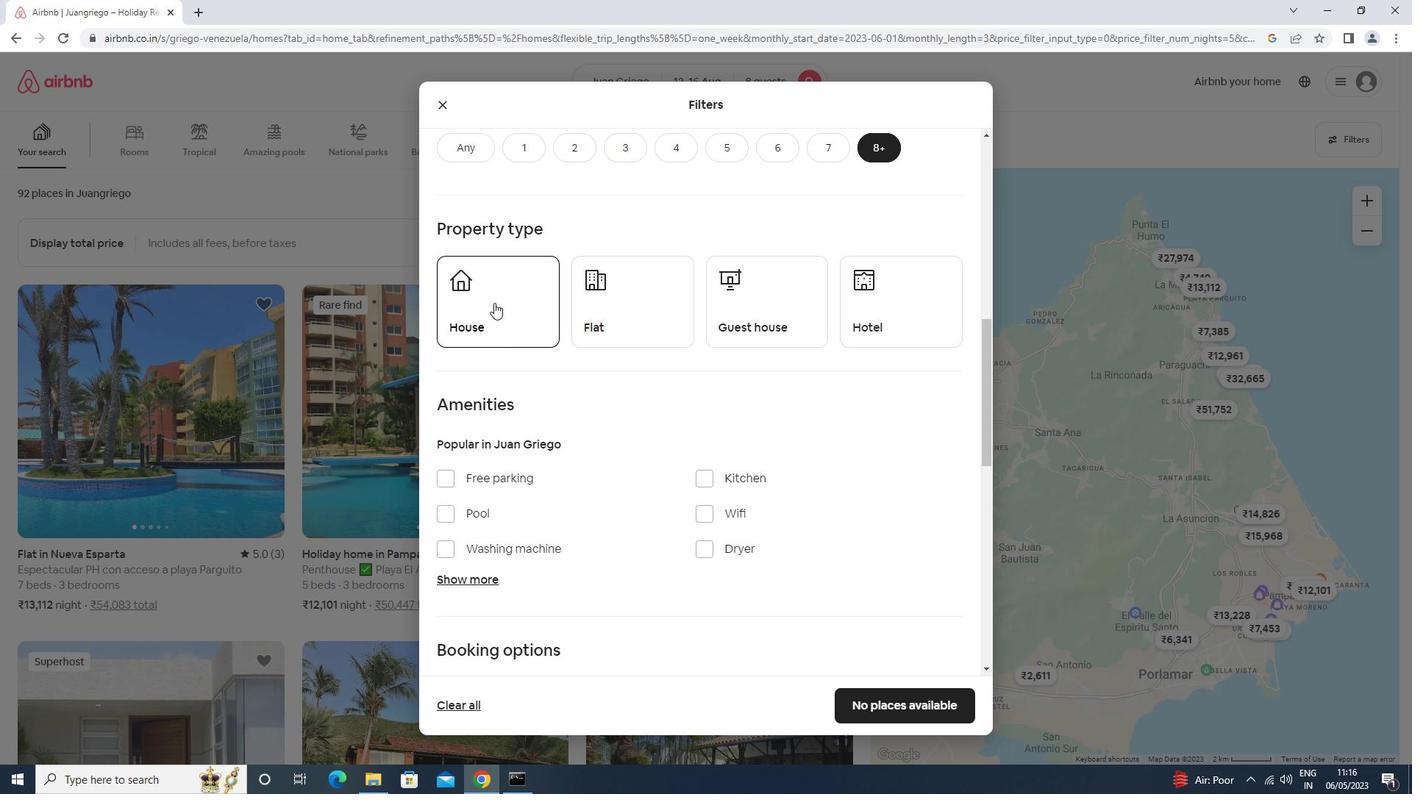 
Action: Mouse pressed left at (653, 322)
Screenshot: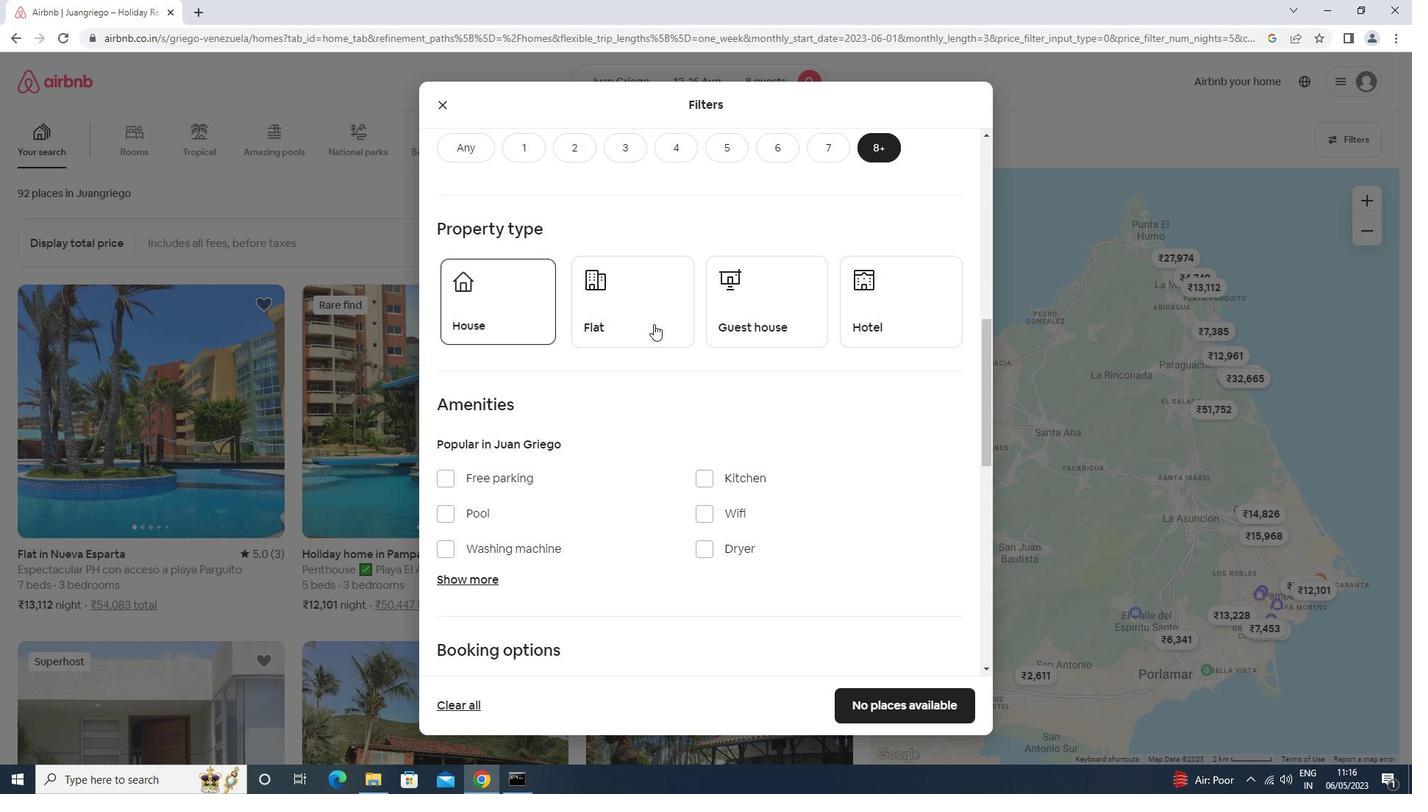 
Action: Mouse moved to (756, 300)
Screenshot: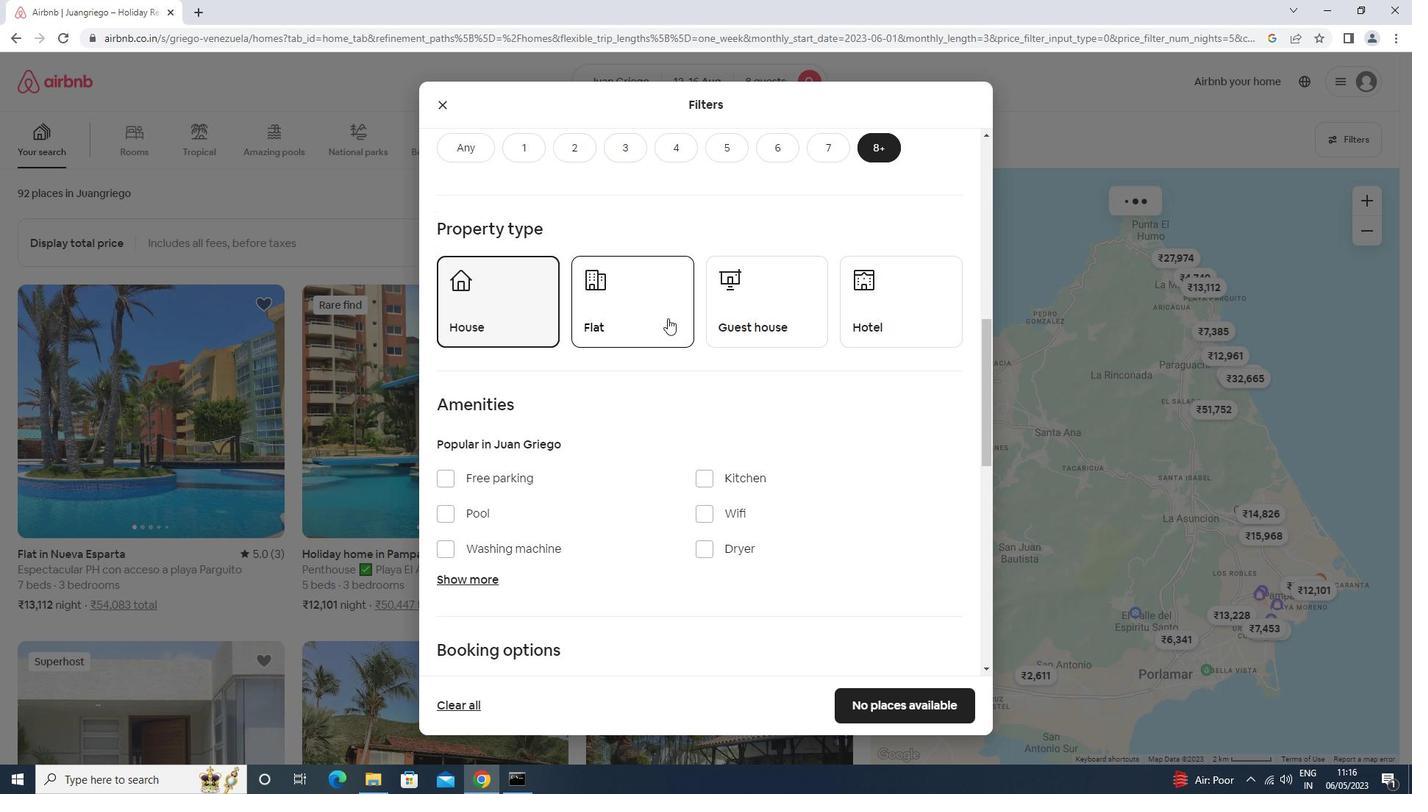 
Action: Mouse pressed left at (756, 300)
Screenshot: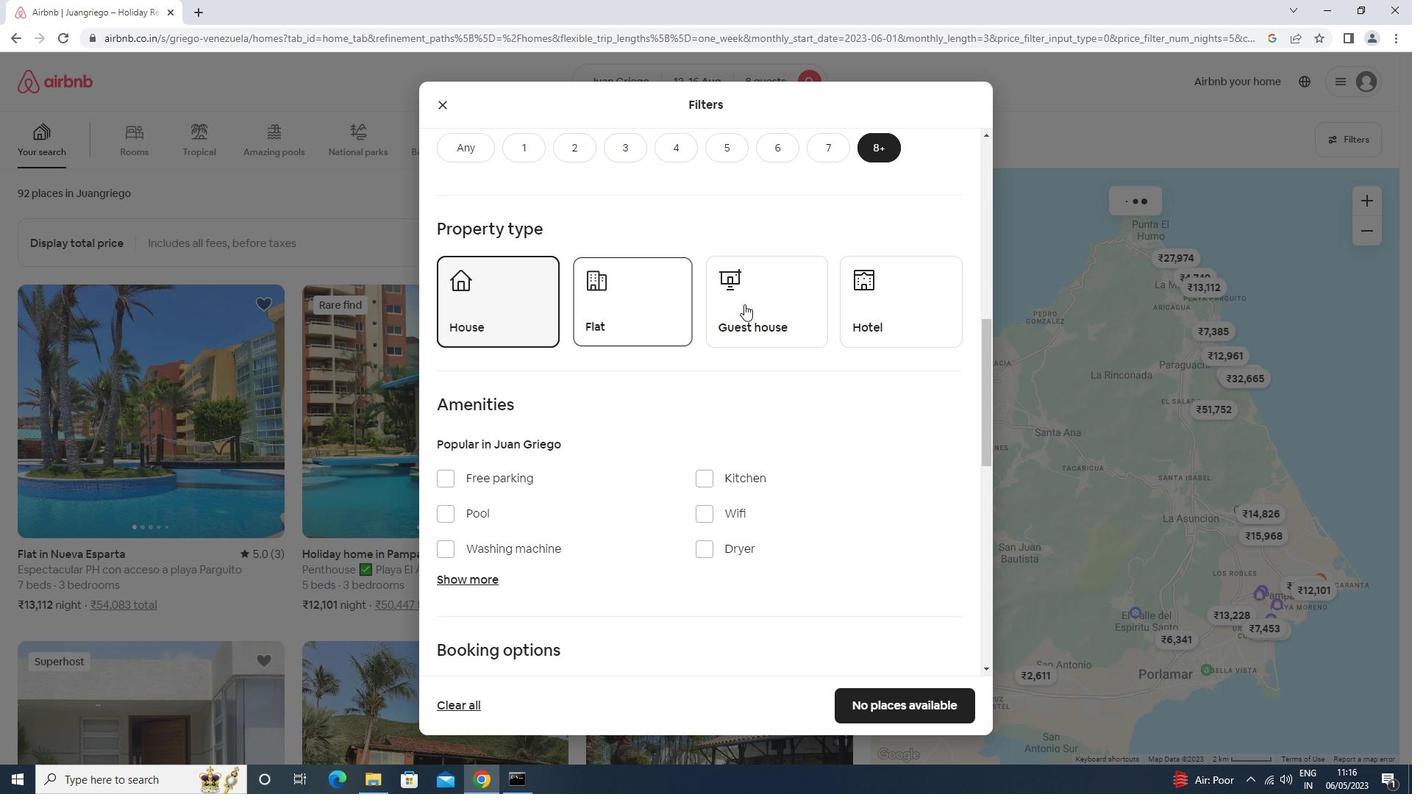 
Action: Mouse moved to (929, 310)
Screenshot: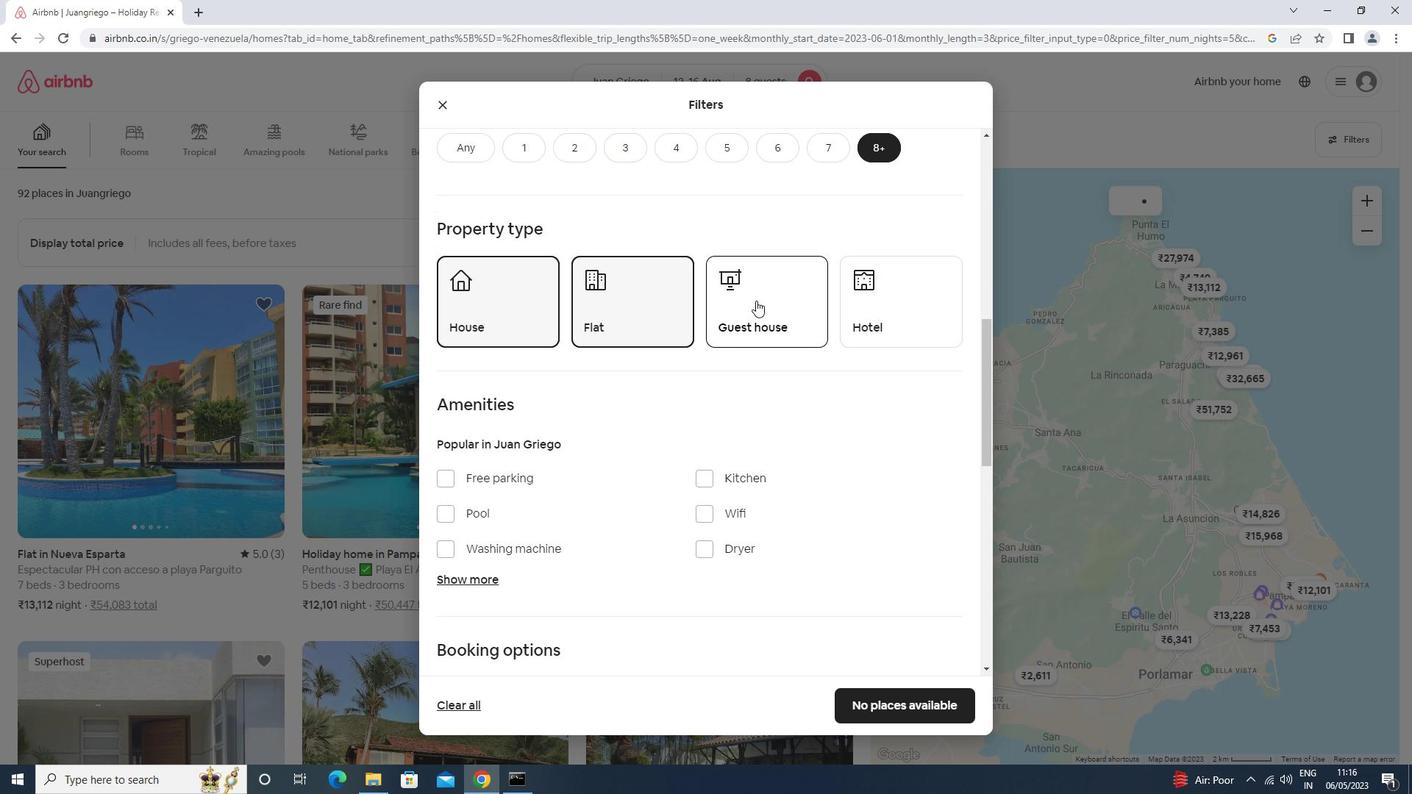 
Action: Mouse pressed left at (929, 310)
Screenshot: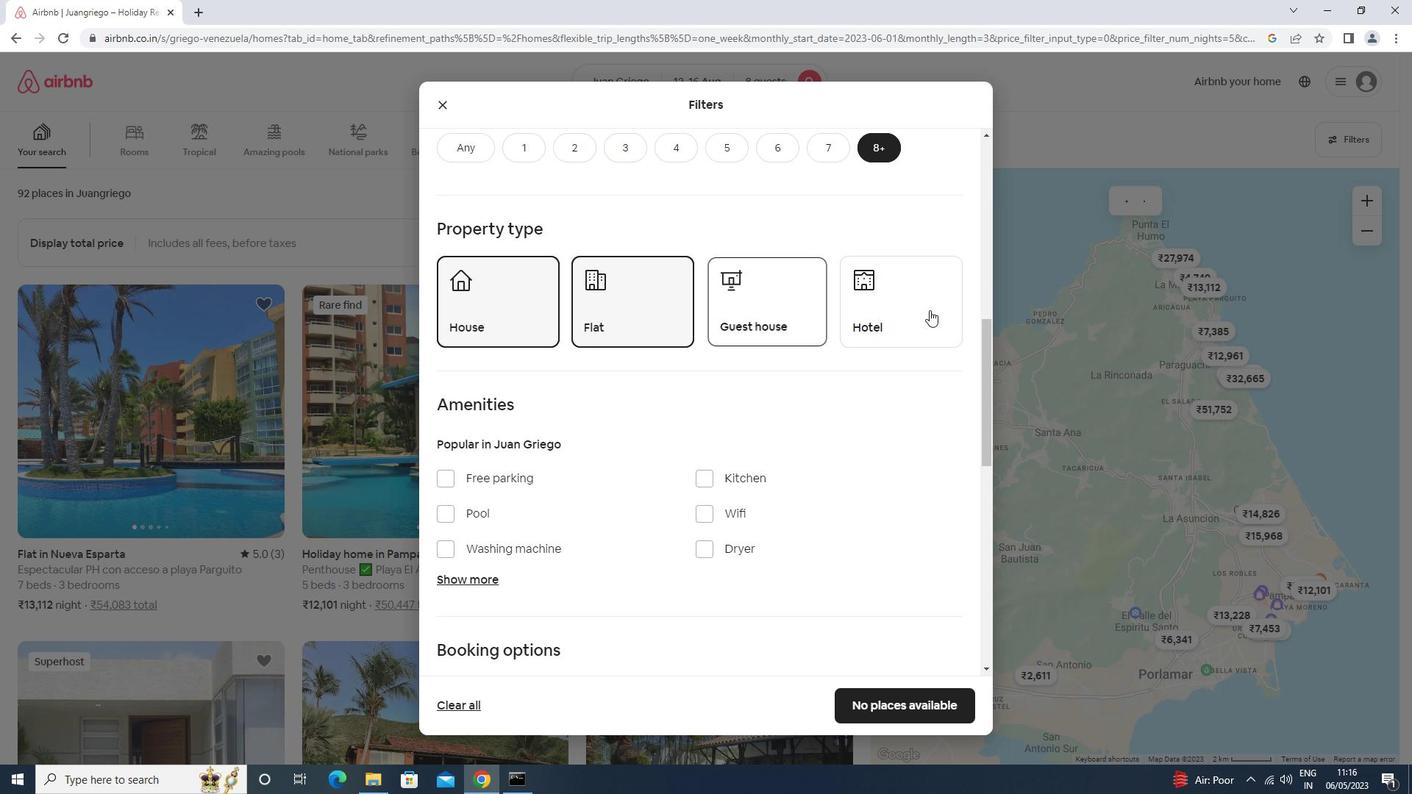 
Action: Mouse moved to (702, 415)
Screenshot: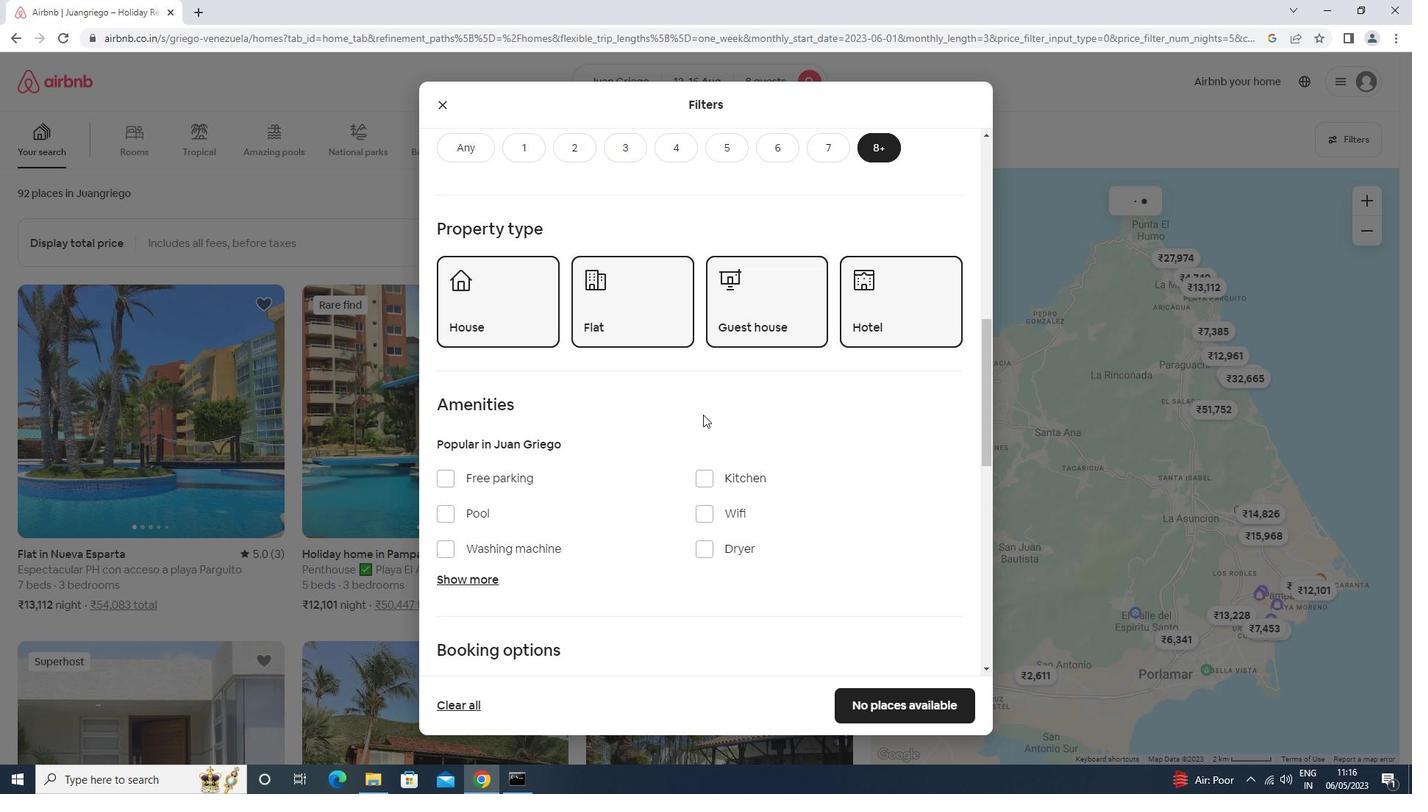 
Action: Mouse scrolled (702, 414) with delta (0, 0)
Screenshot: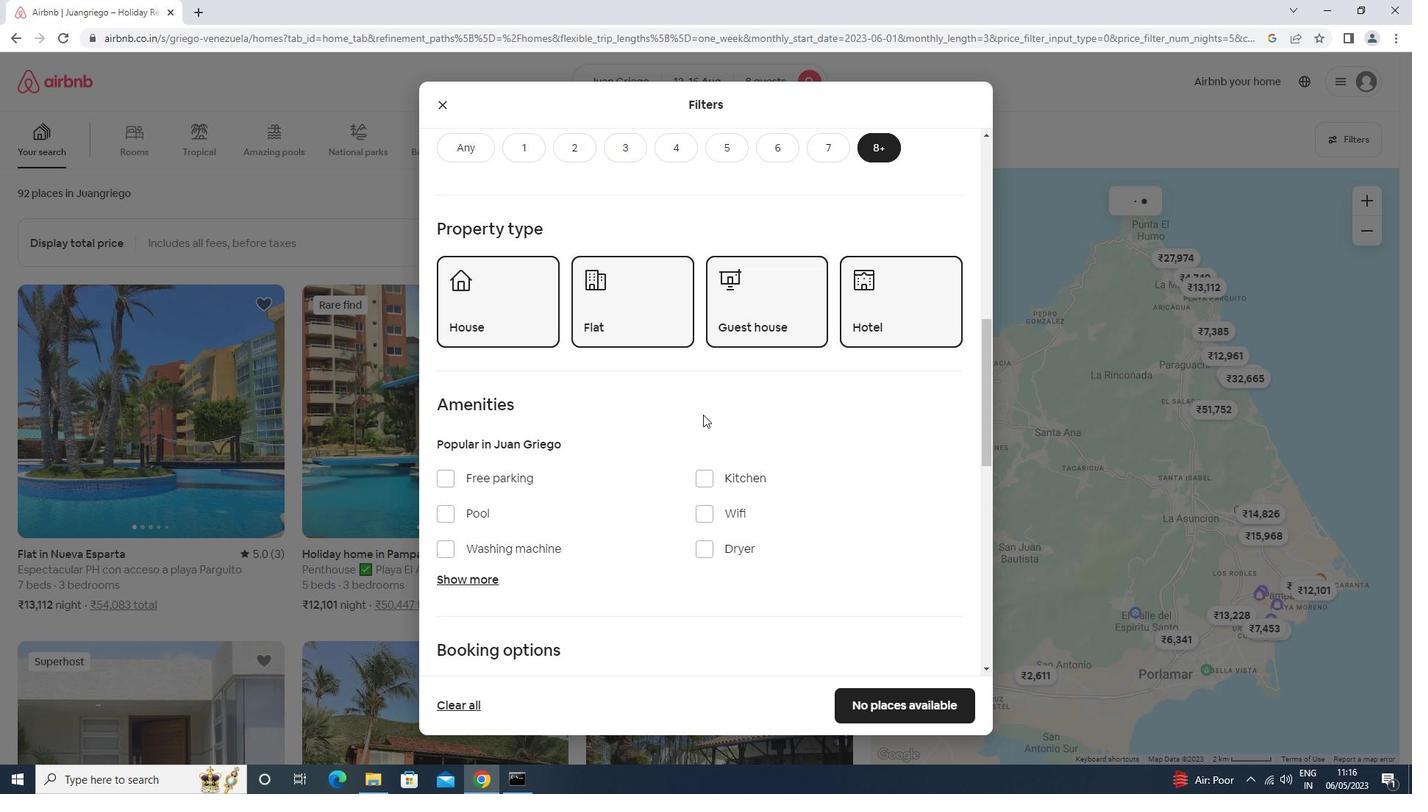 
Action: Mouse moved to (700, 416)
Screenshot: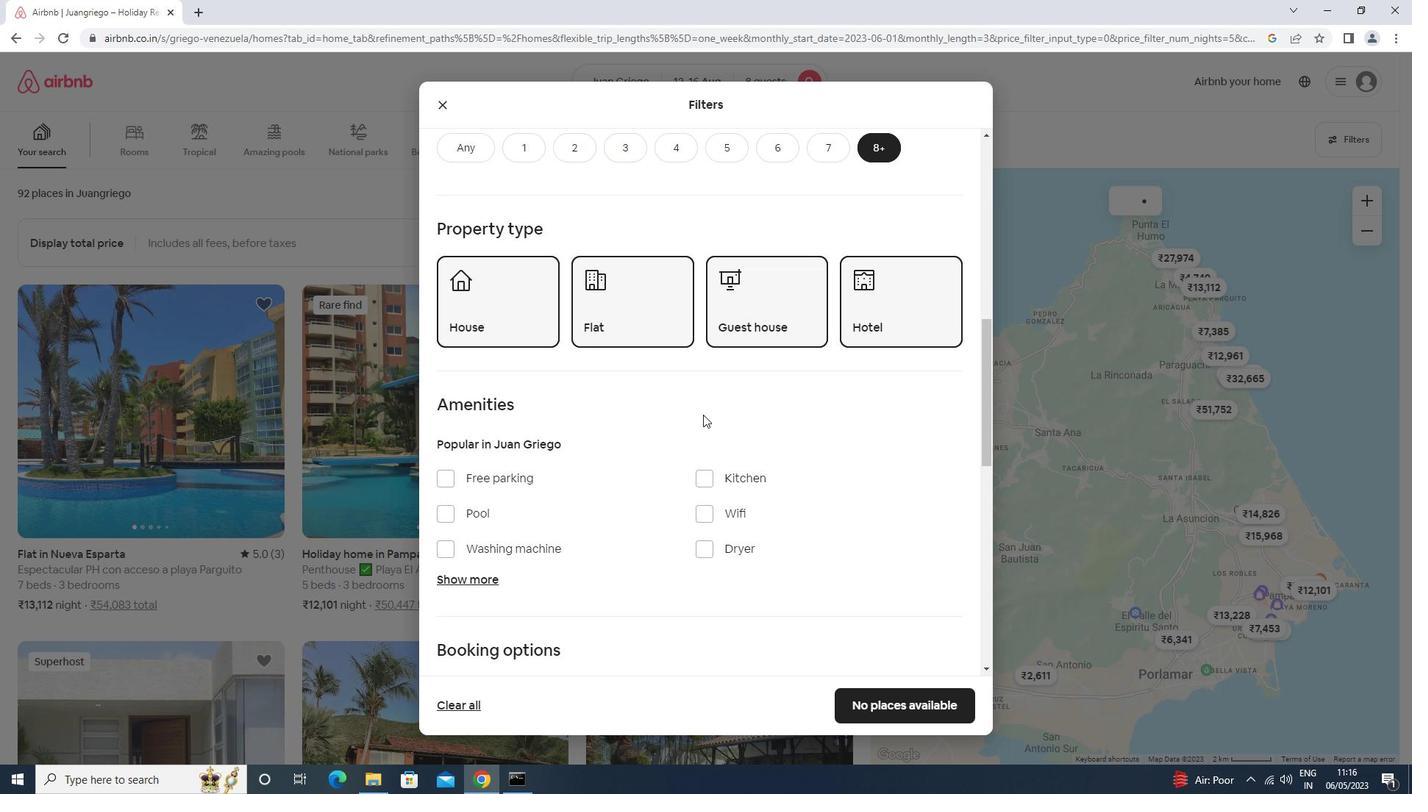 
Action: Mouse scrolled (700, 415) with delta (0, 0)
Screenshot: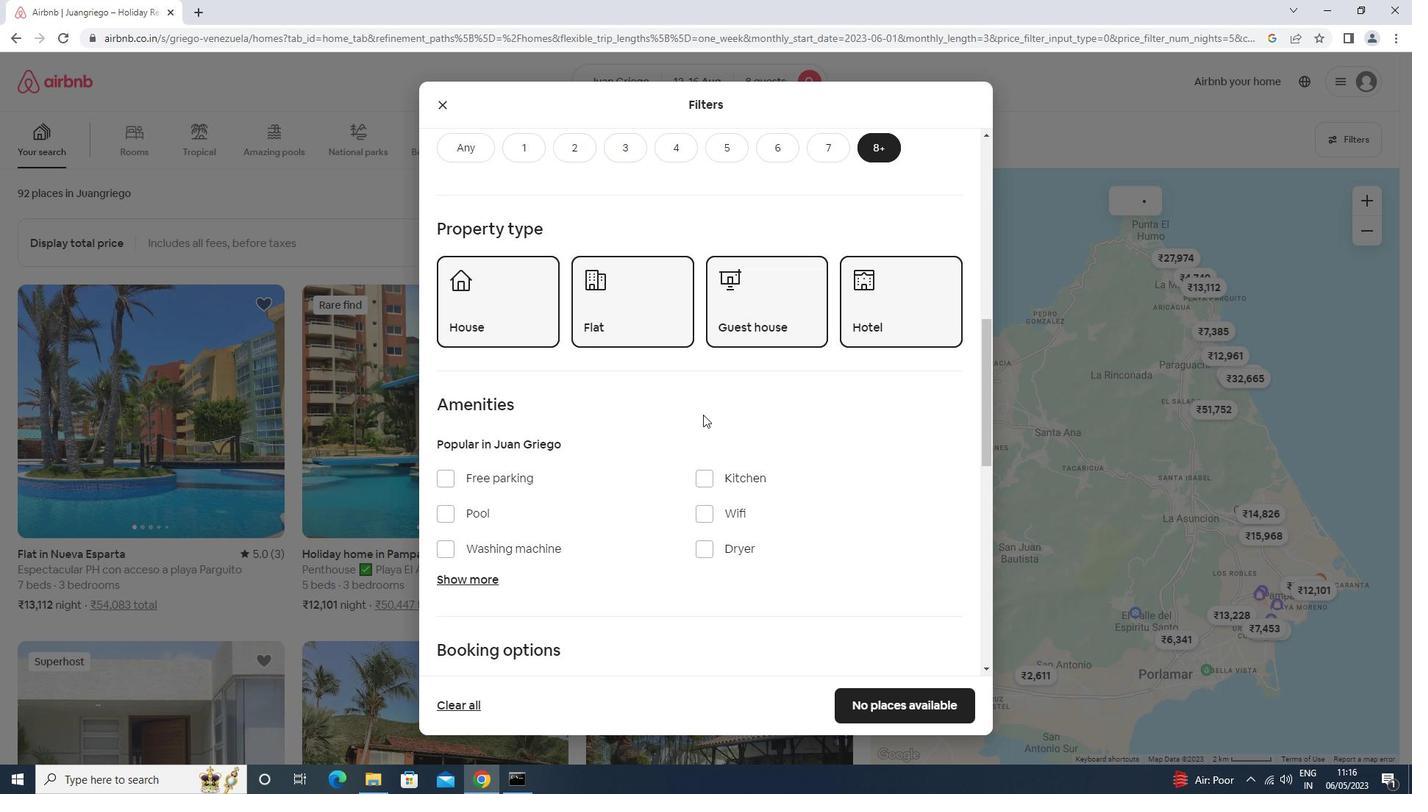 
Action: Mouse scrolled (700, 415) with delta (0, 0)
Screenshot: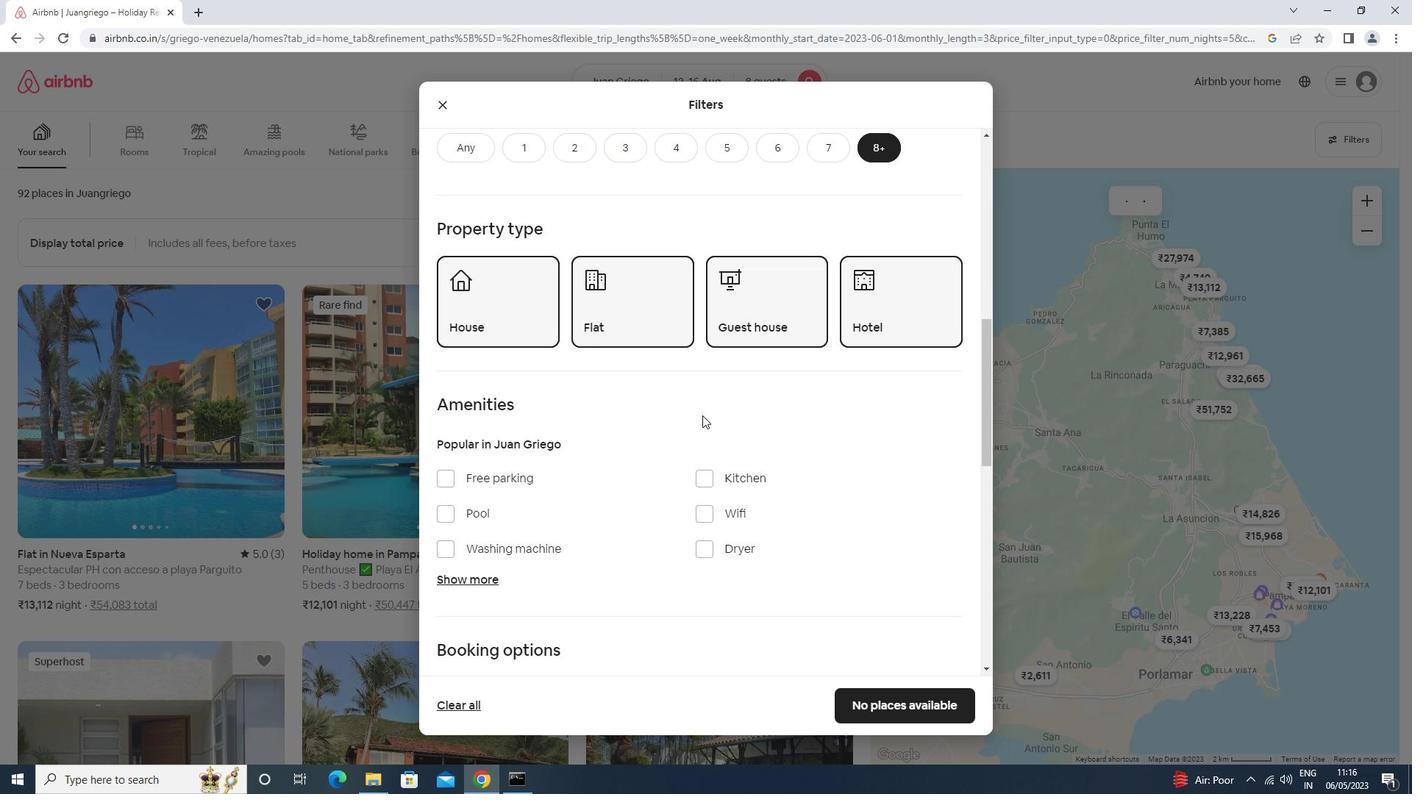 
Action: Mouse scrolled (700, 415) with delta (0, 0)
Screenshot: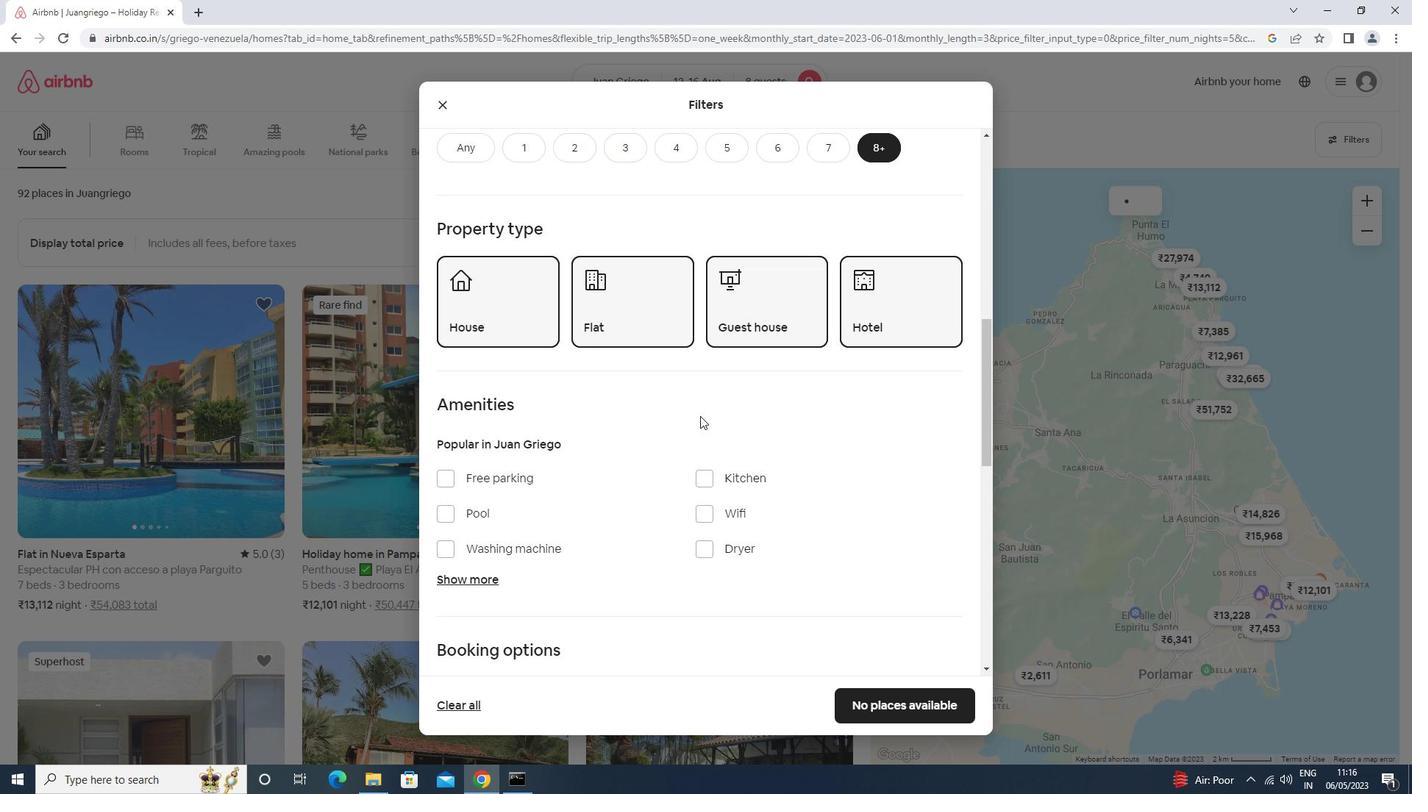 
Action: Mouse moved to (709, 215)
Screenshot: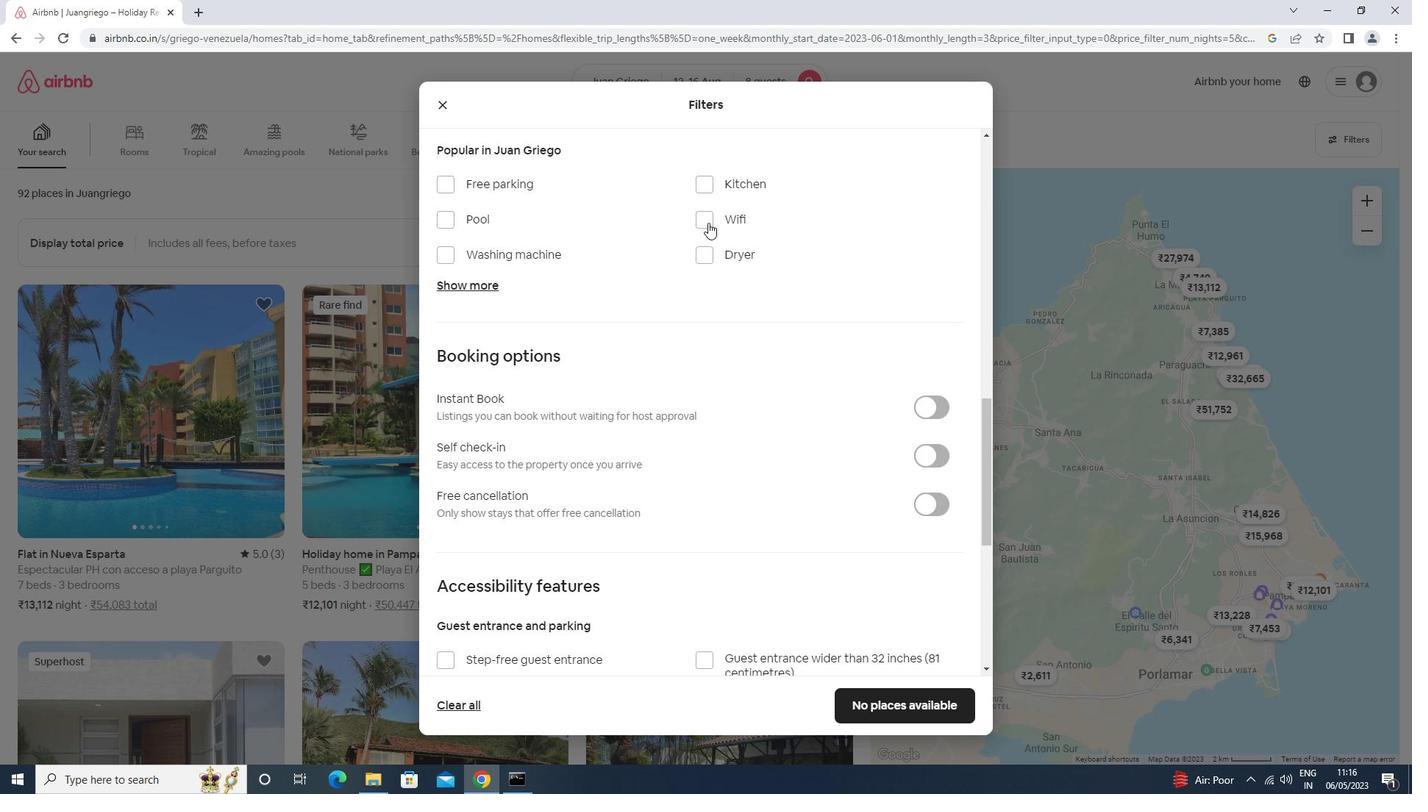 
Action: Mouse pressed left at (709, 215)
Screenshot: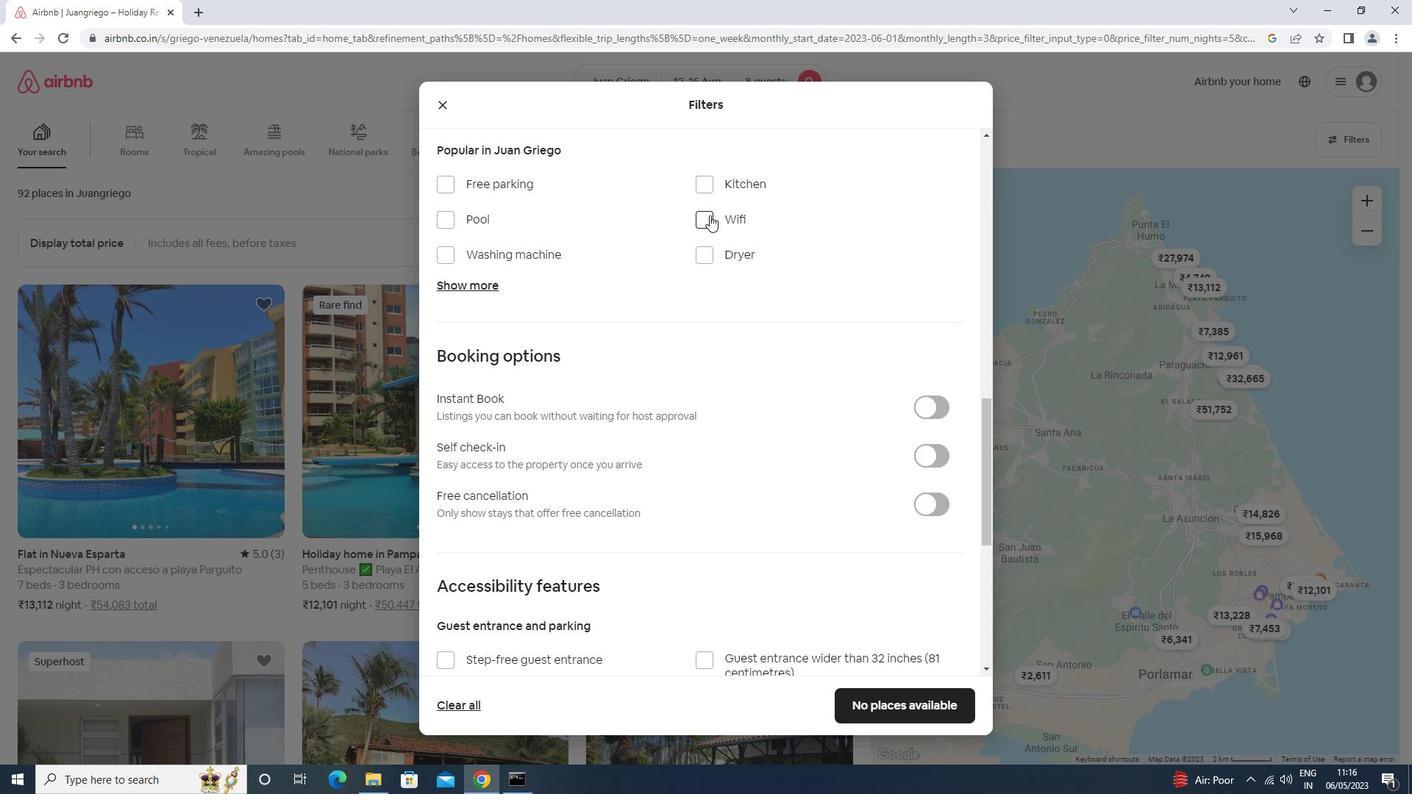 
Action: Mouse moved to (699, 219)
Screenshot: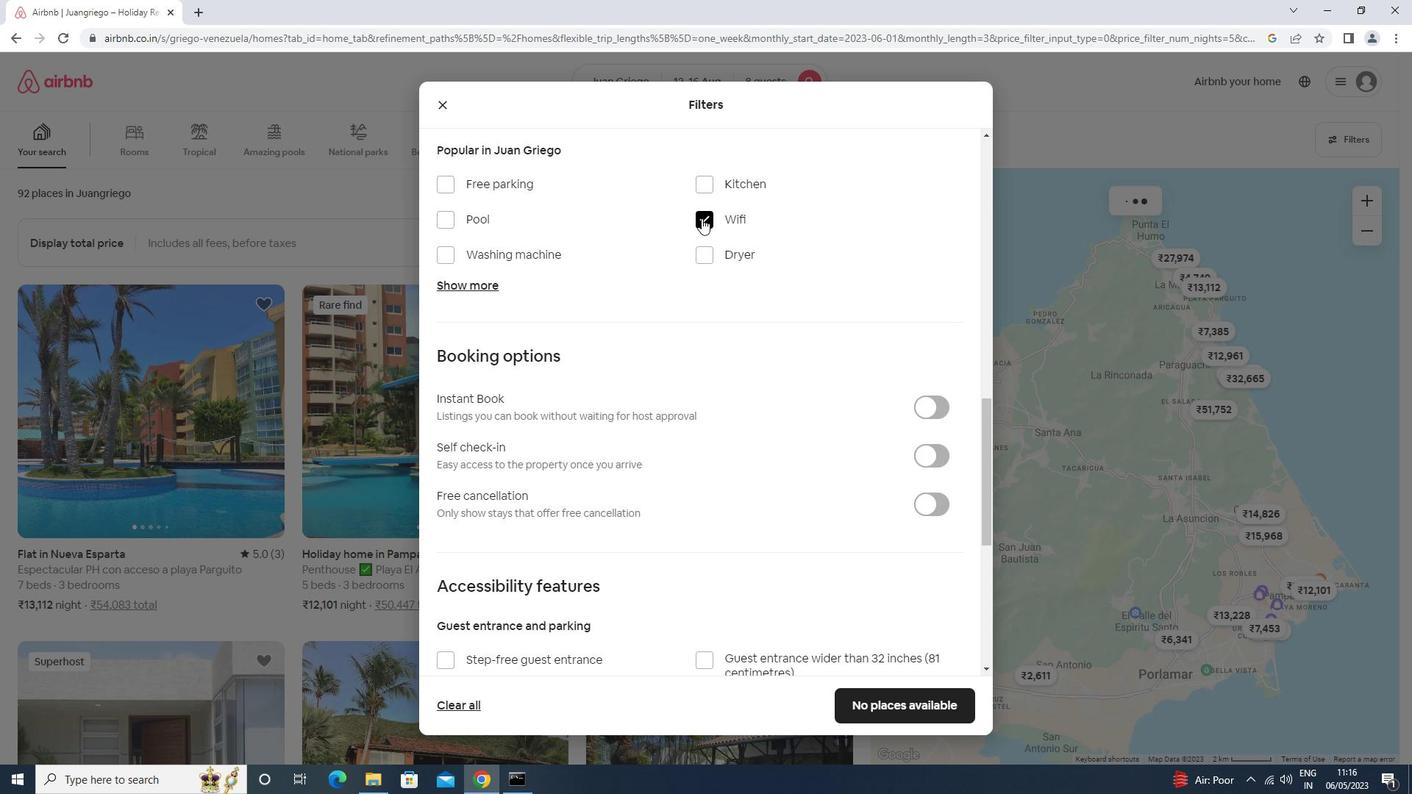 
Action: Mouse scrolled (699, 219) with delta (0, 0)
Screenshot: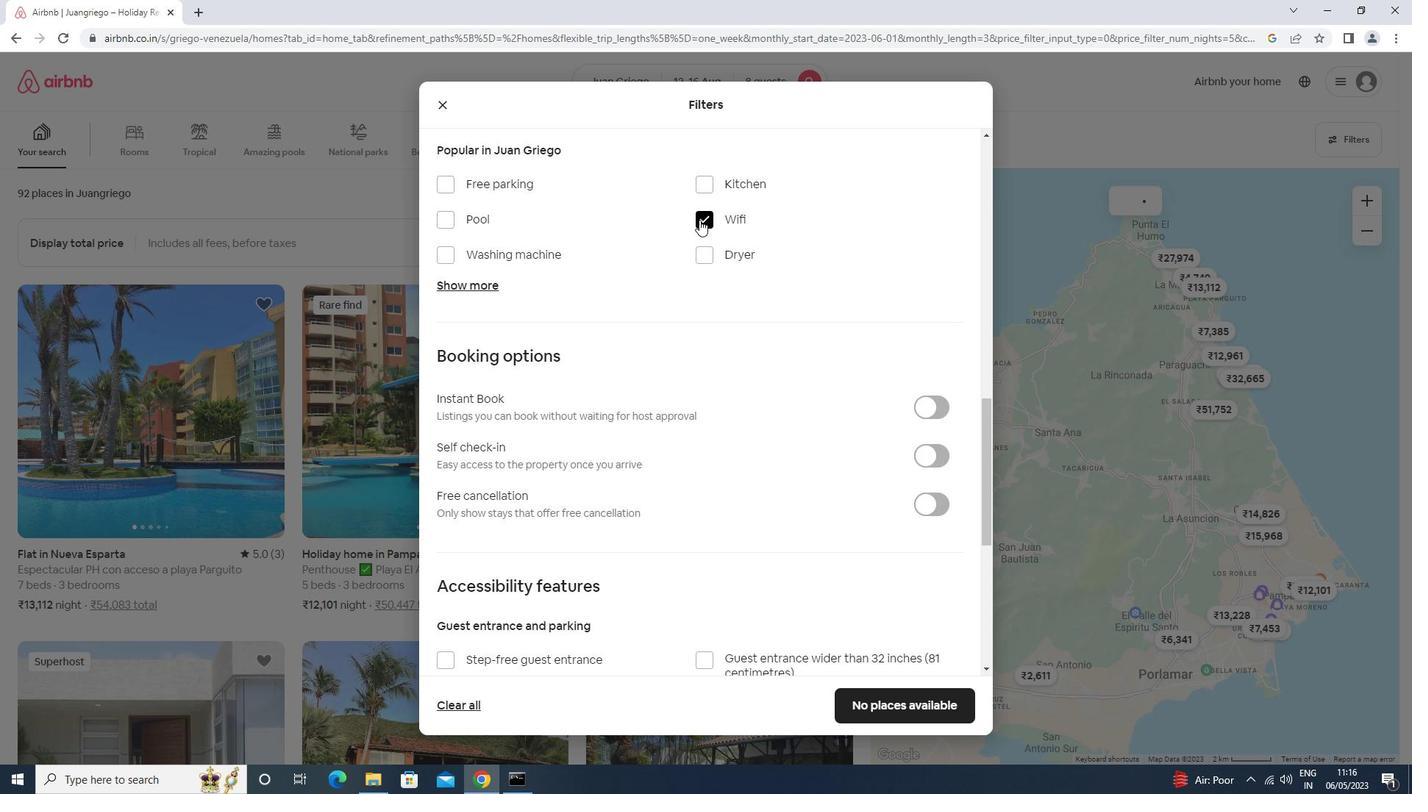 
Action: Mouse scrolled (699, 219) with delta (0, 0)
Screenshot: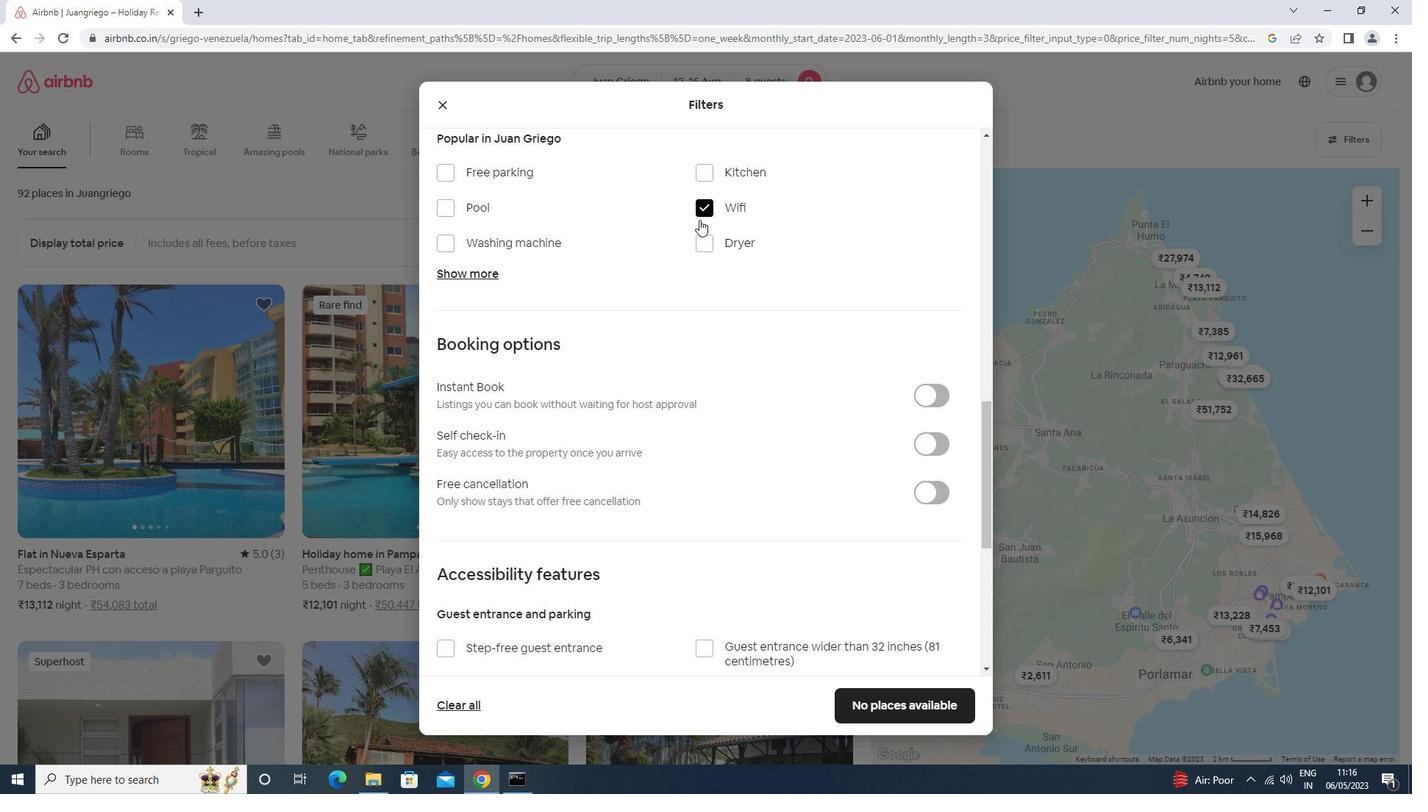
Action: Mouse moved to (554, 255)
Screenshot: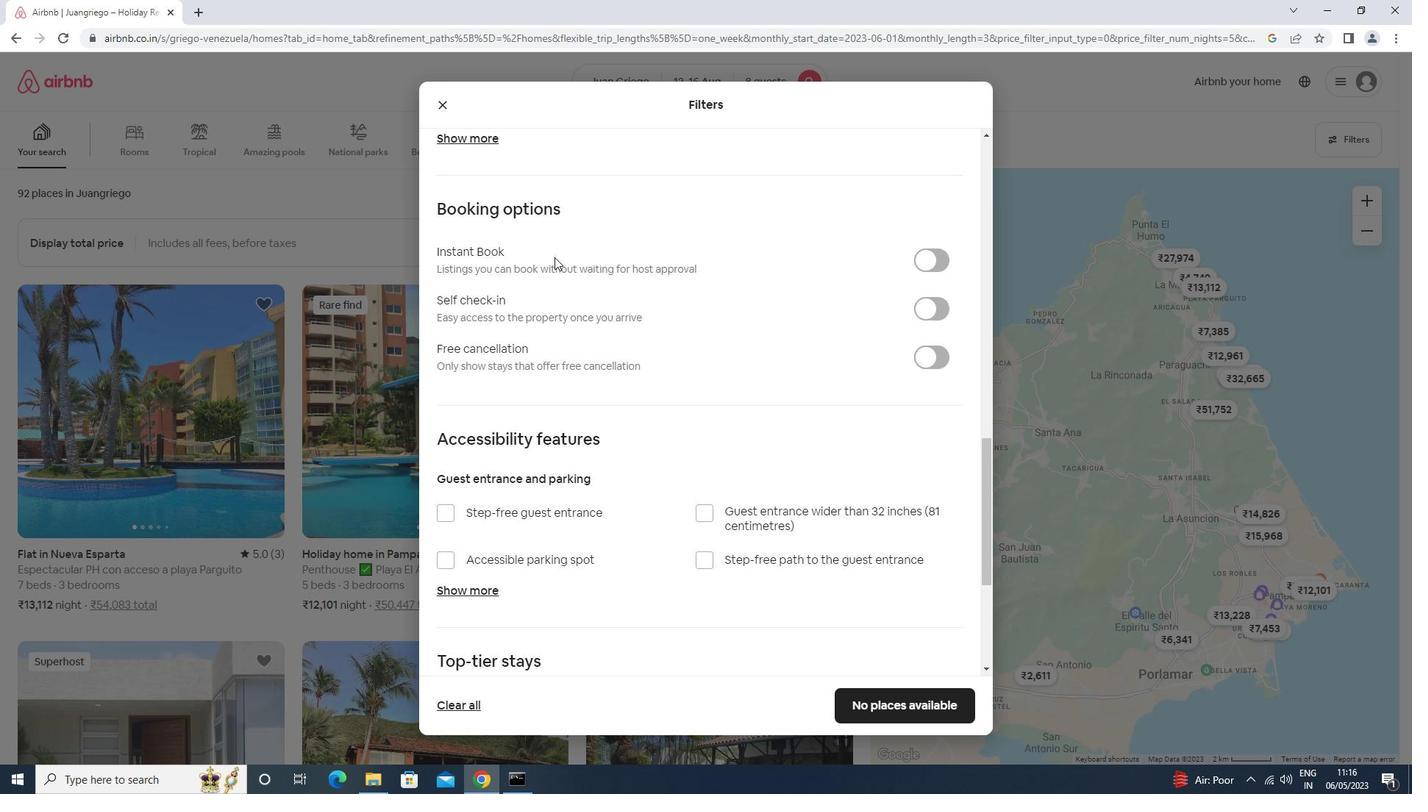 
Action: Mouse scrolled (554, 256) with delta (0, 0)
Screenshot: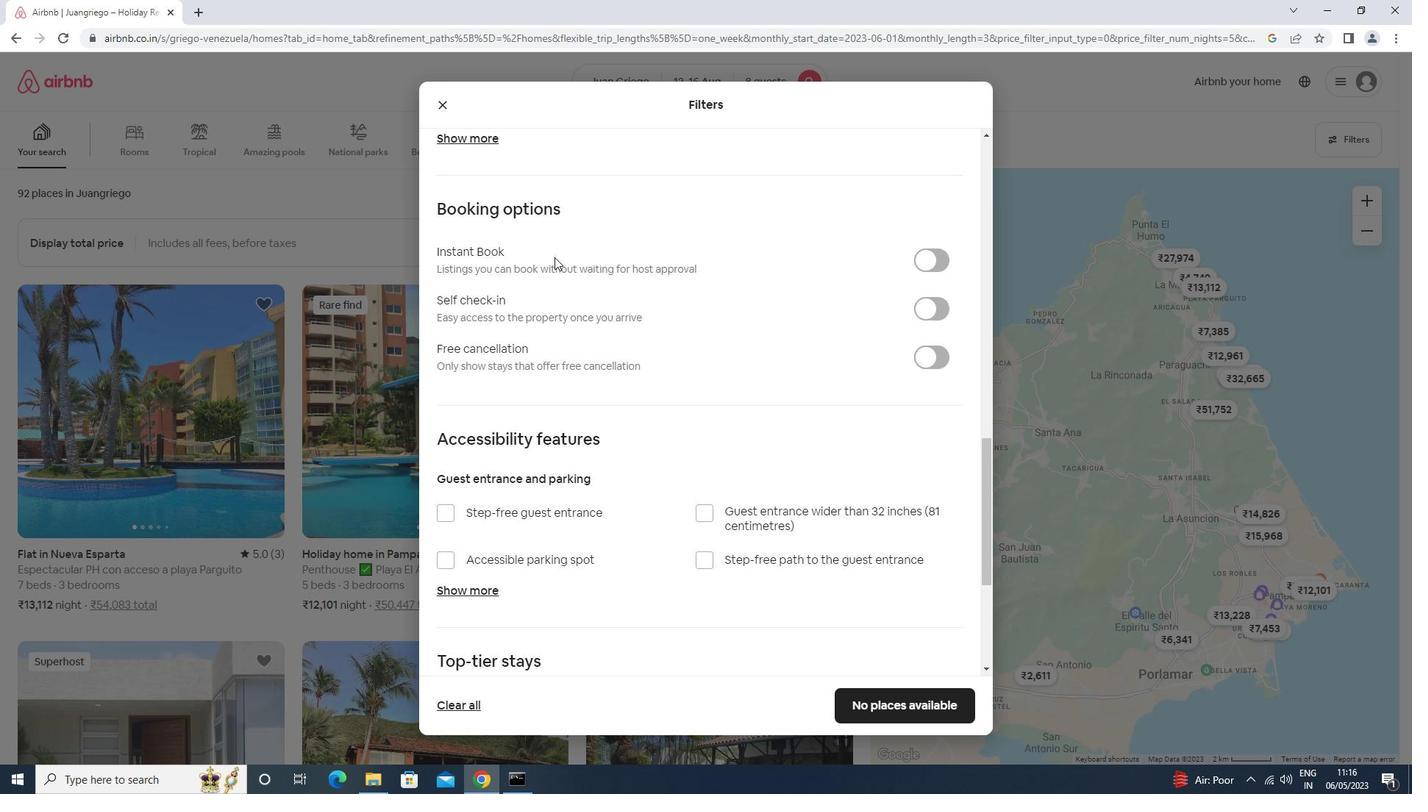 
Action: Mouse moved to (486, 205)
Screenshot: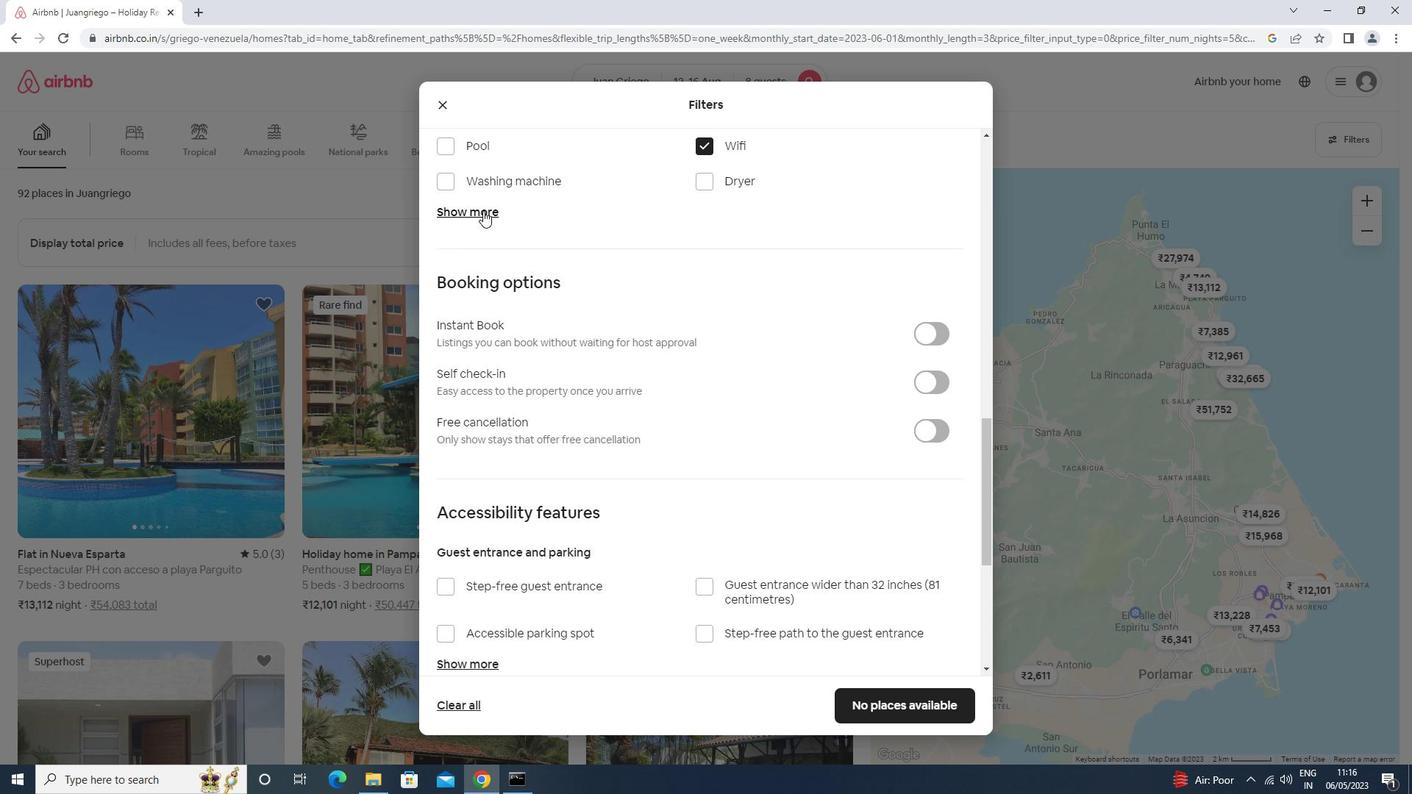 
Action: Mouse pressed left at (486, 205)
Screenshot: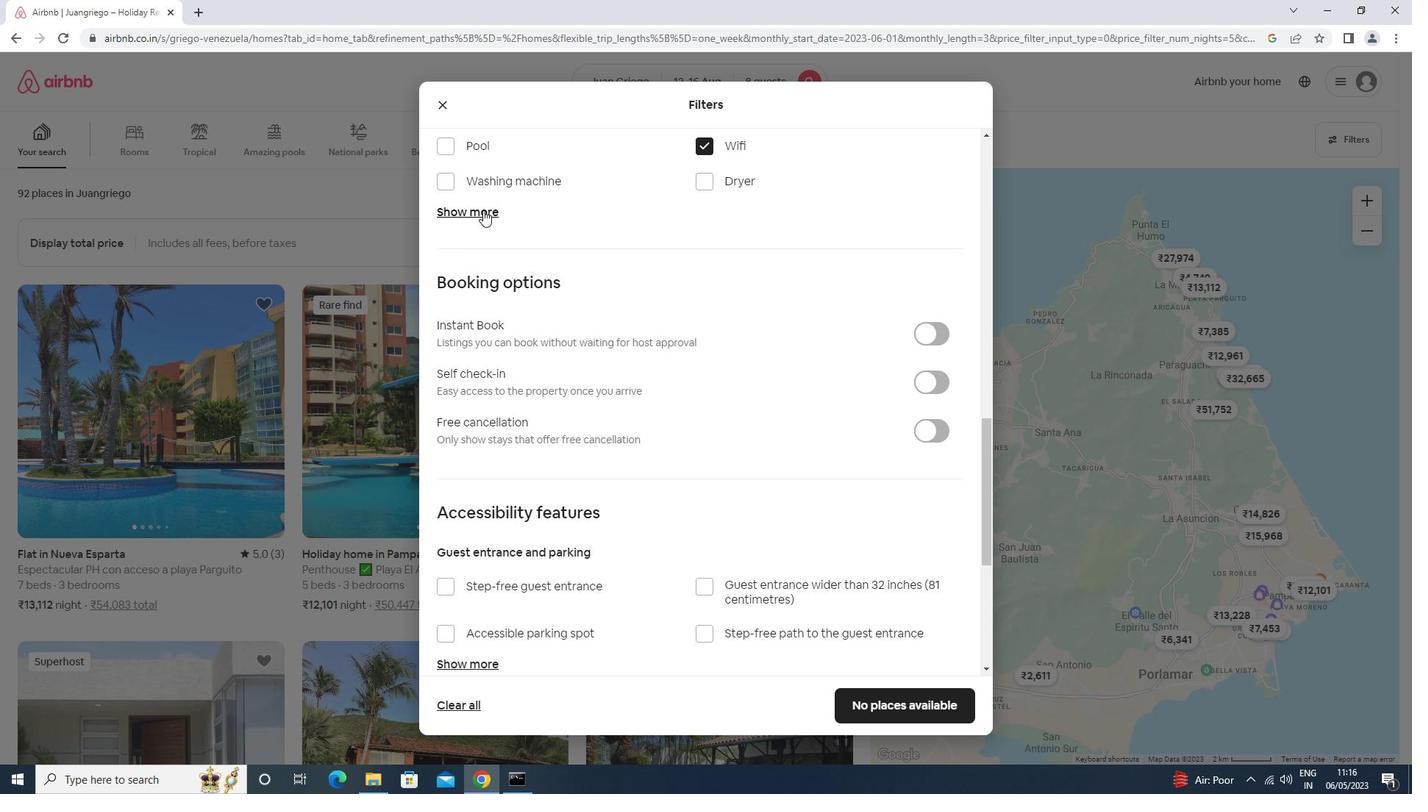 
Action: Mouse moved to (708, 291)
Screenshot: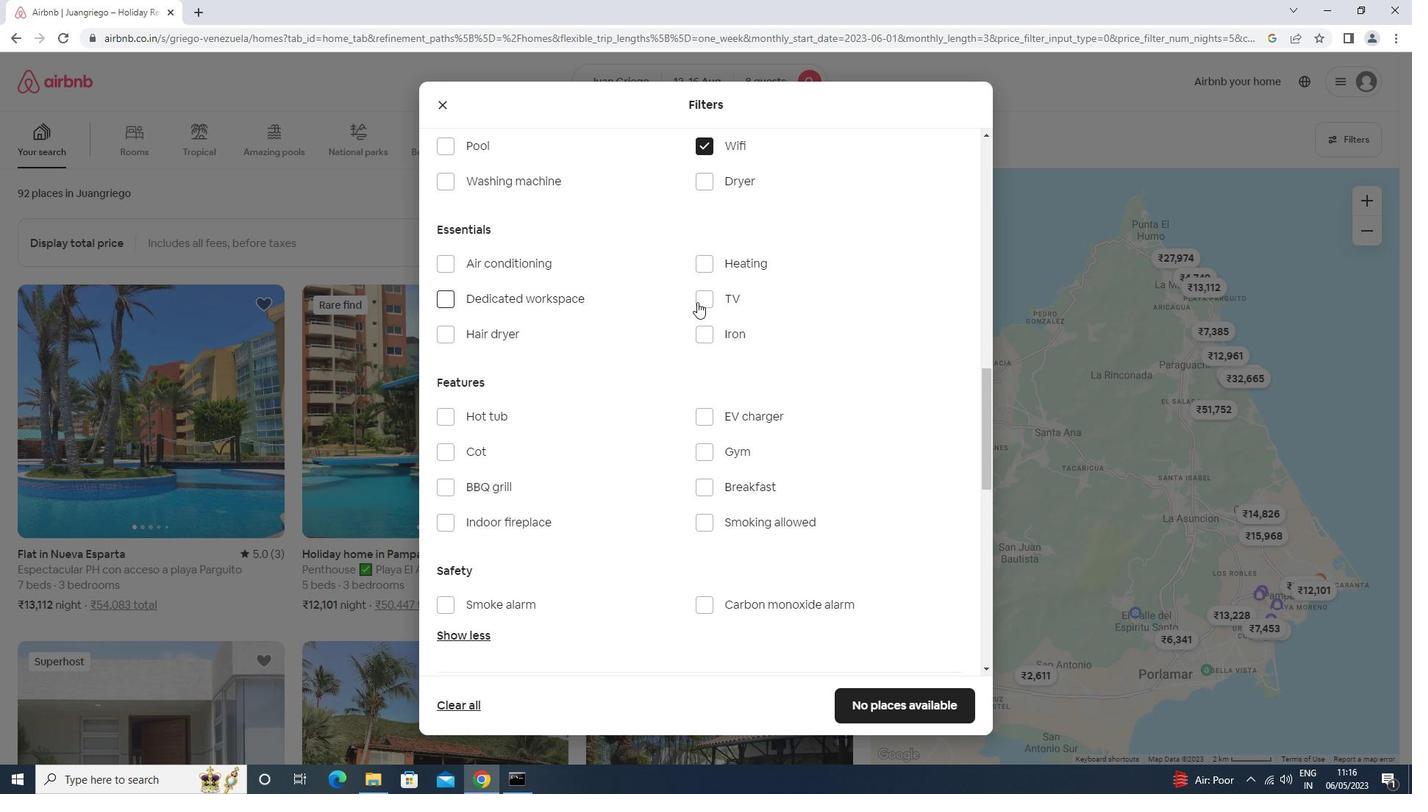 
Action: Mouse pressed left at (708, 291)
Screenshot: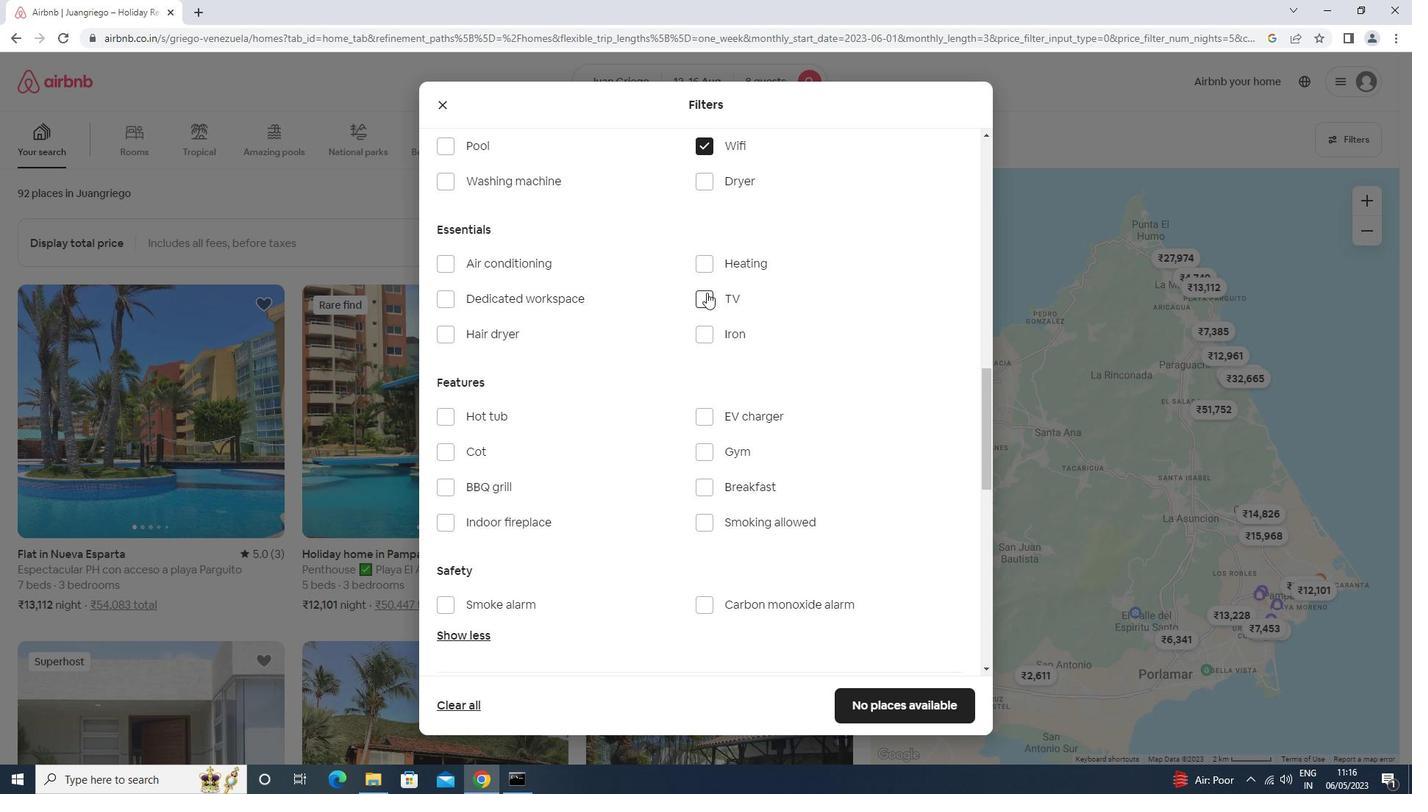
Action: Mouse moved to (634, 370)
Screenshot: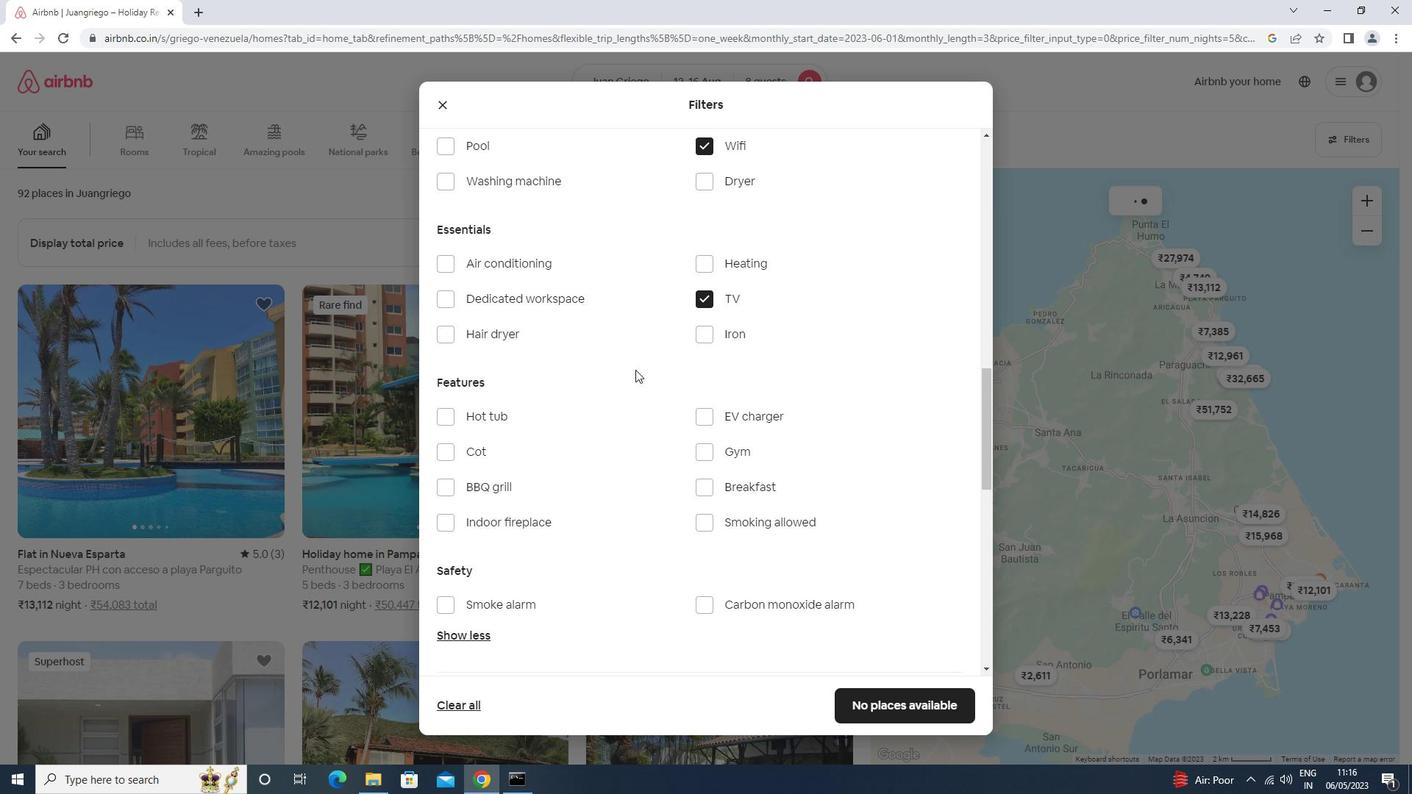 
Action: Mouse scrolled (634, 369) with delta (0, 0)
Screenshot: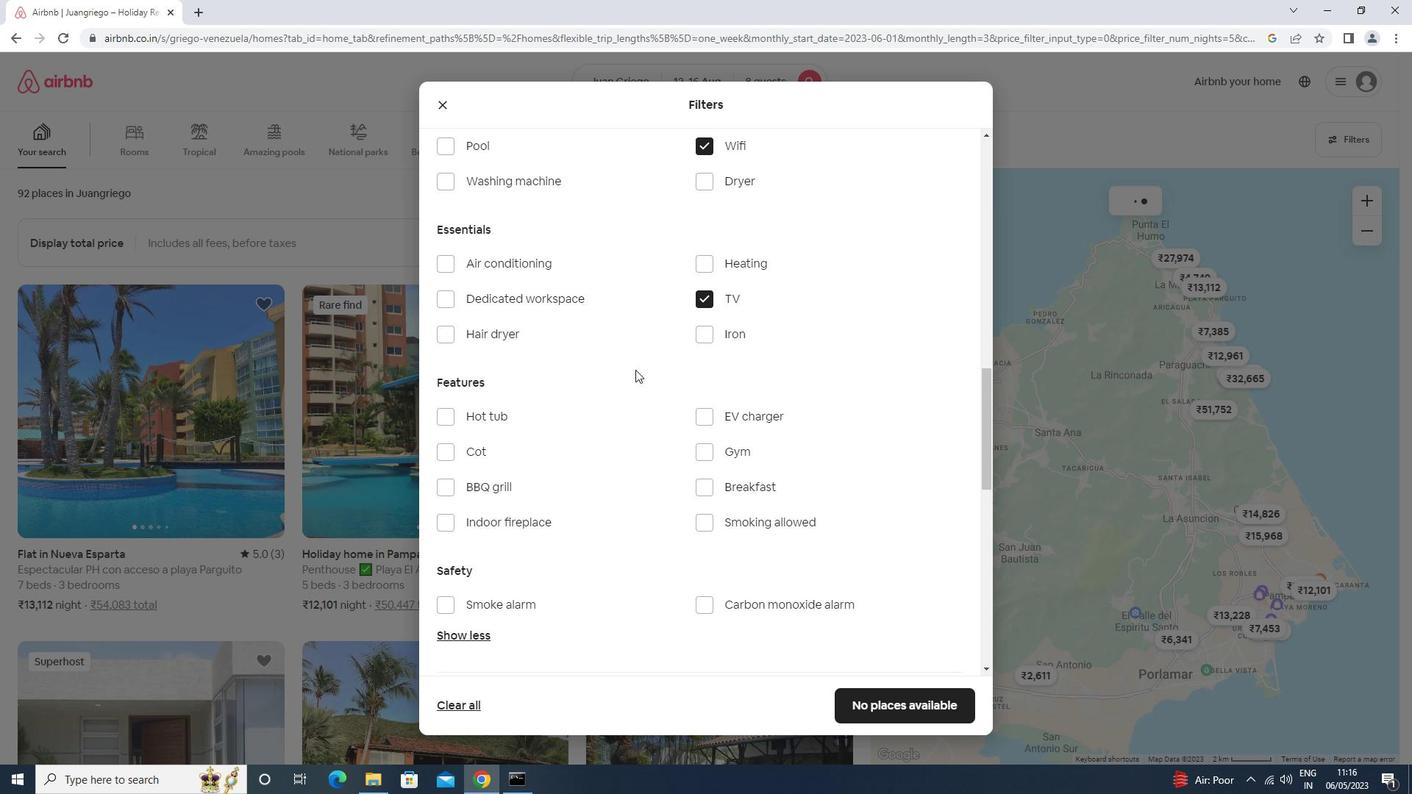 
Action: Mouse scrolled (634, 369) with delta (0, 0)
Screenshot: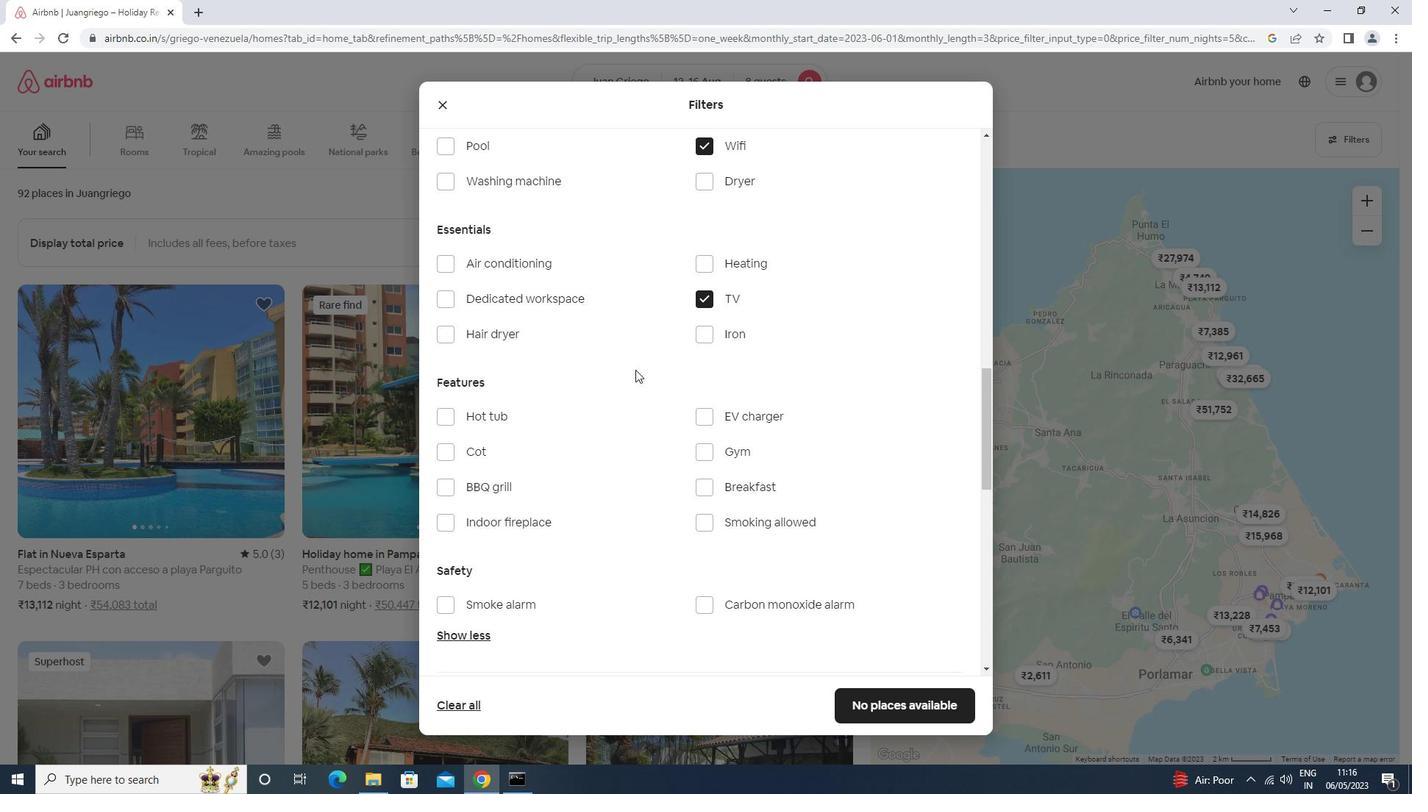 
Action: Mouse moved to (633, 371)
Screenshot: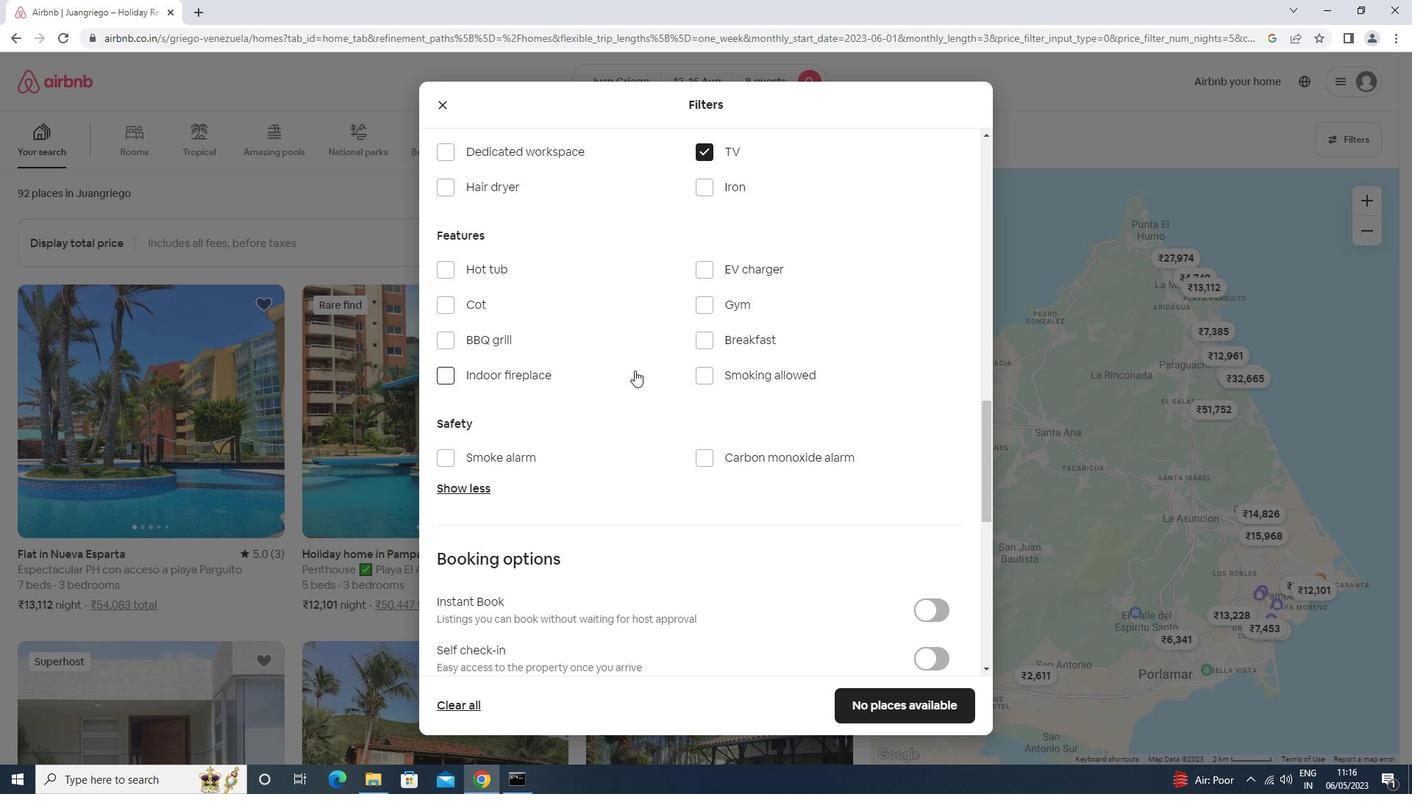 
Action: Mouse scrolled (633, 372) with delta (0, 0)
Screenshot: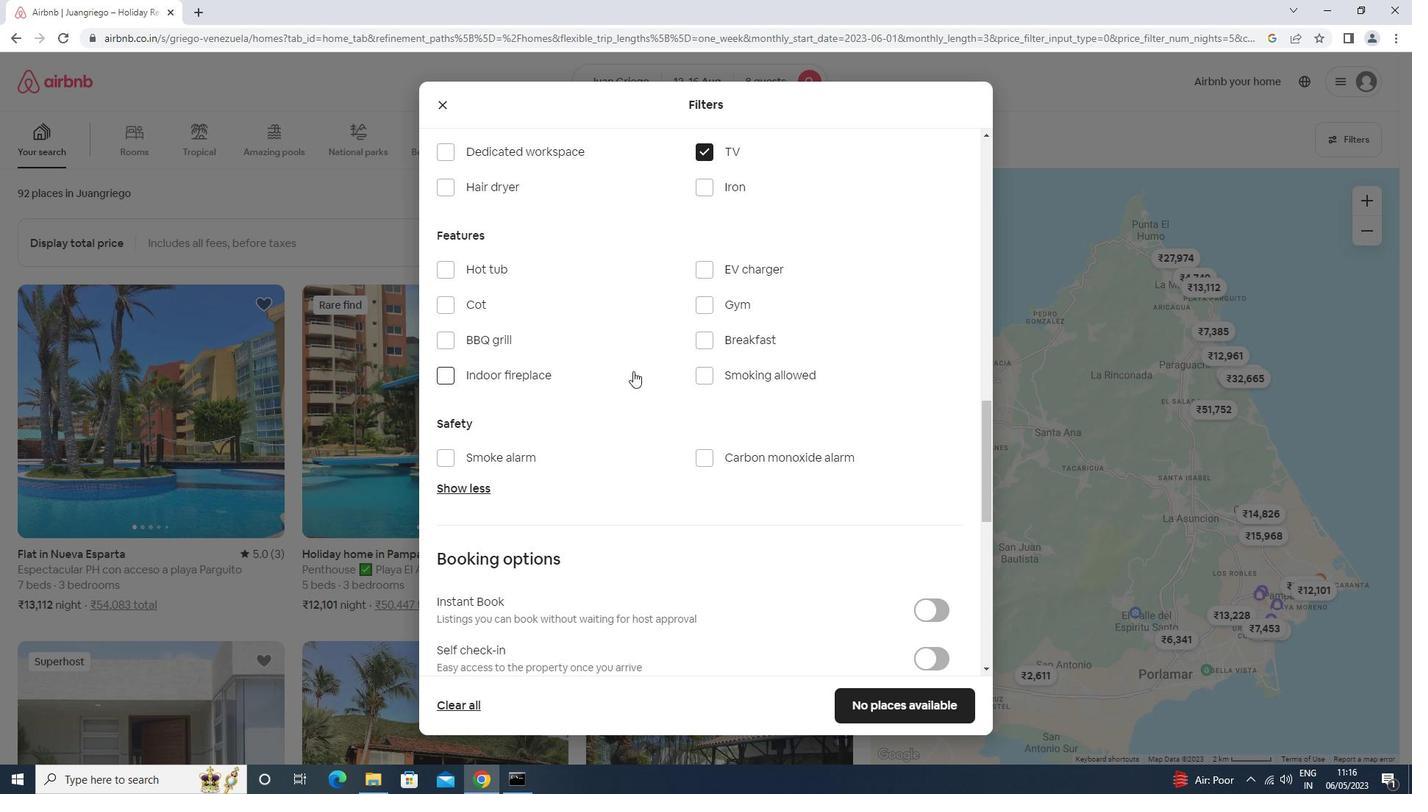 
Action: Mouse scrolled (633, 372) with delta (0, 0)
Screenshot: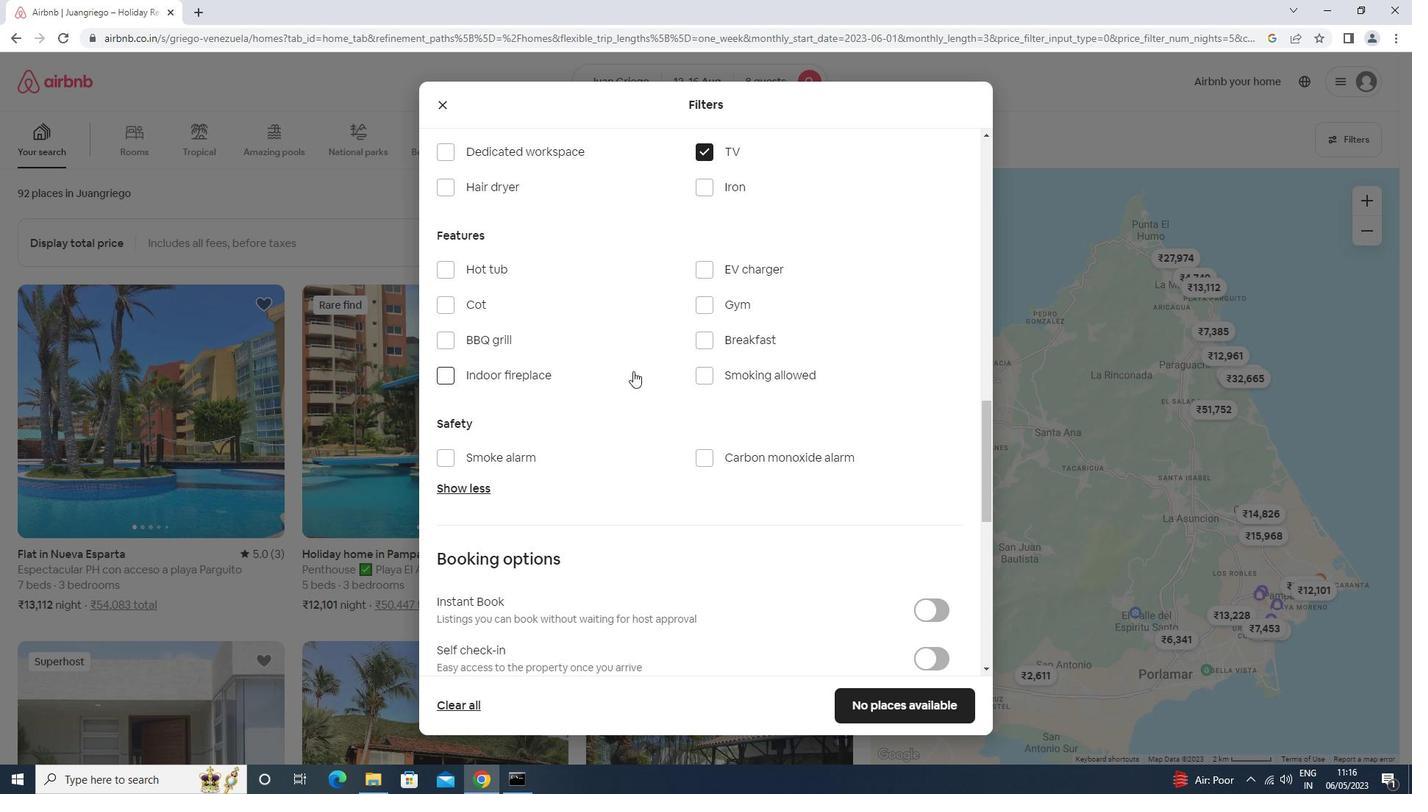 
Action: Mouse scrolled (633, 372) with delta (0, 0)
Screenshot: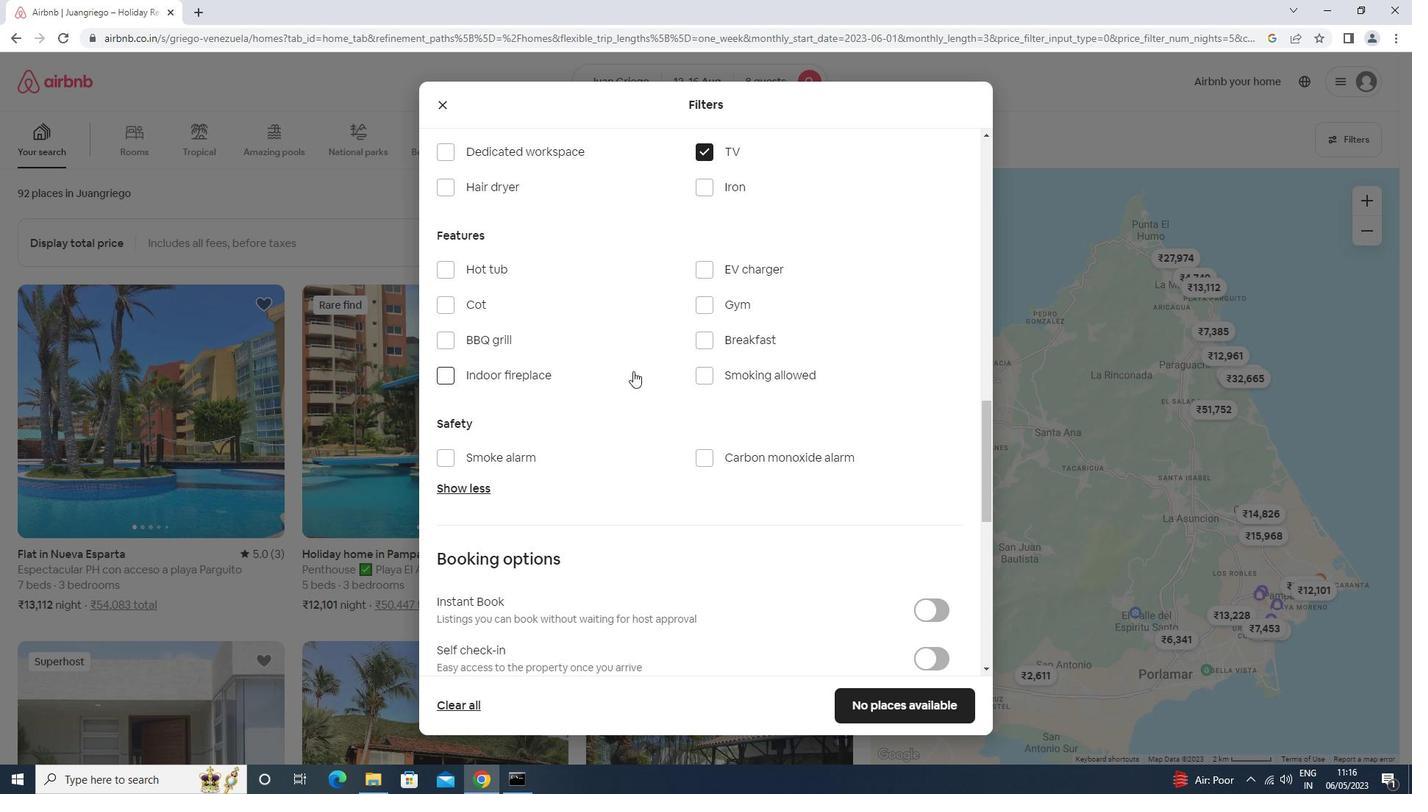 
Action: Mouse scrolled (633, 372) with delta (0, 0)
Screenshot: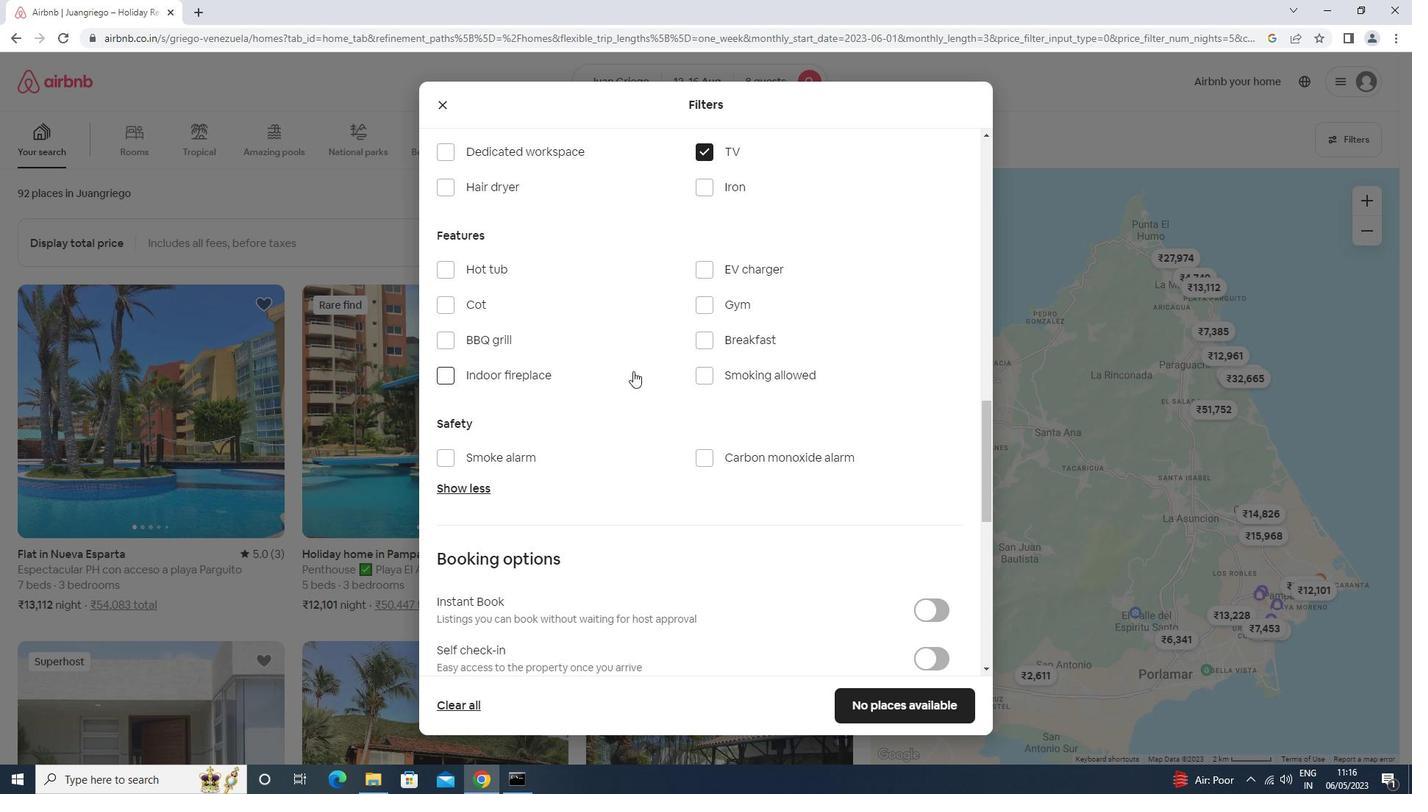
Action: Mouse moved to (530, 256)
Screenshot: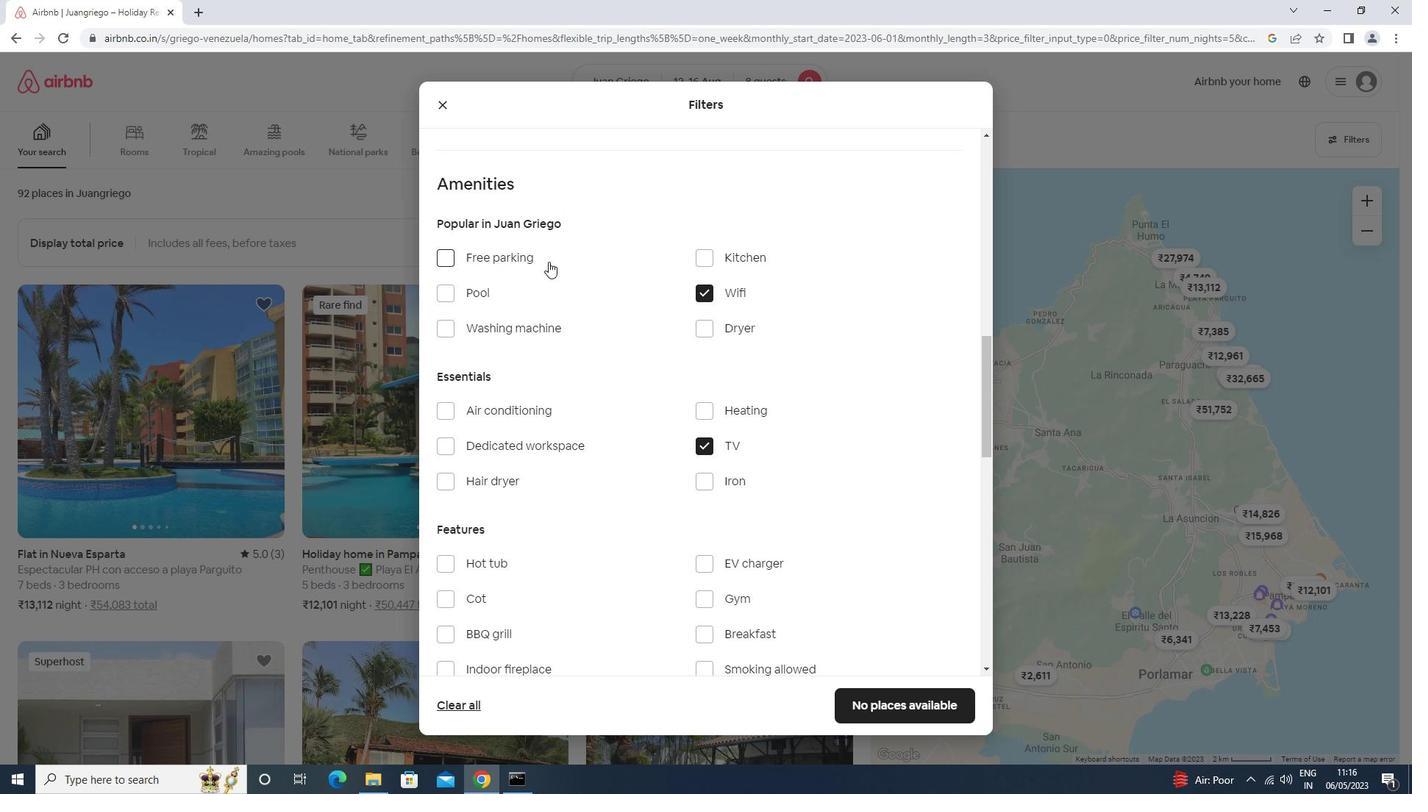 
Action: Mouse pressed left at (530, 256)
Screenshot: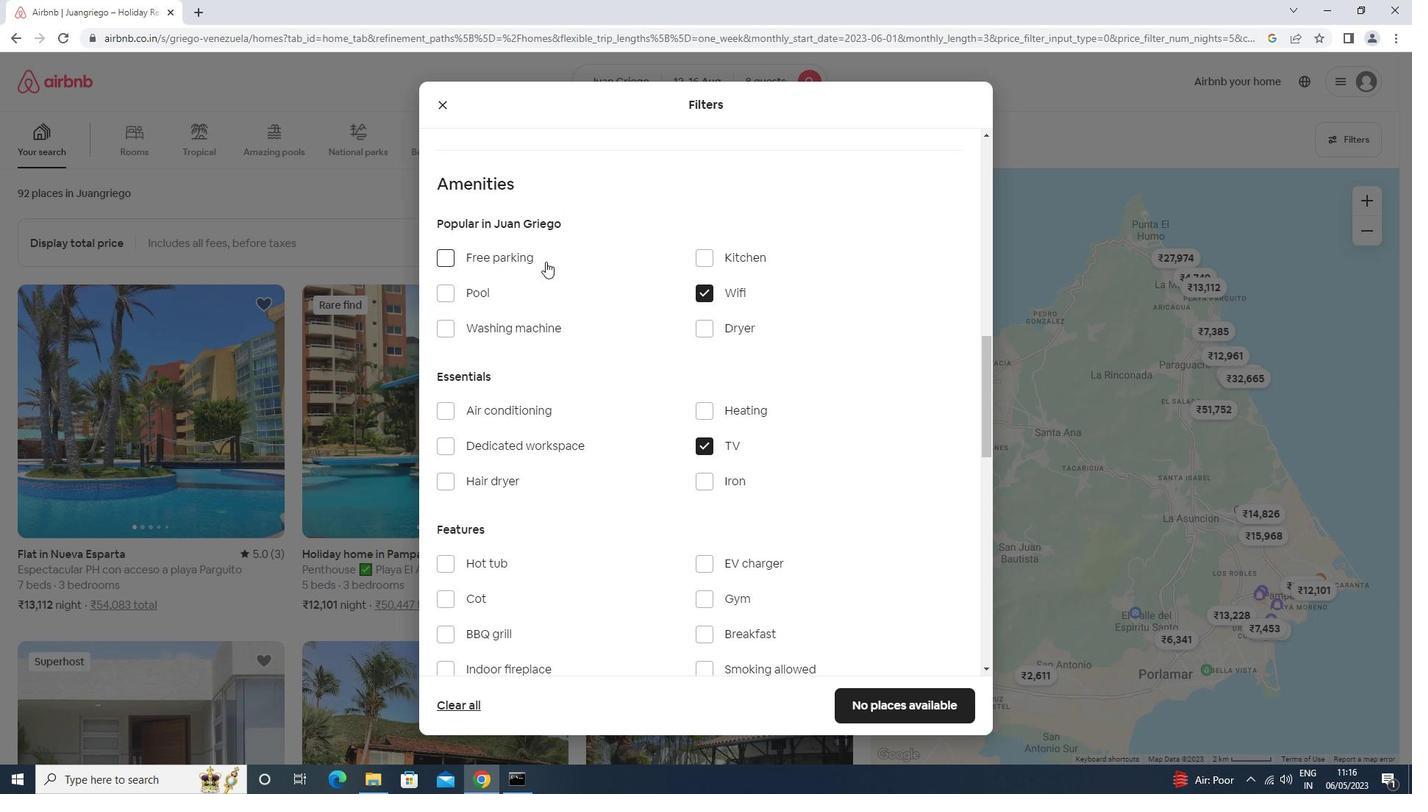 
Action: Mouse moved to (699, 458)
Screenshot: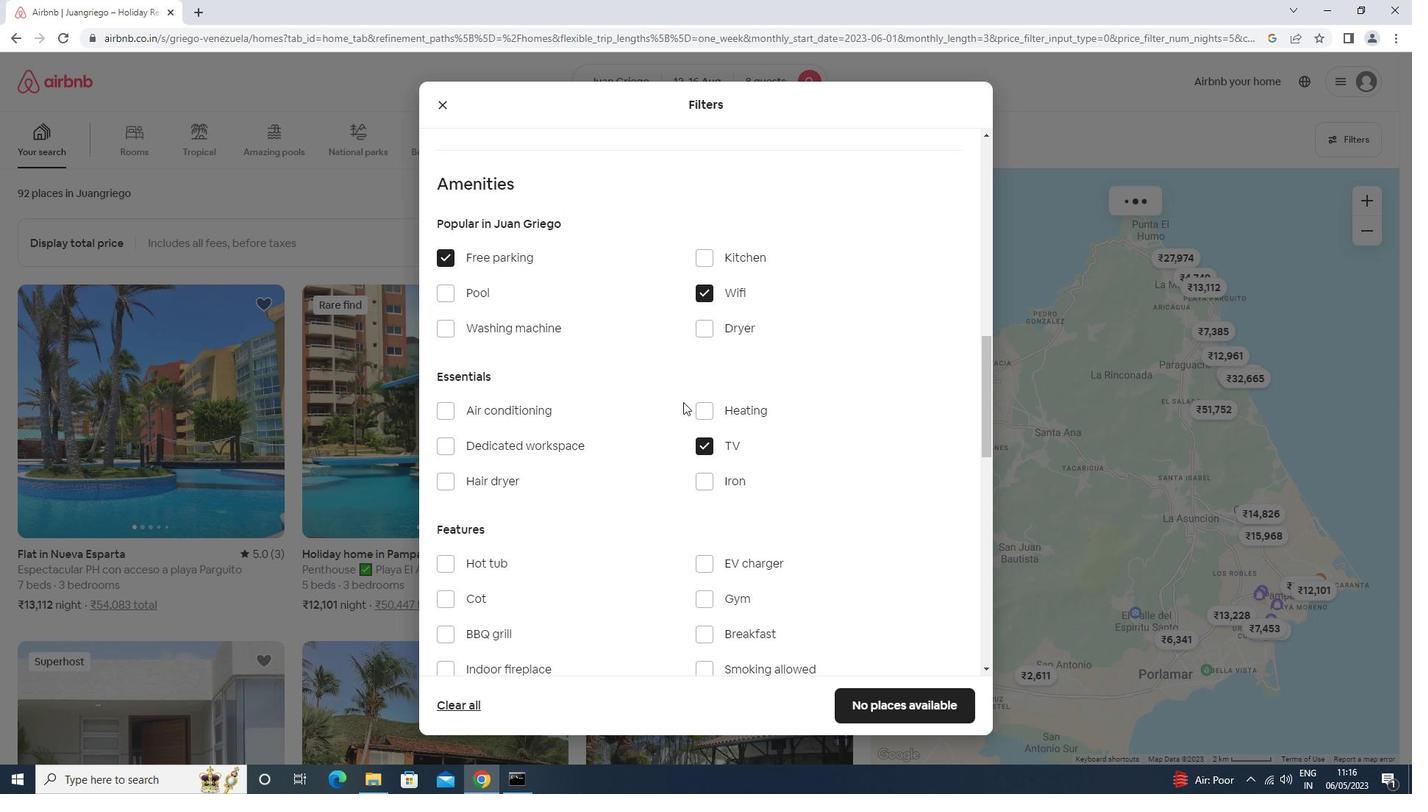 
Action: Mouse scrolled (699, 457) with delta (0, 0)
Screenshot: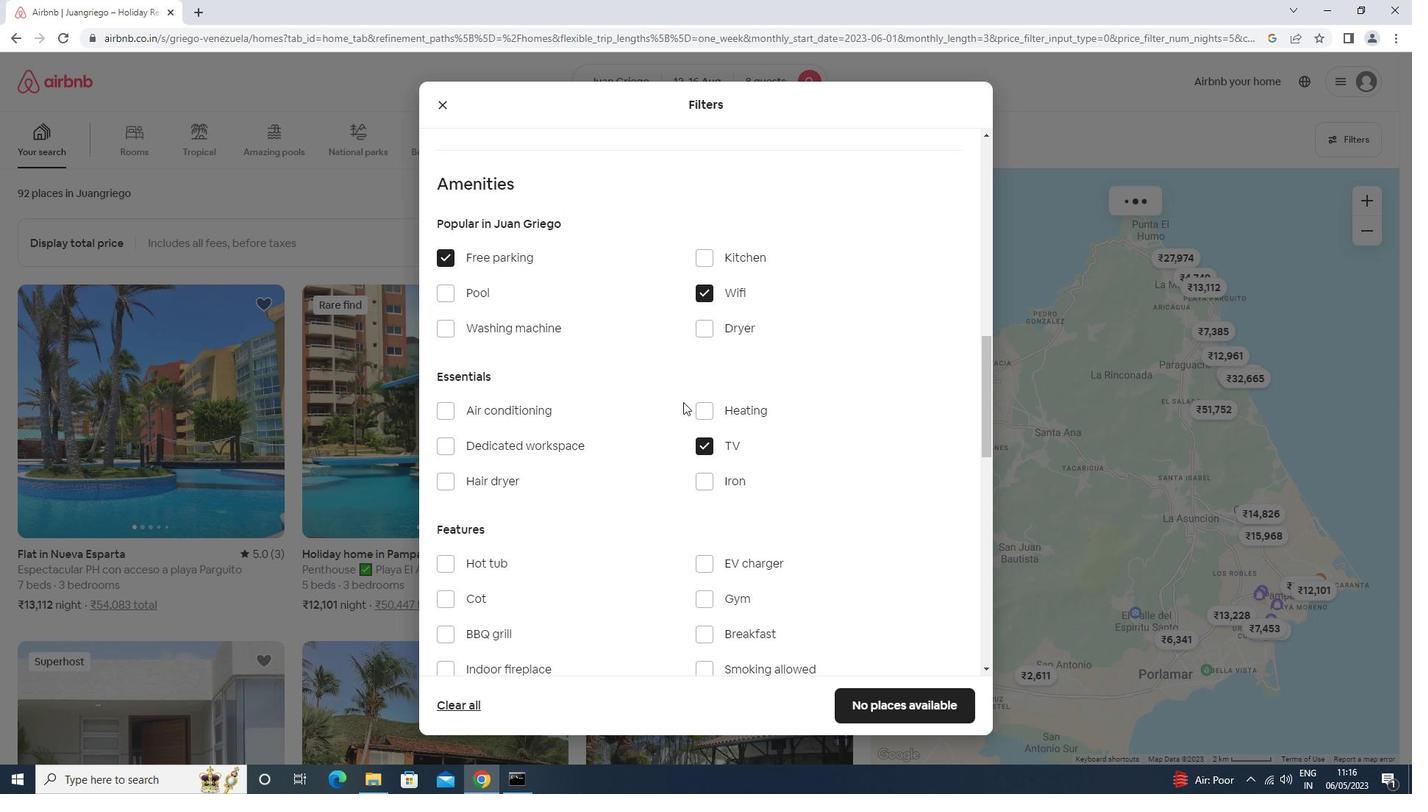 
Action: Mouse moved to (700, 462)
Screenshot: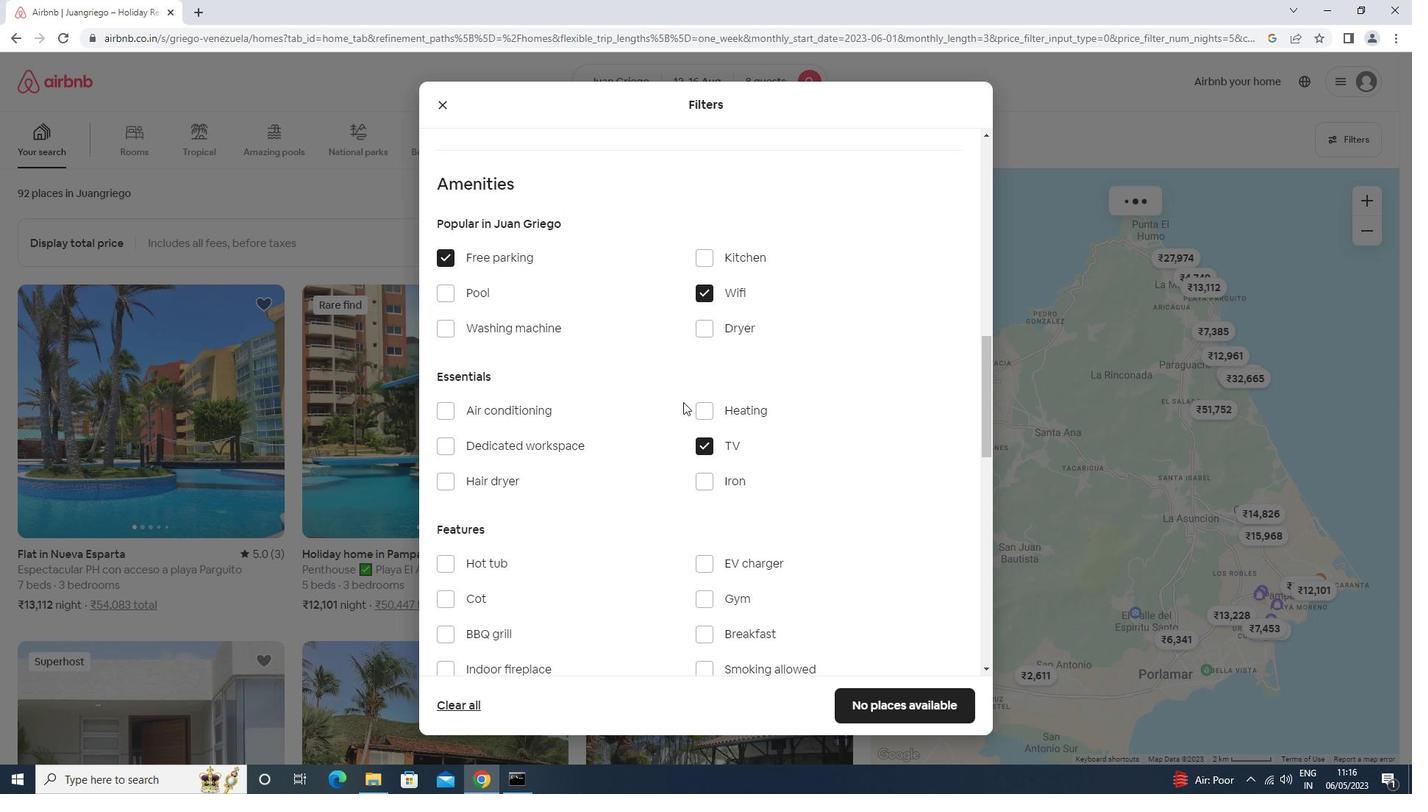 
Action: Mouse scrolled (700, 461) with delta (0, 0)
Screenshot: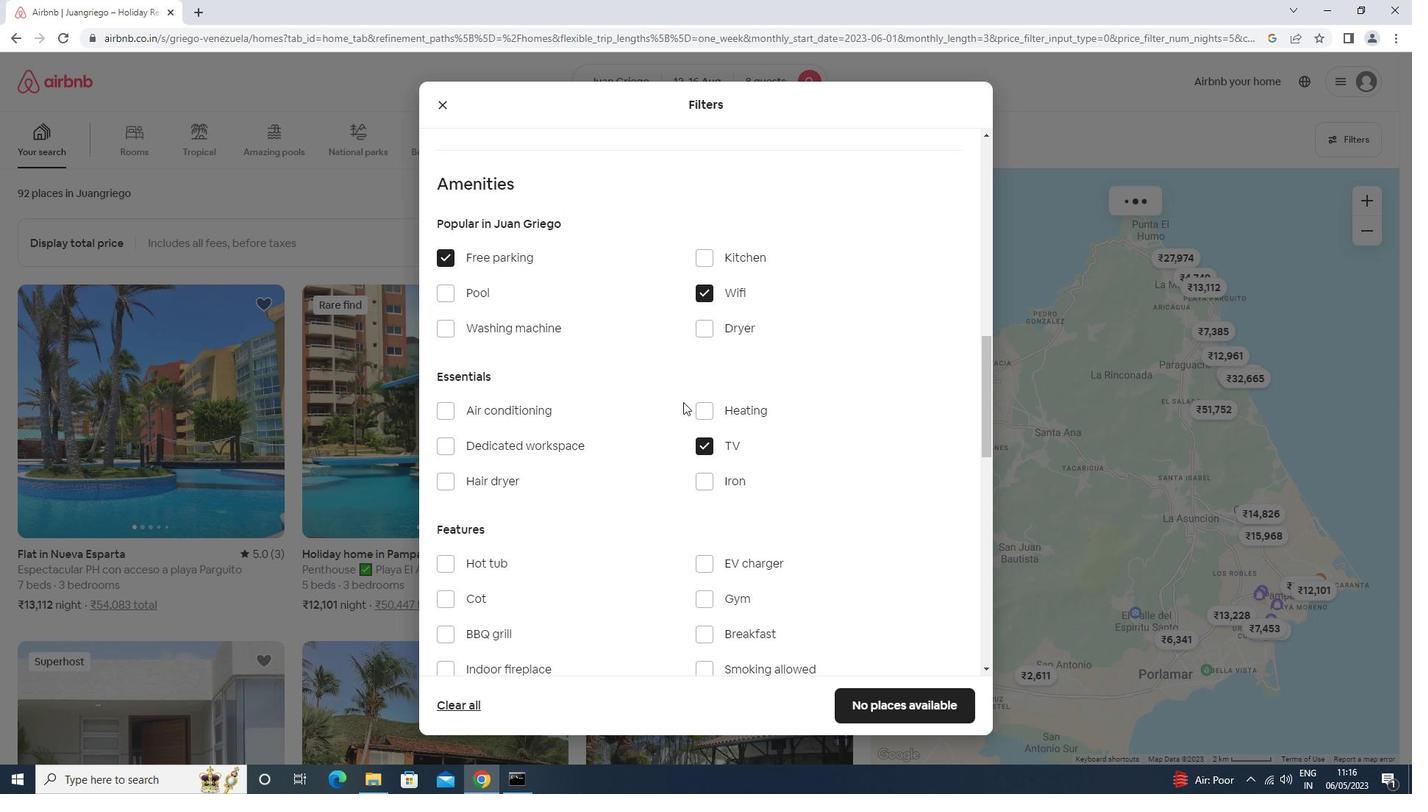 
Action: Mouse moved to (700, 463)
Screenshot: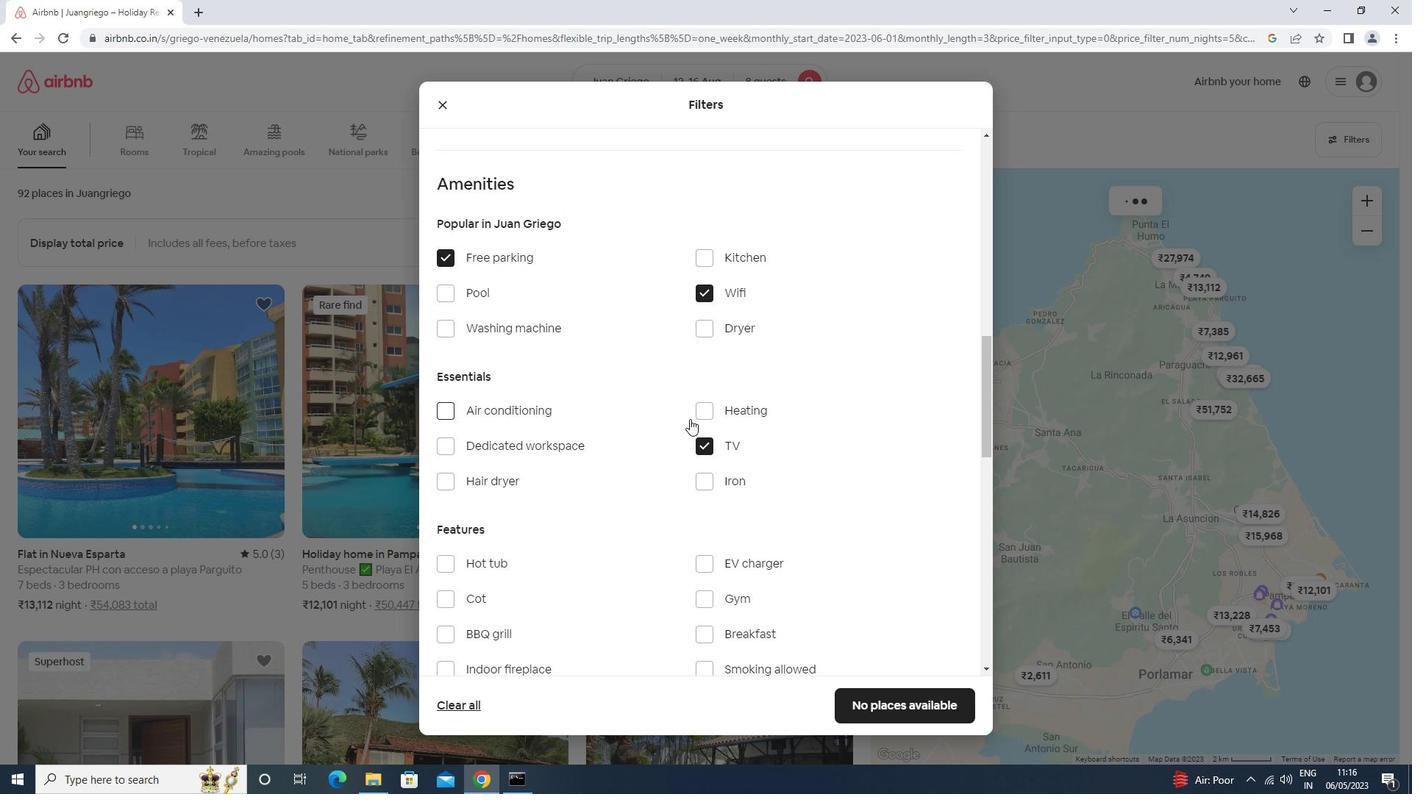 
Action: Mouse scrolled (700, 462) with delta (0, 0)
Screenshot: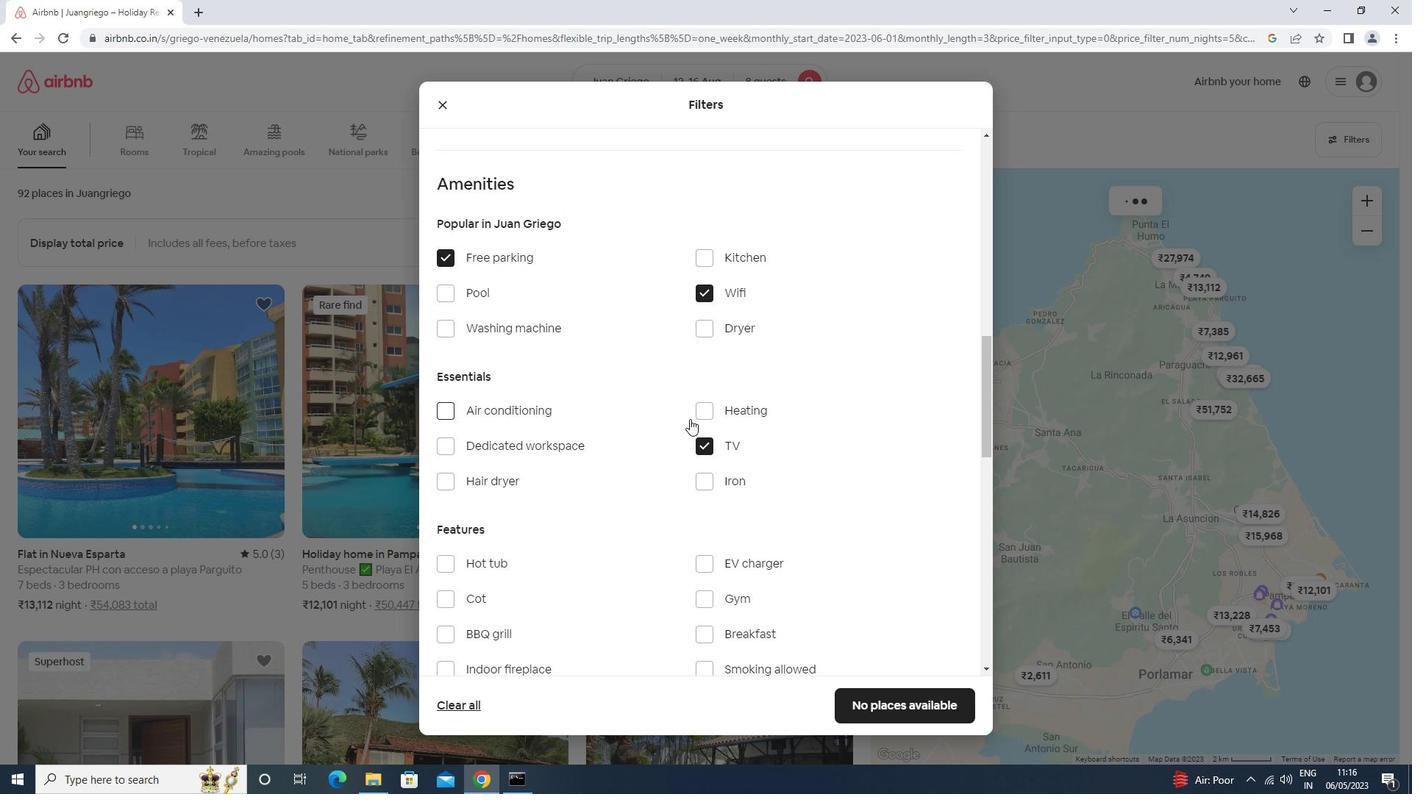 
Action: Mouse scrolled (700, 462) with delta (0, 0)
Screenshot: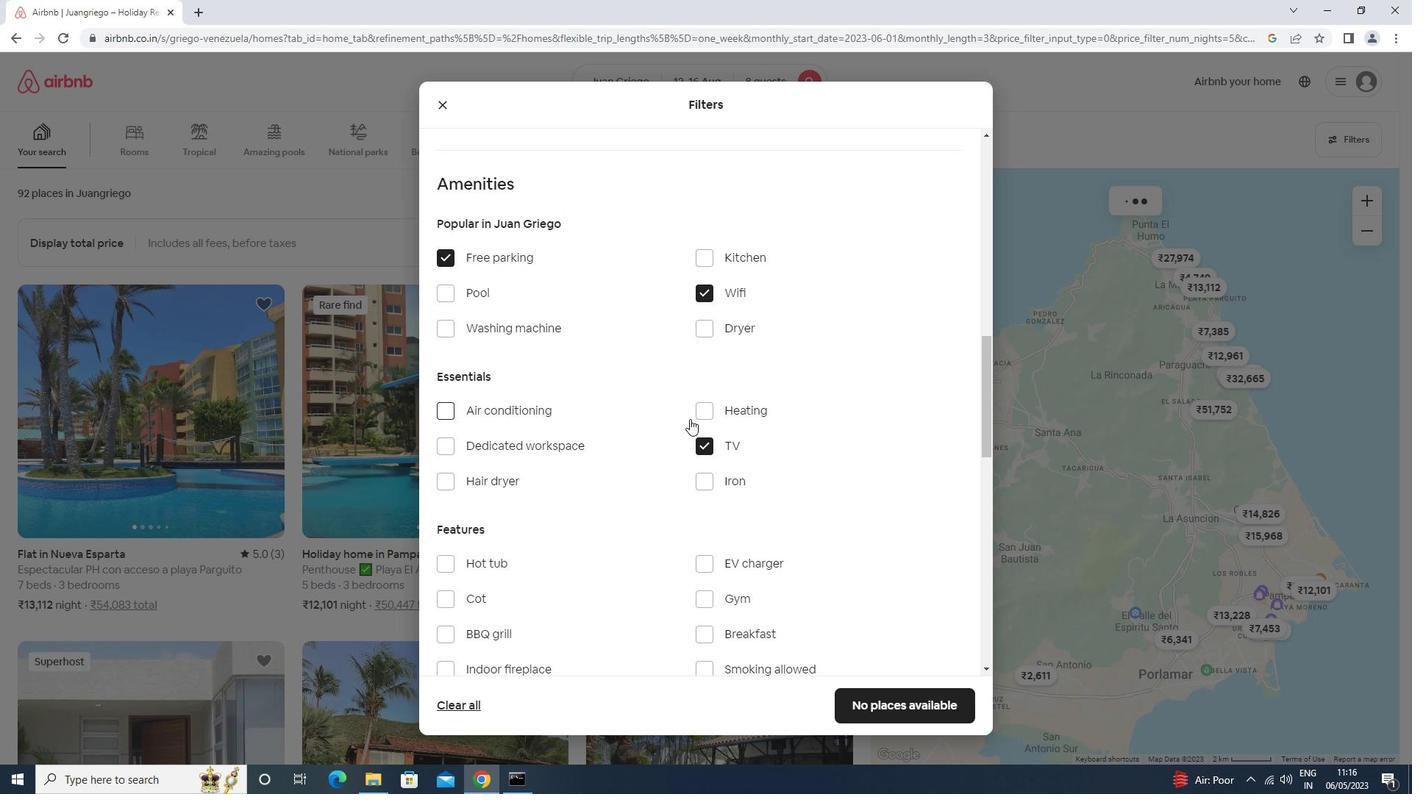 
Action: Mouse moved to (700, 463)
Screenshot: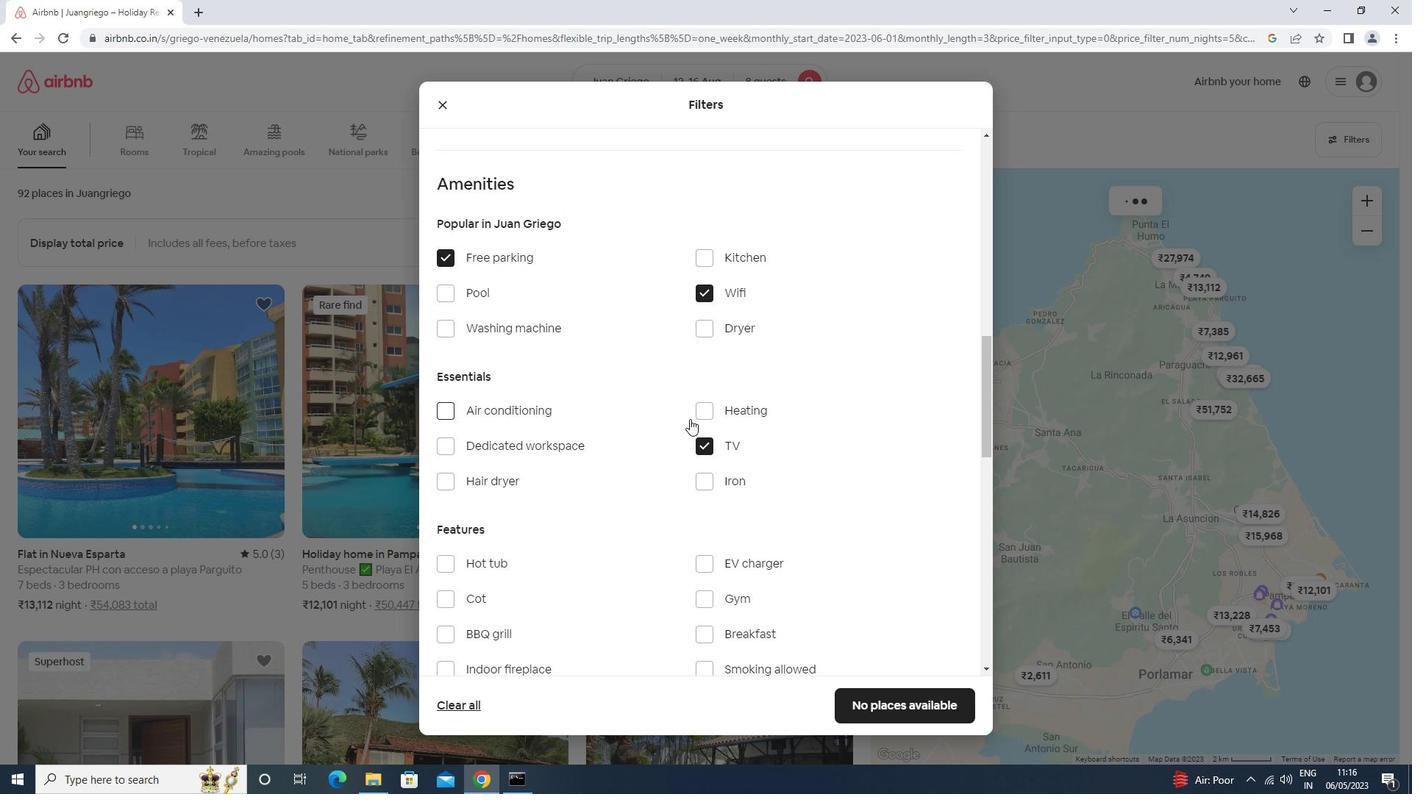 
Action: Mouse scrolled (700, 462) with delta (0, 0)
Screenshot: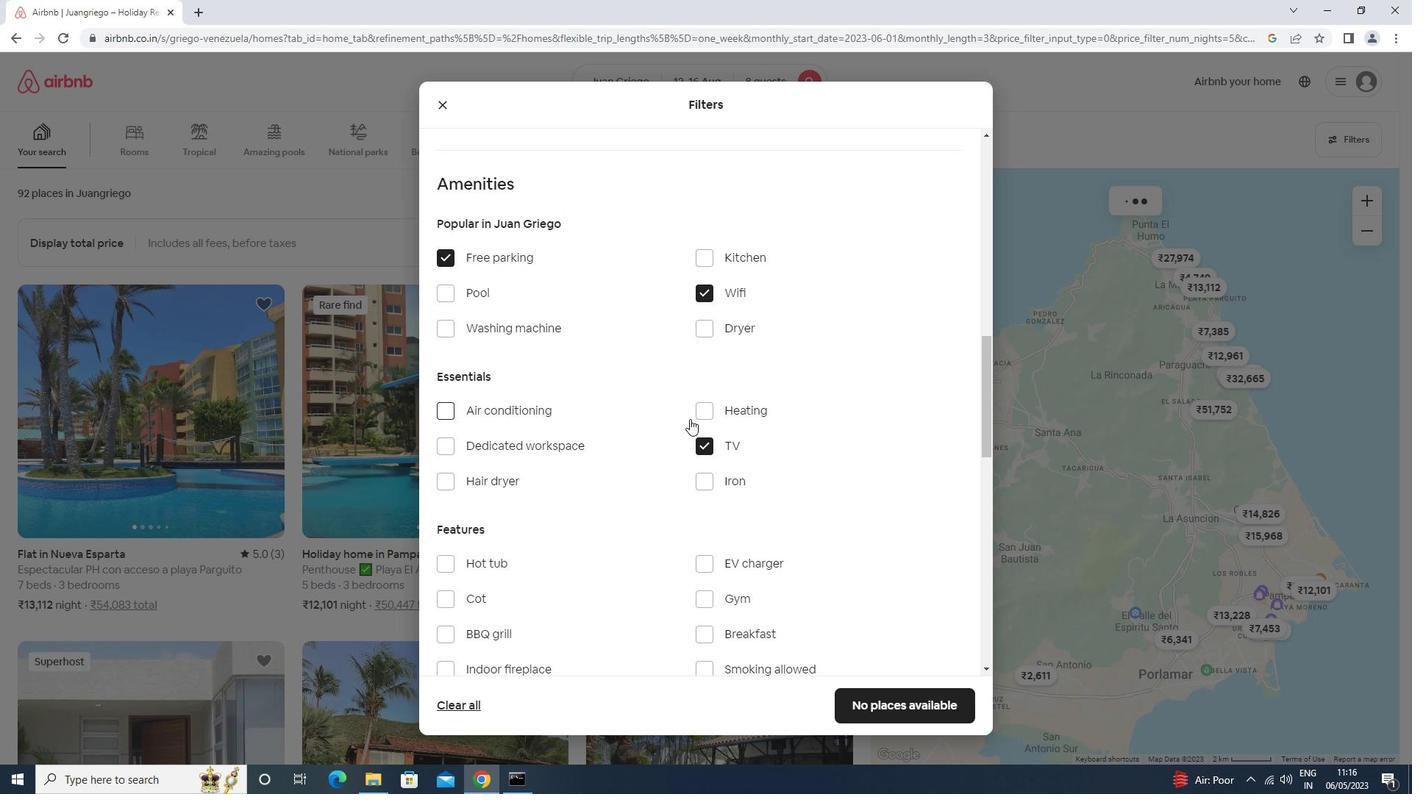 
Action: Mouse scrolled (700, 462) with delta (0, 0)
Screenshot: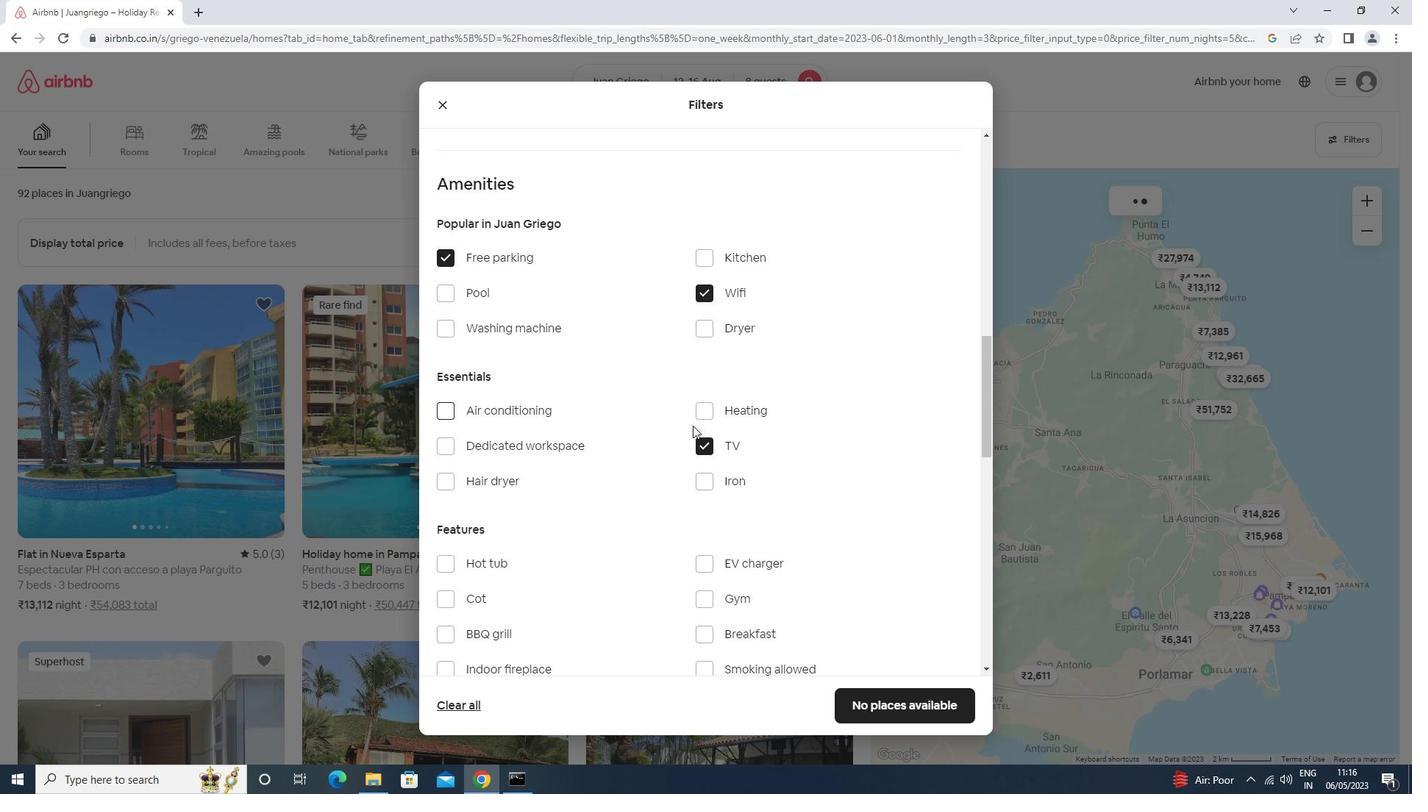
Action: Mouse moved to (701, 464)
Screenshot: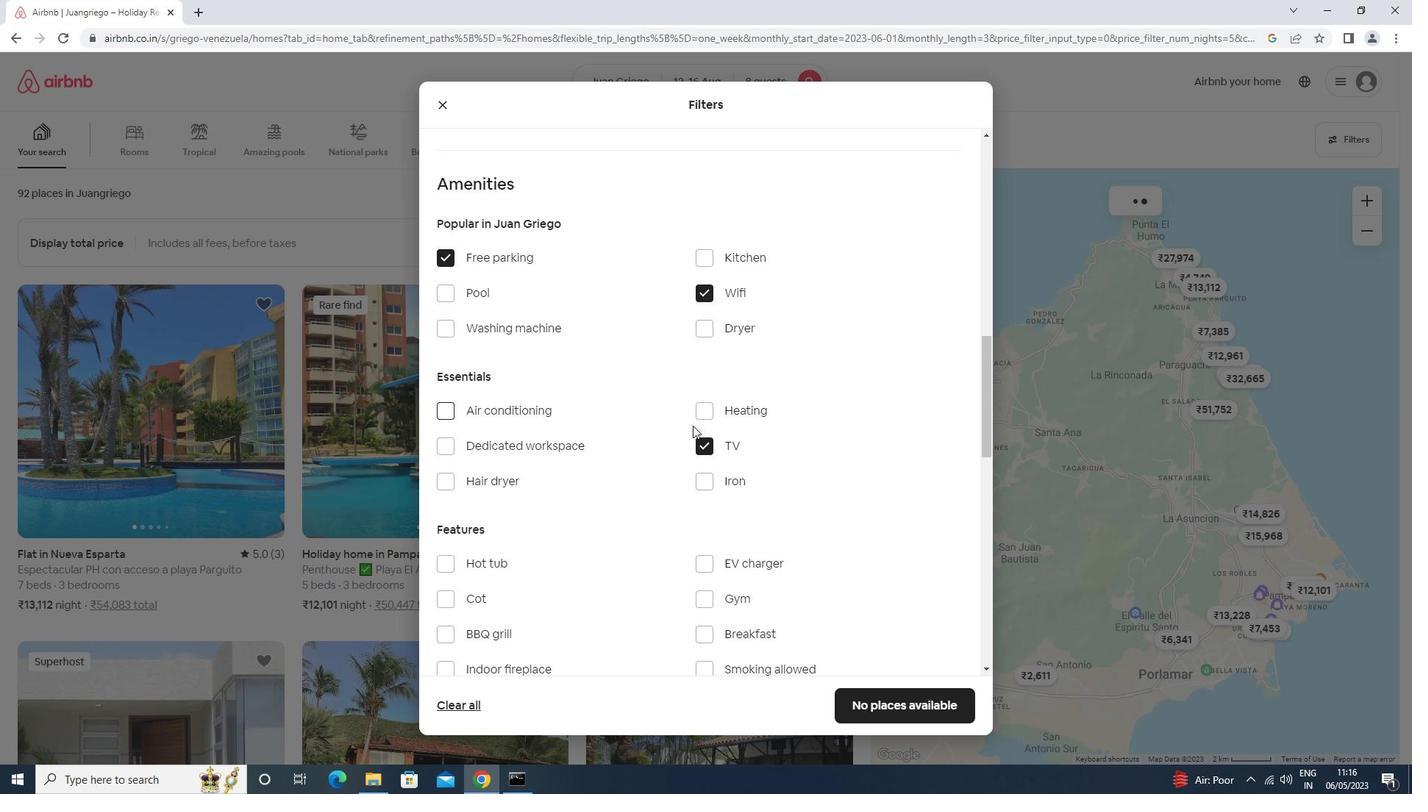 
Action: Mouse scrolled (701, 463) with delta (0, 0)
Screenshot: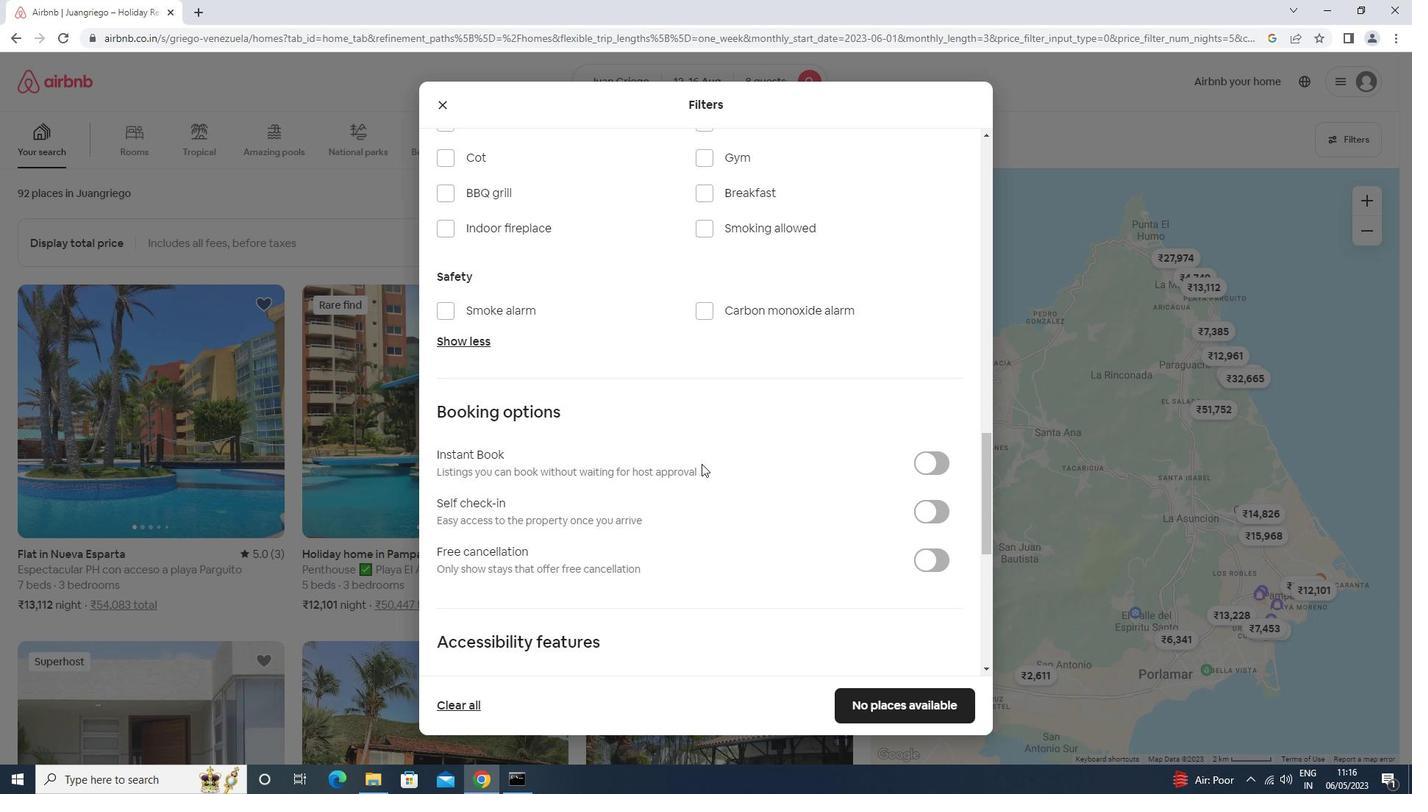 
Action: Mouse scrolled (701, 463) with delta (0, 0)
Screenshot: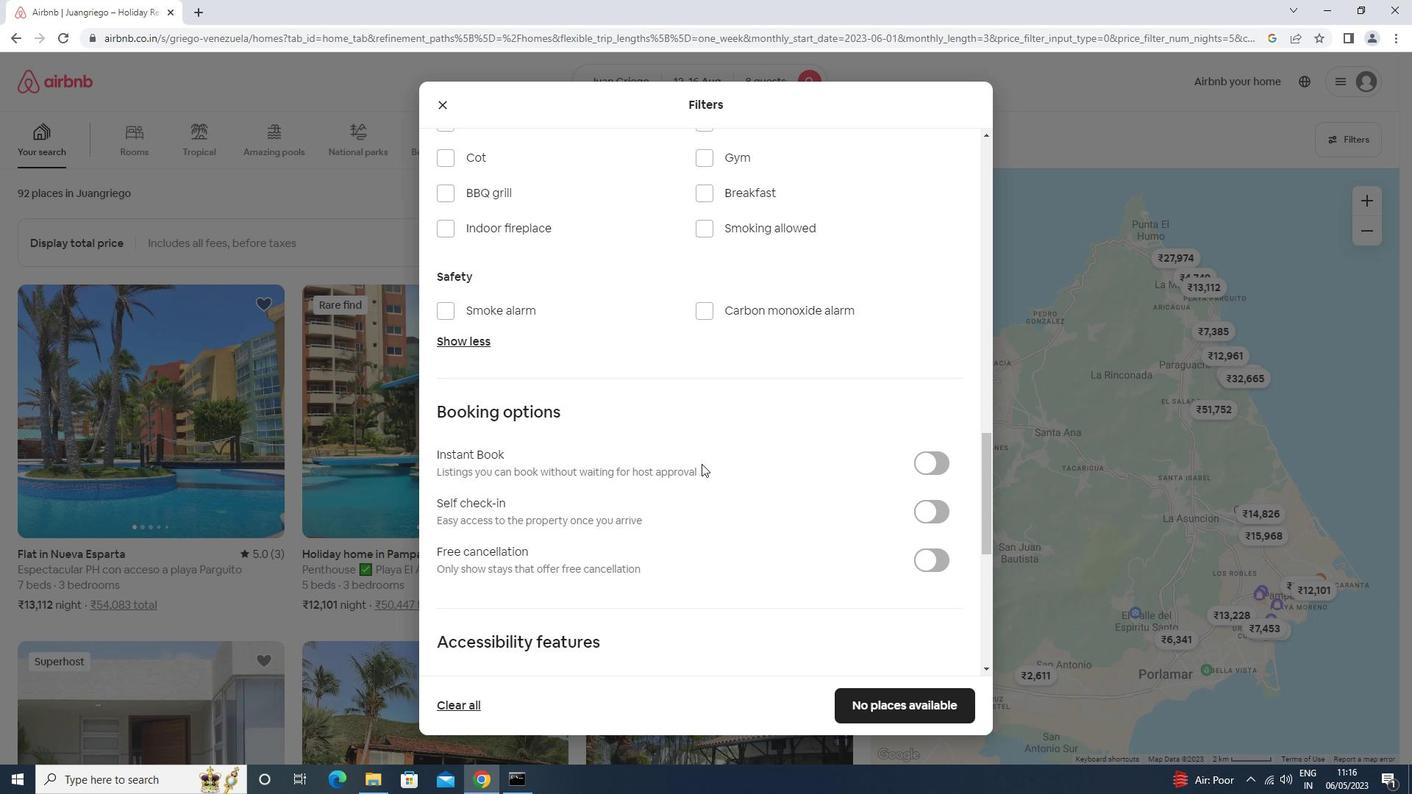 
Action: Mouse scrolled (701, 463) with delta (0, 0)
Screenshot: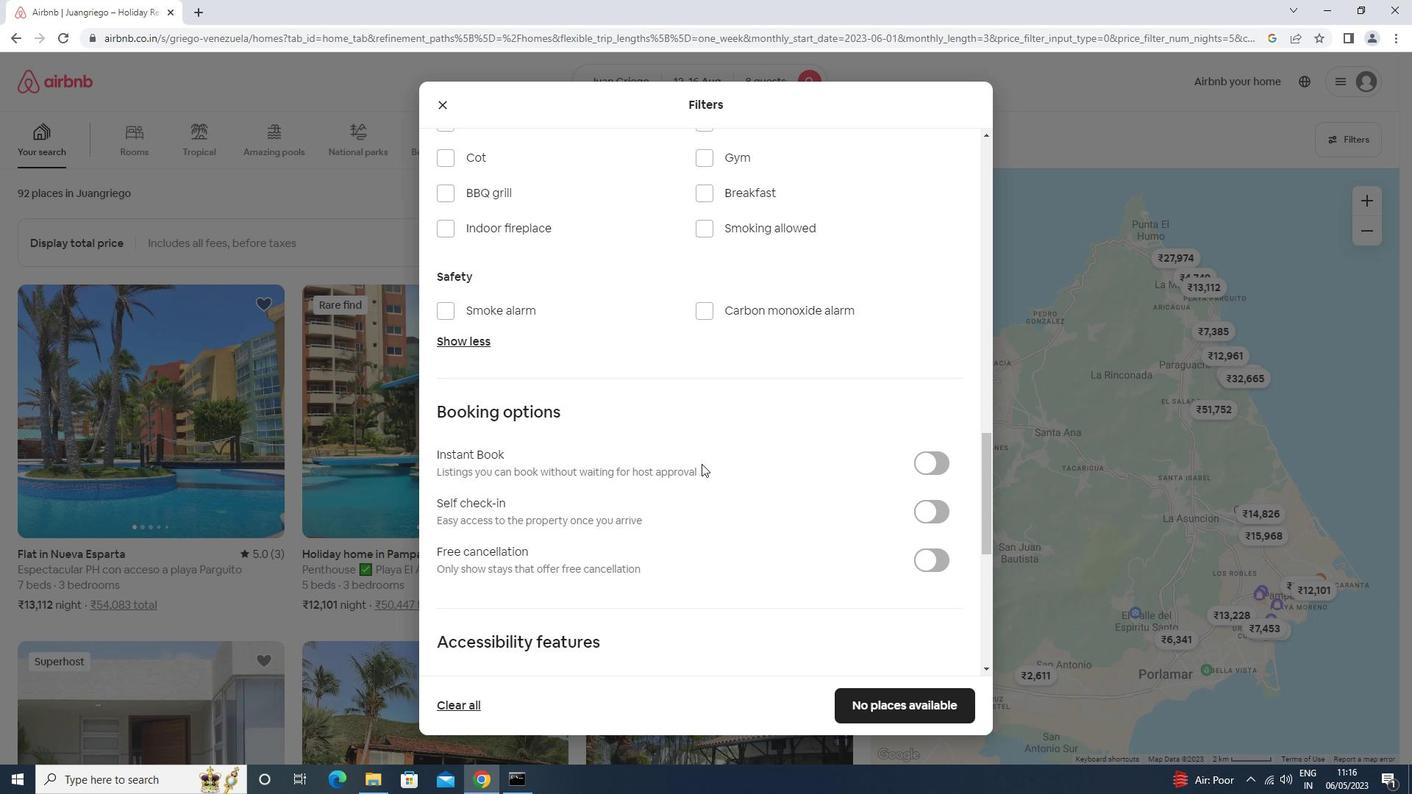 
Action: Mouse scrolled (701, 463) with delta (0, 0)
Screenshot: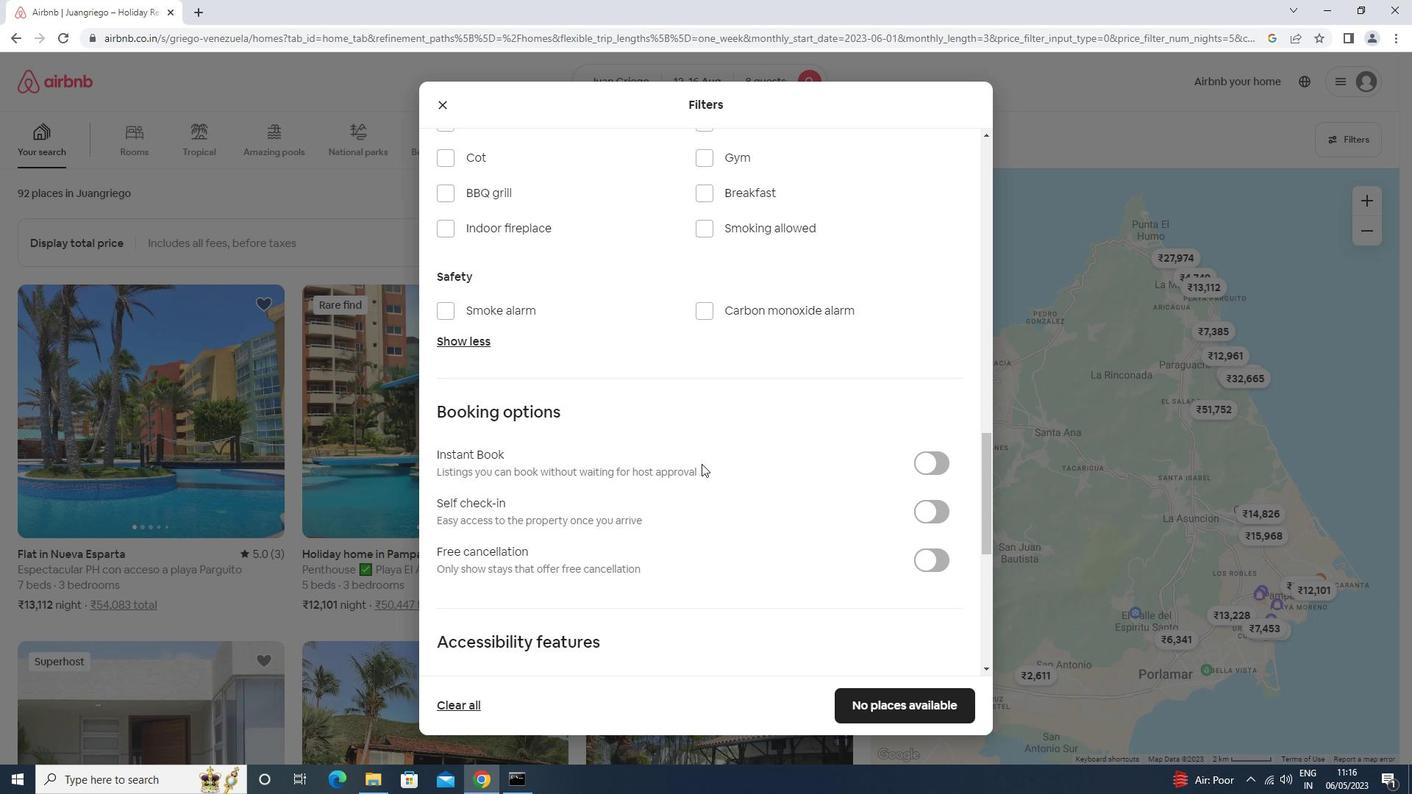 
Action: Mouse moved to (935, 216)
Screenshot: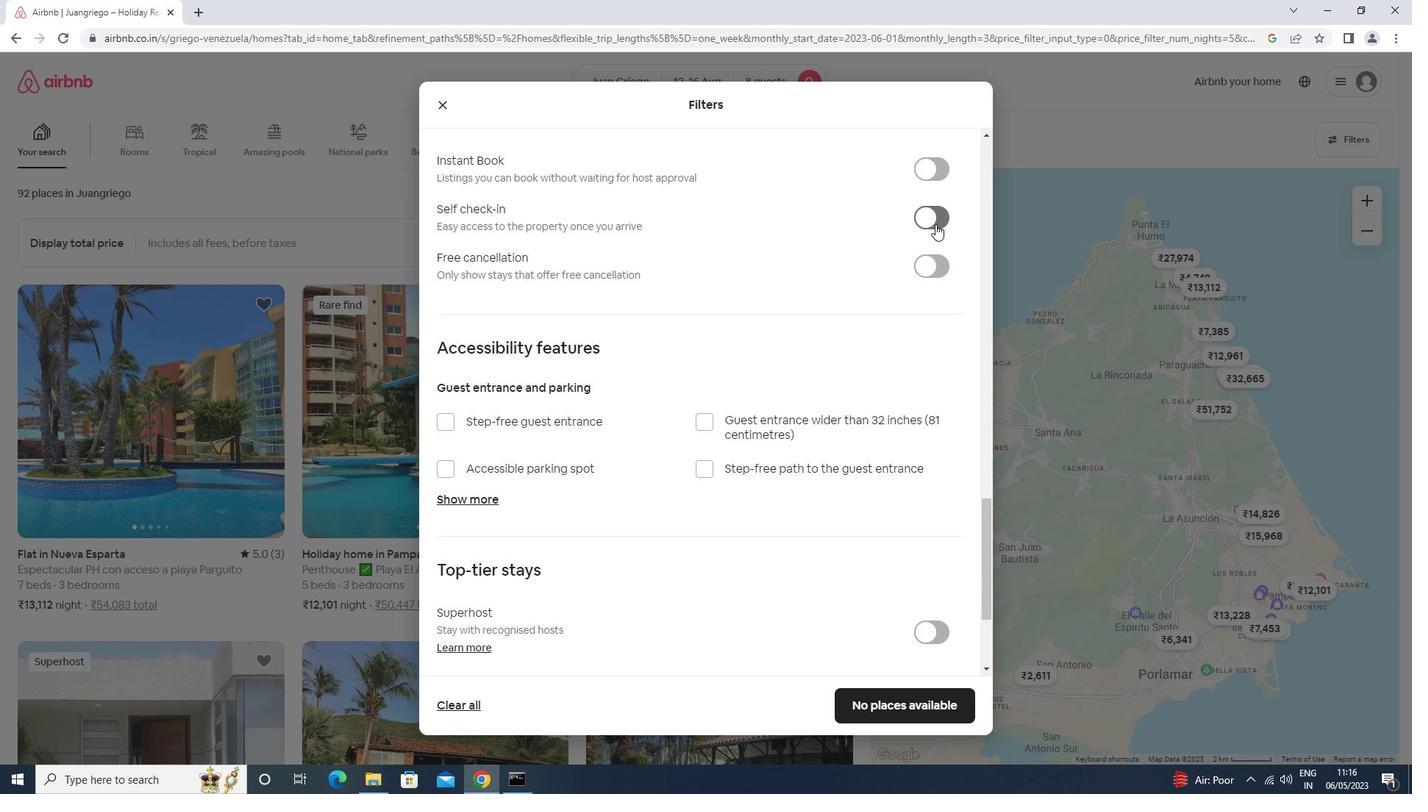 
Action: Mouse pressed left at (935, 216)
Screenshot: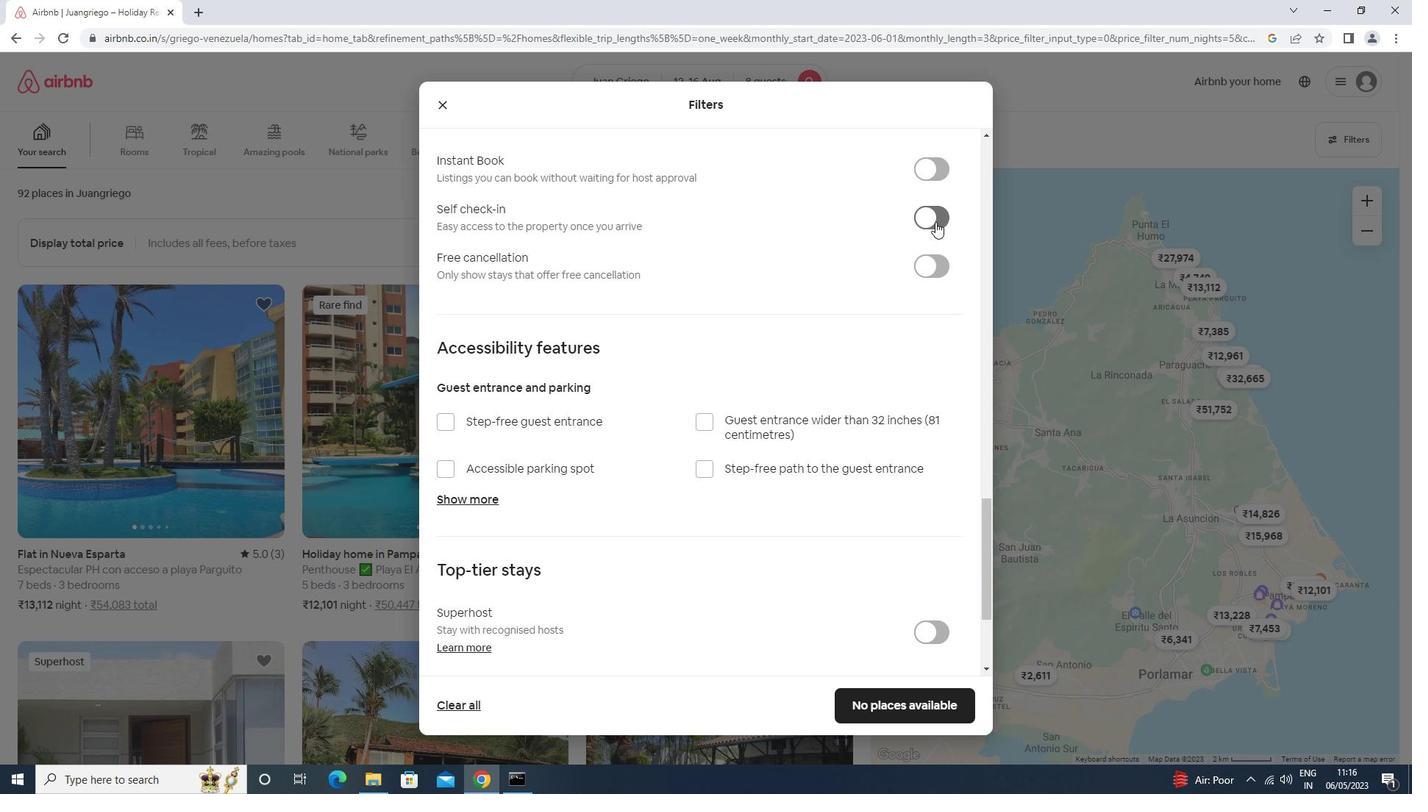 
Action: Mouse moved to (684, 399)
Screenshot: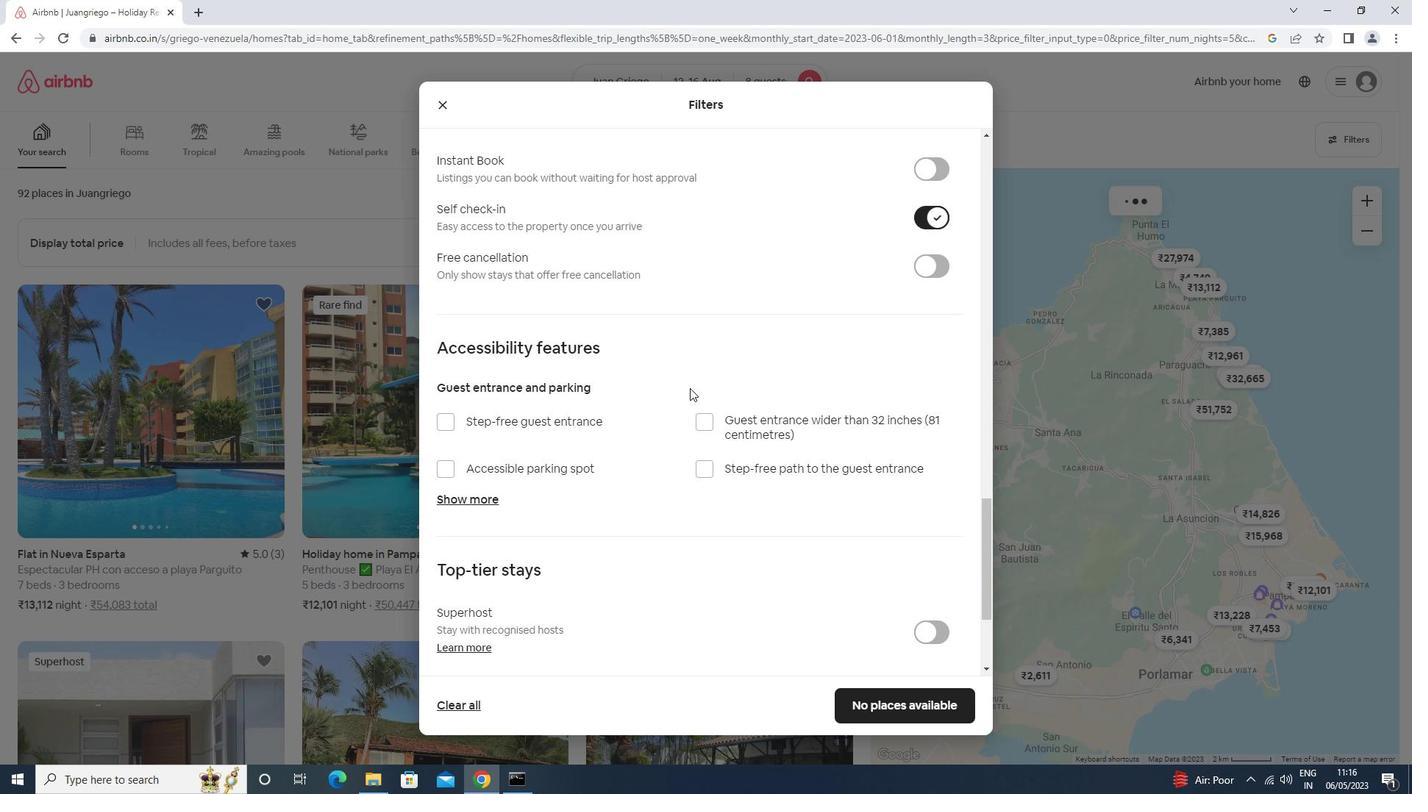 
Action: Mouse scrolled (684, 398) with delta (0, 0)
Screenshot: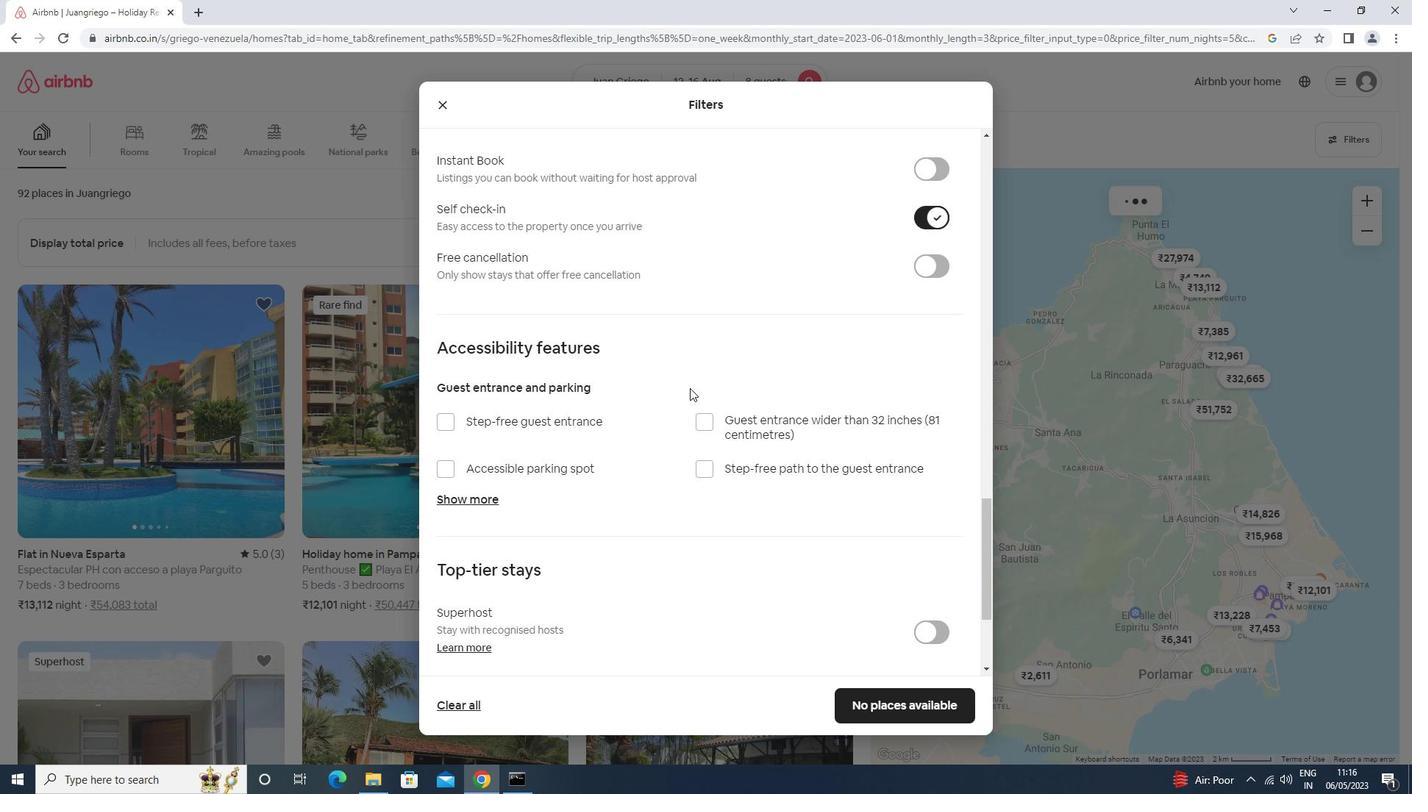 
Action: Mouse moved to (684, 399)
Screenshot: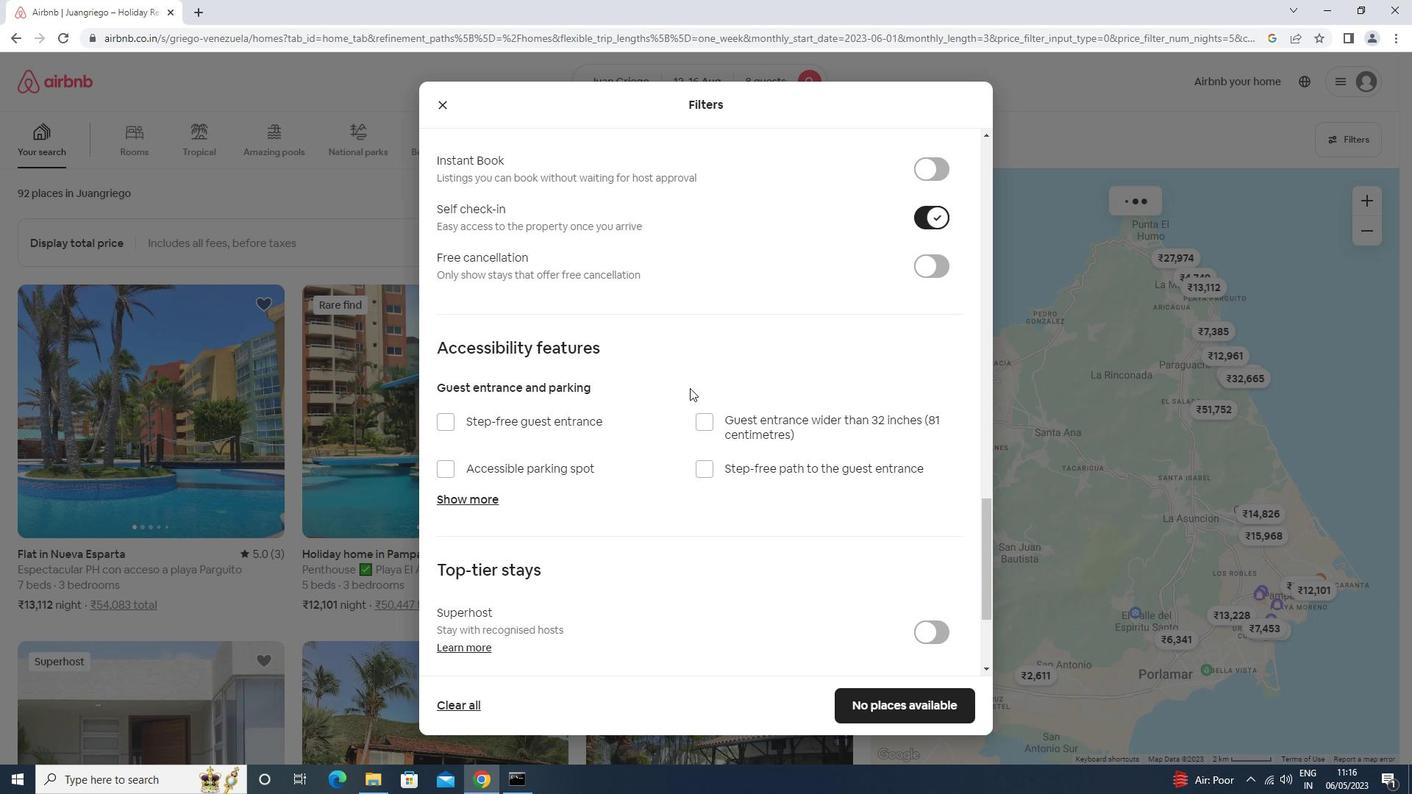 
Action: Mouse scrolled (684, 398) with delta (0, 0)
Screenshot: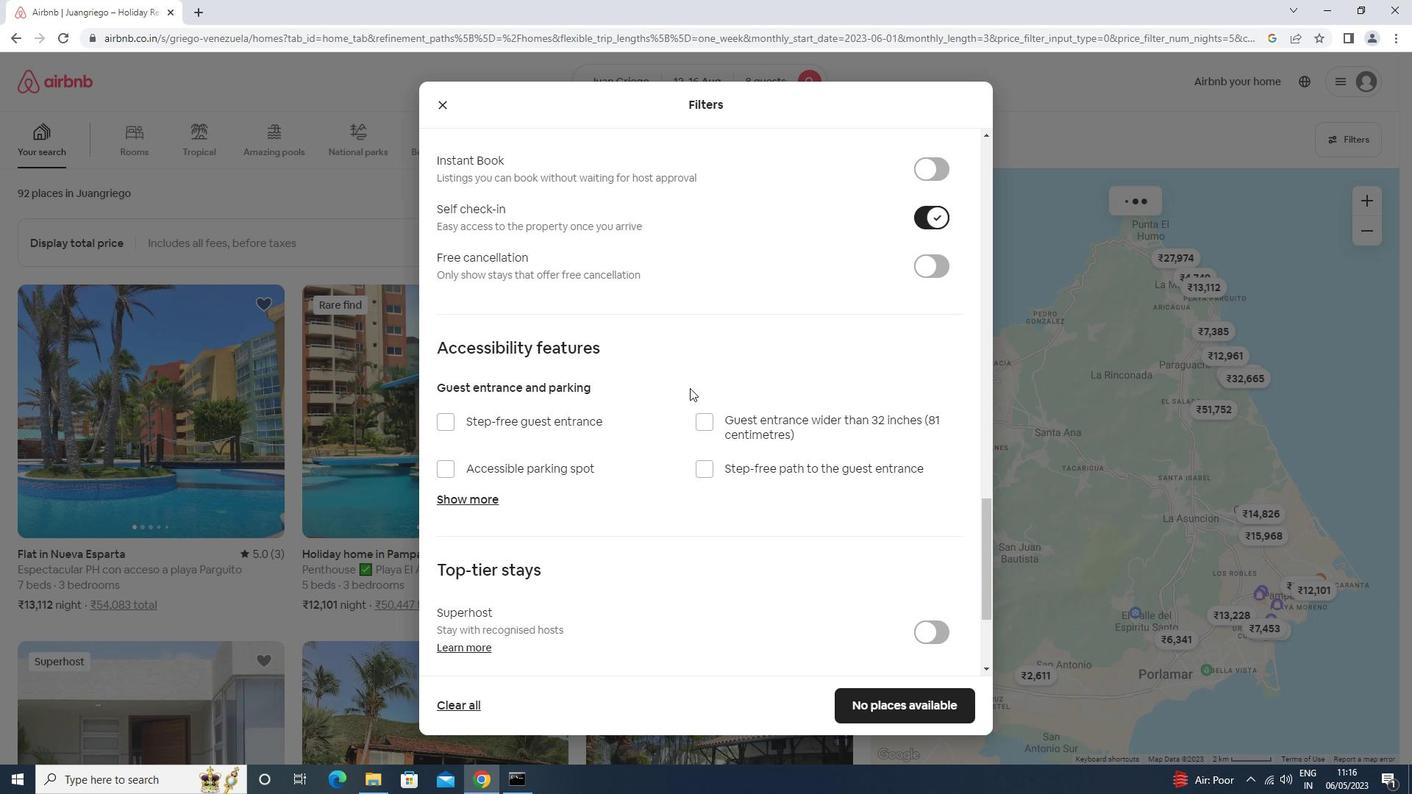 
Action: Mouse scrolled (684, 398) with delta (0, 0)
Screenshot: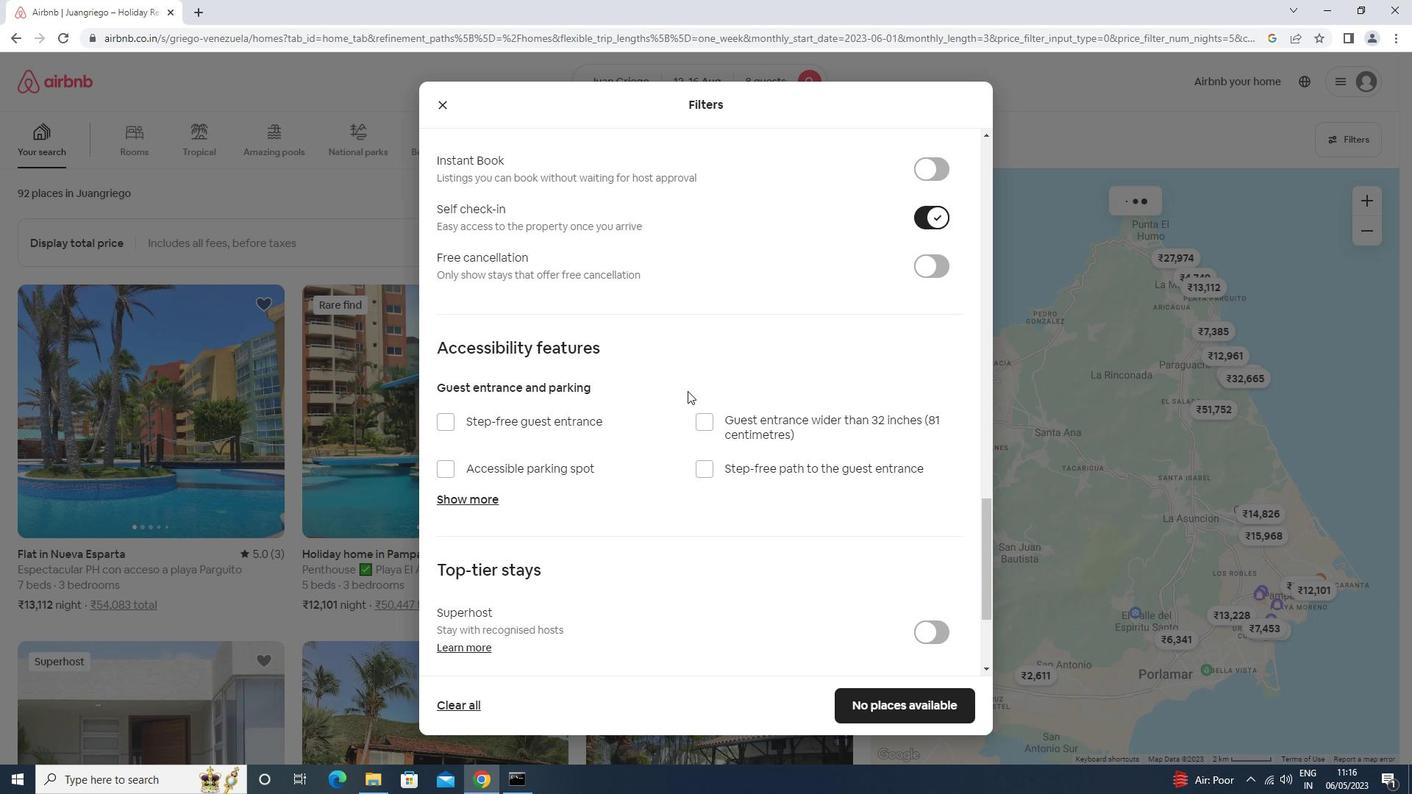 
Action: Mouse scrolled (684, 398) with delta (0, 0)
Screenshot: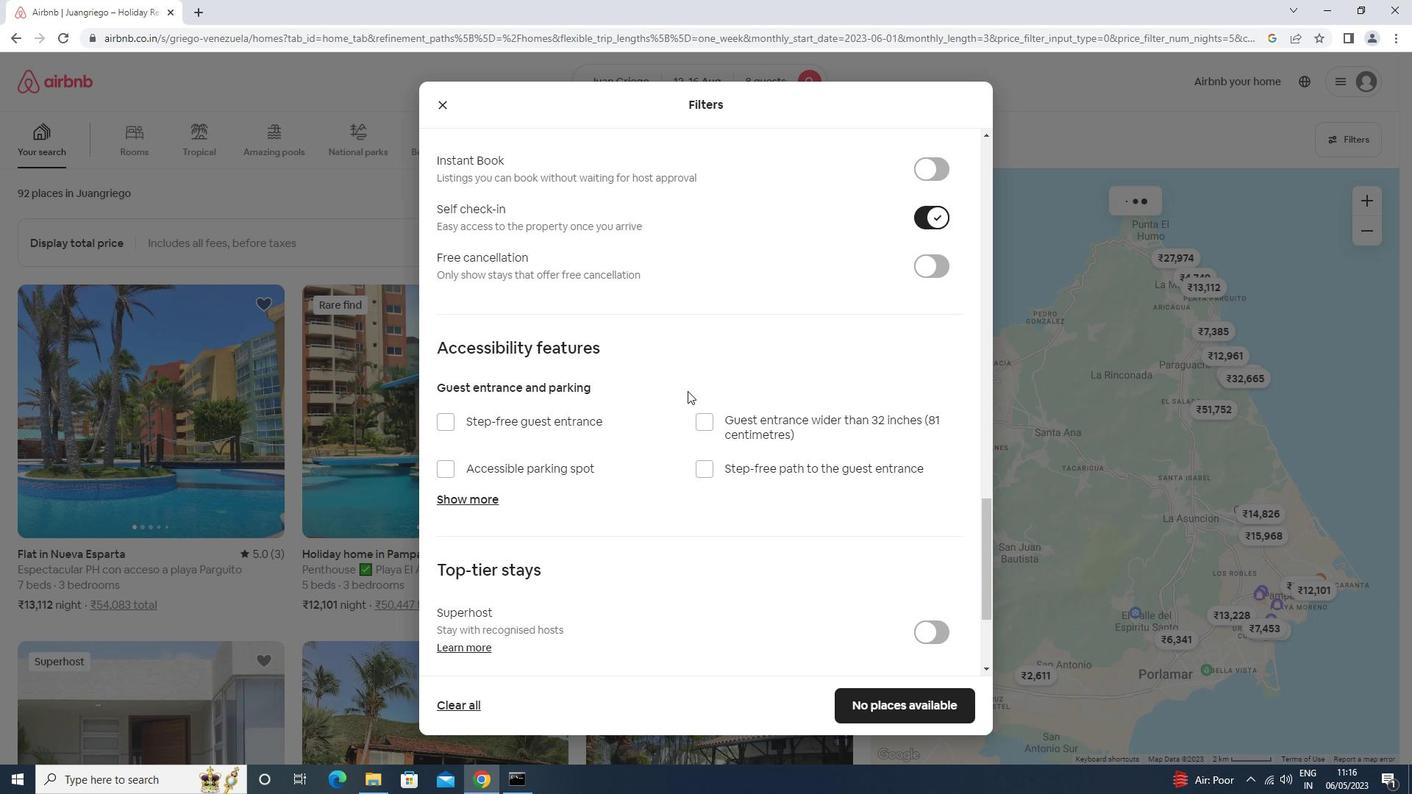 
Action: Mouse scrolled (684, 398) with delta (0, 0)
Screenshot: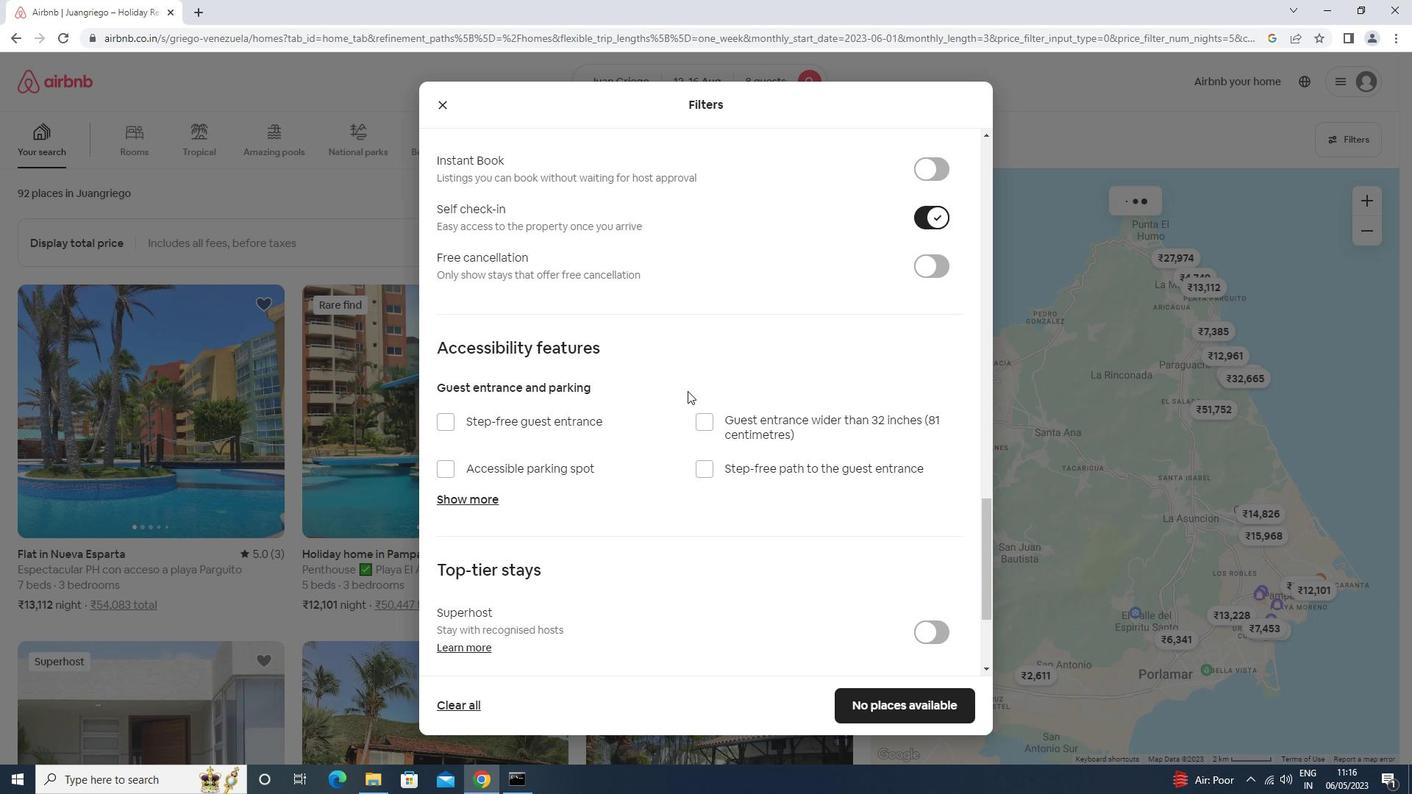 
Action: Mouse scrolled (684, 398) with delta (0, 0)
Screenshot: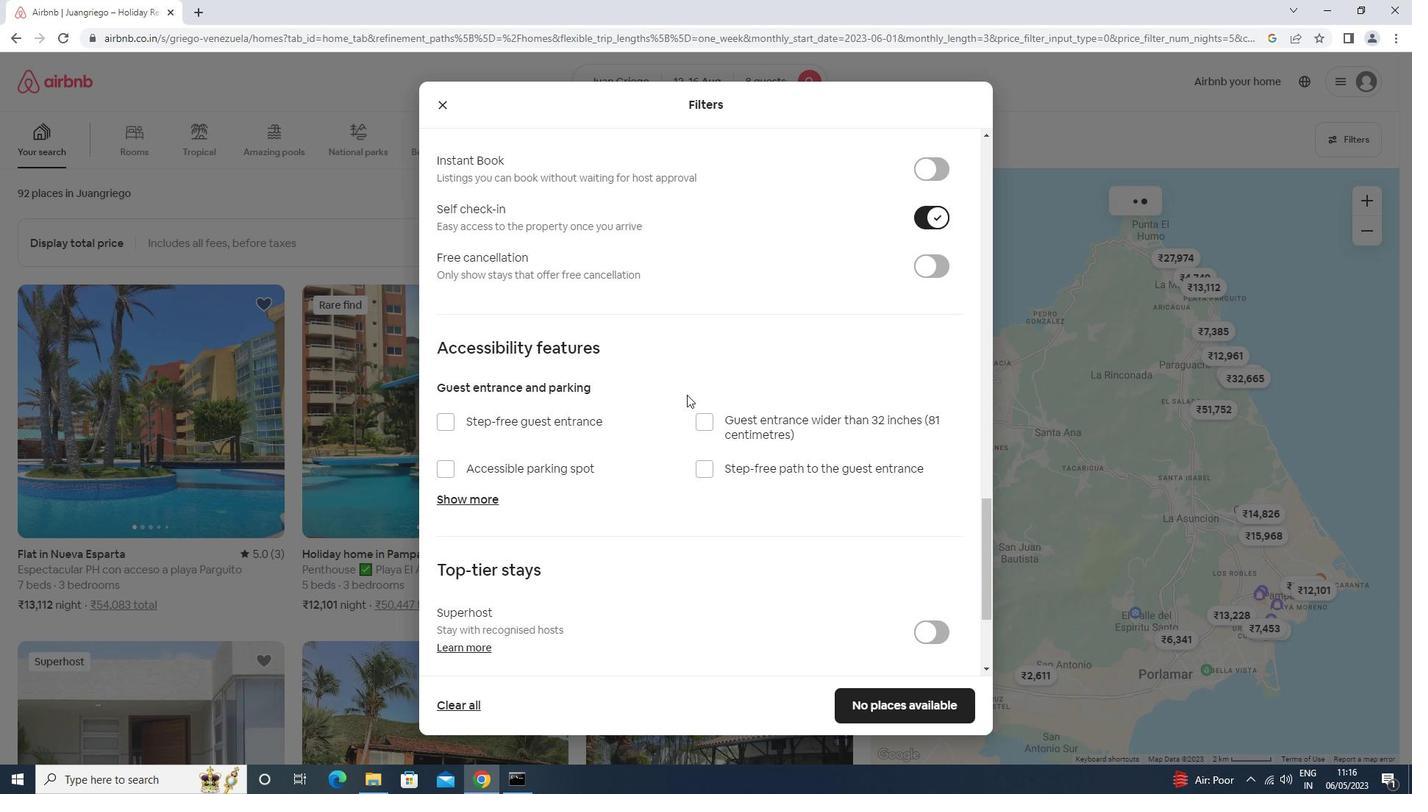 
Action: Mouse moved to (493, 566)
Screenshot: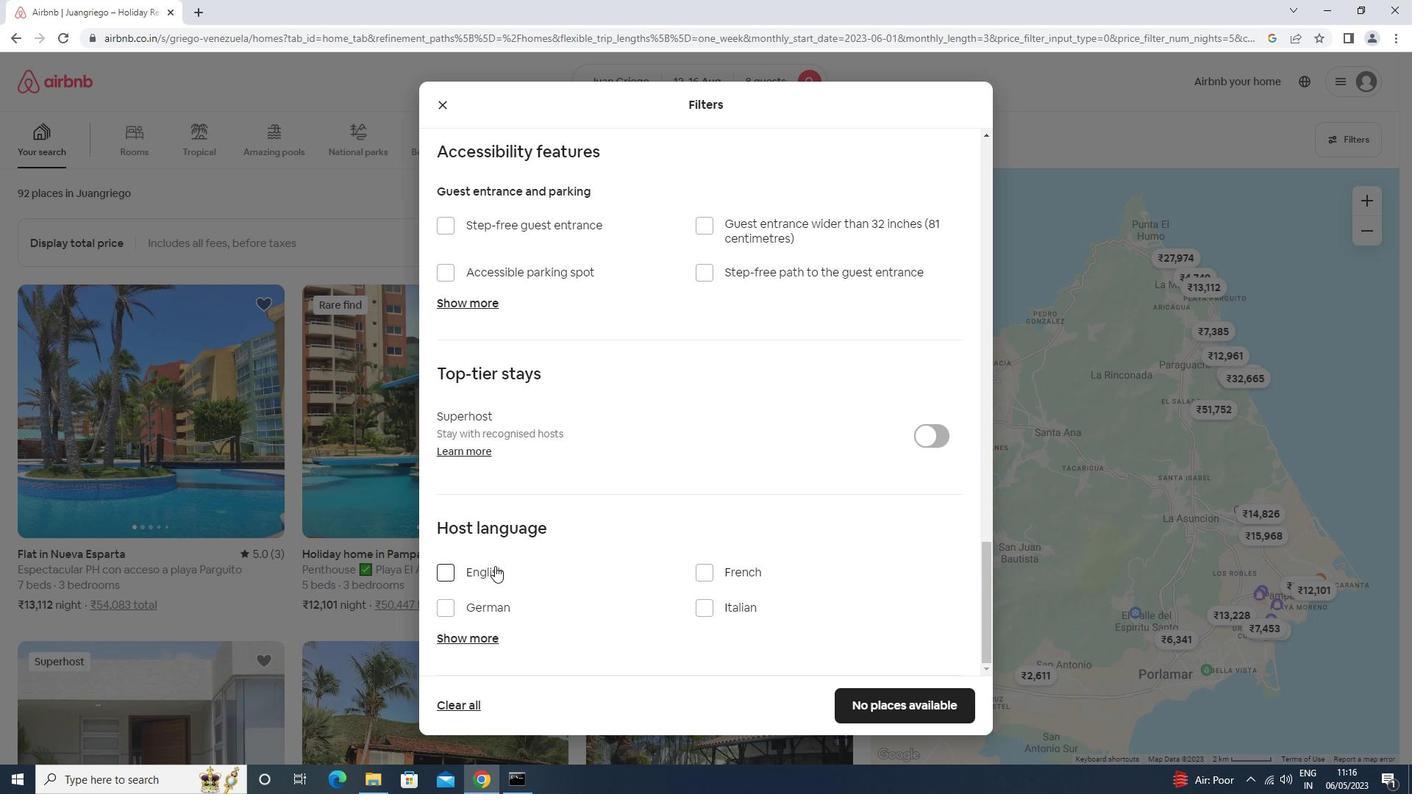 
Action: Mouse pressed left at (493, 566)
Screenshot: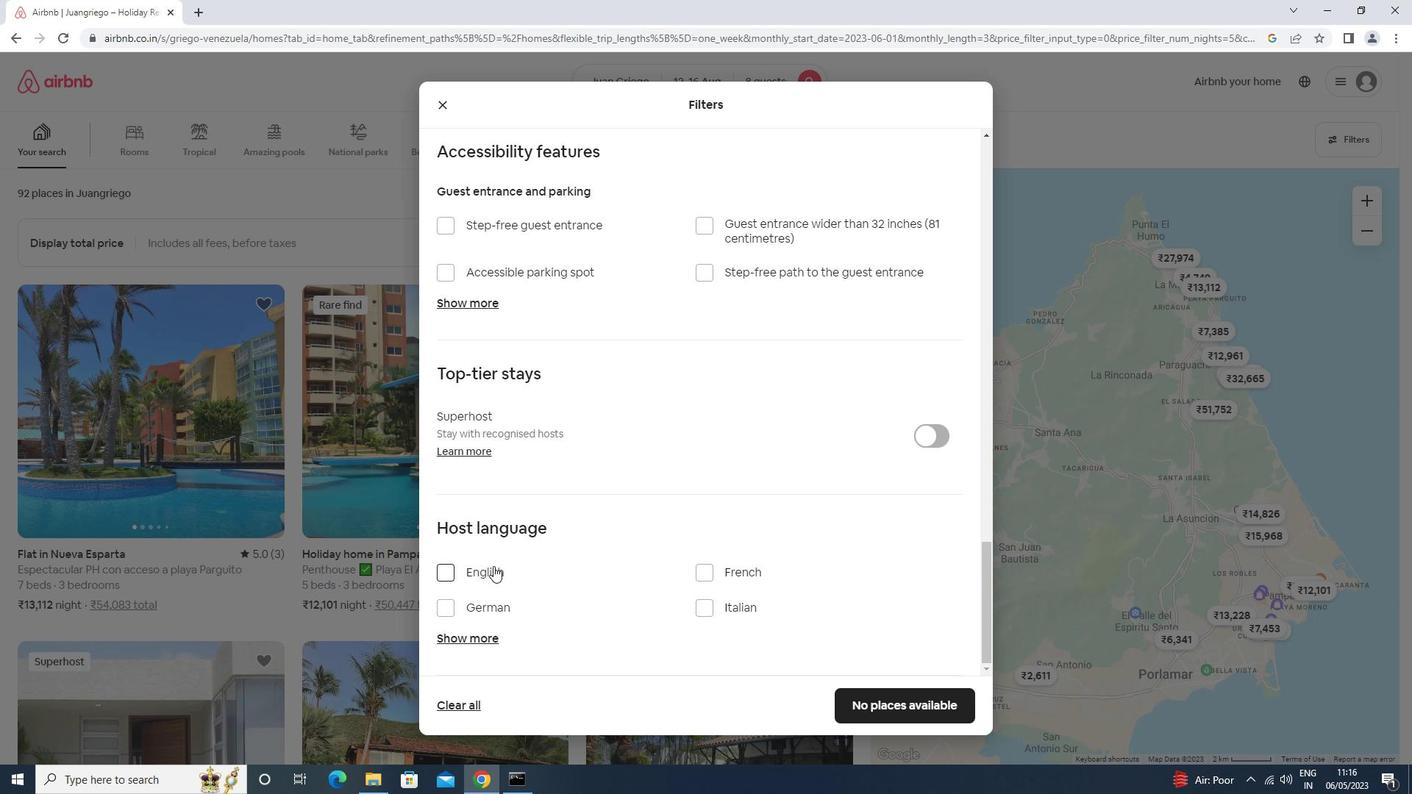 
Action: Mouse moved to (859, 693)
Screenshot: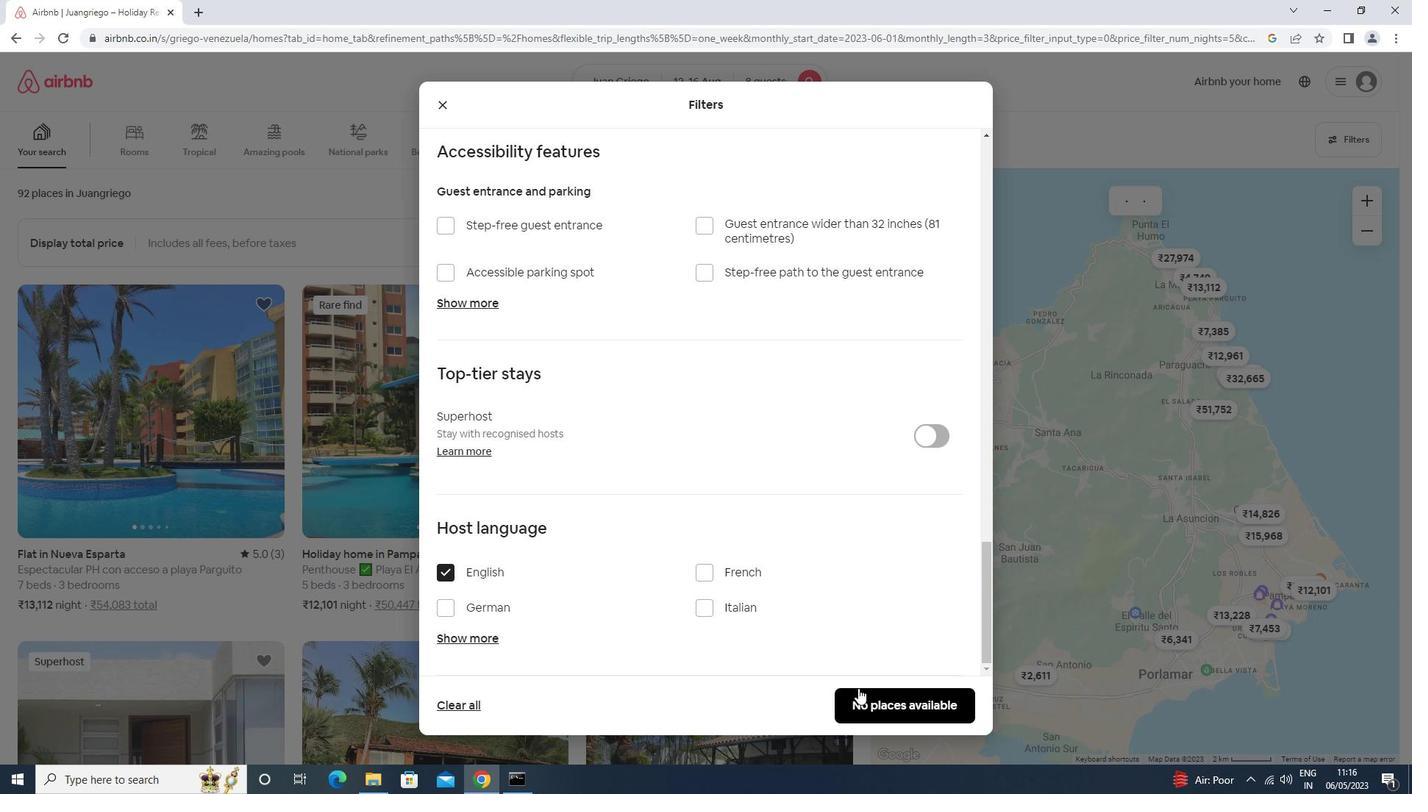 
Action: Mouse pressed left at (859, 693)
Screenshot: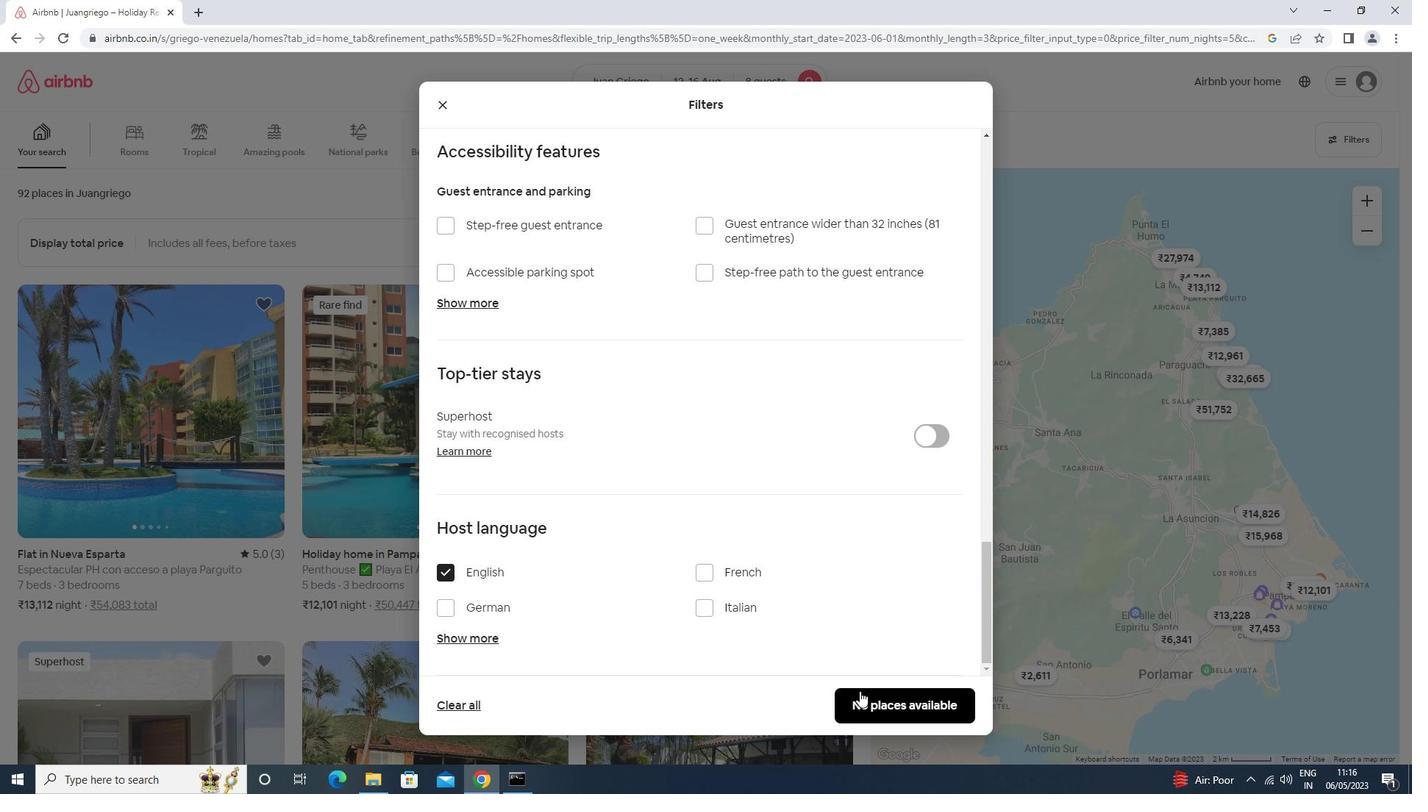 
Action: Mouse moved to (859, 693)
Screenshot: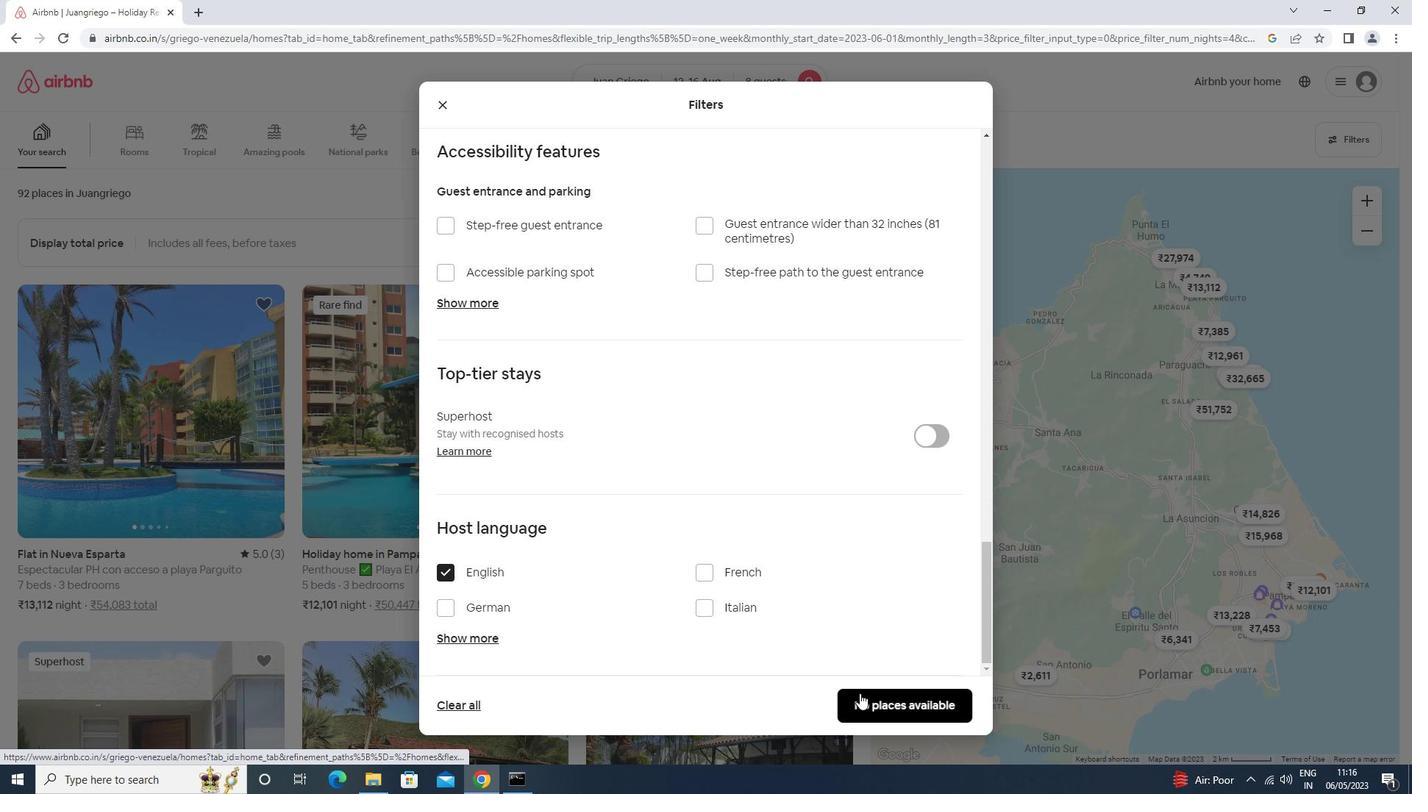 
